 Task: Compose an email with the signature Lindsey Parker with the subject Request for feedback on a competitor analysis report and the message Please let me know if there are any updates on the project objectives. from softage.3@softage.net to softage.9@softage.net with an attached audio file Audio_reminder.mp3 Undo the message, redo the message and add the line (Thank you) Send the email. Finally, move the email from Sent Items to the label Safety manuals
Action: Mouse moved to (64, 134)
Screenshot: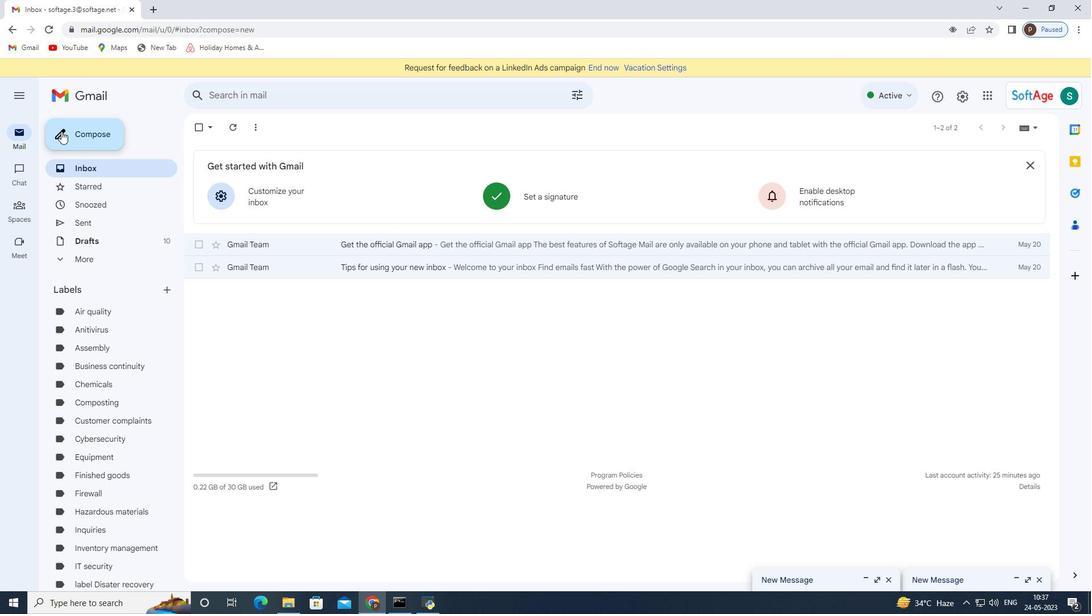 
Action: Mouse pressed left at (64, 134)
Screenshot: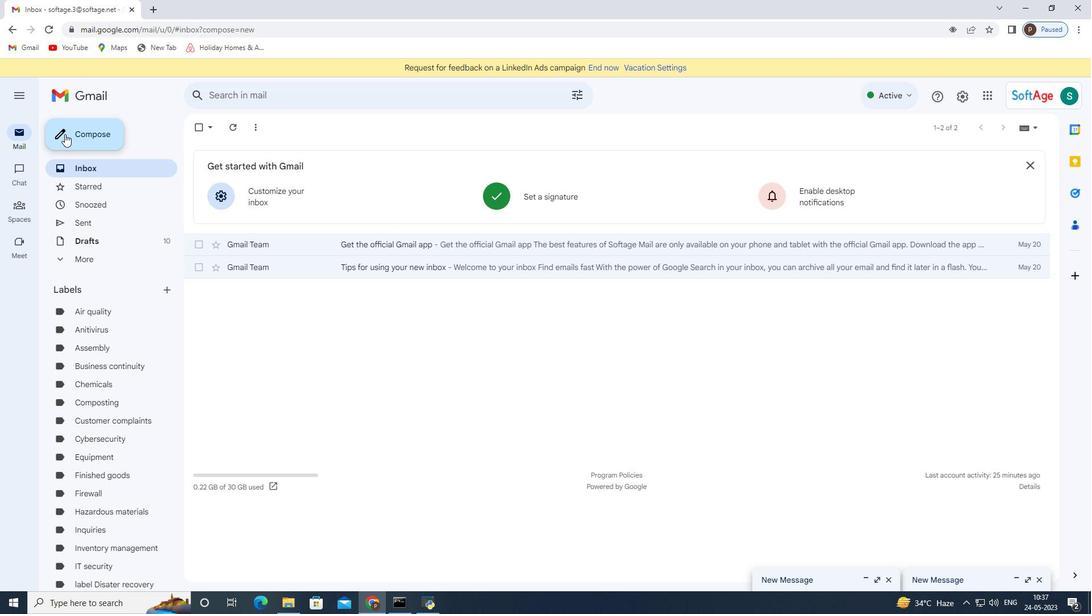 
Action: Mouse moved to (496, 278)
Screenshot: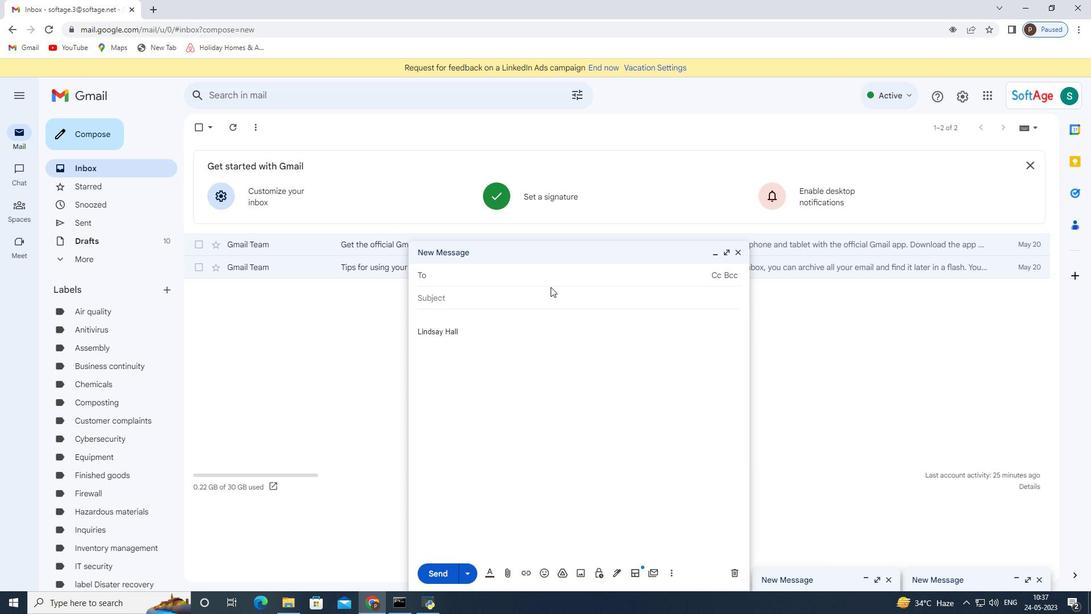 
Action: Mouse pressed left at (496, 278)
Screenshot: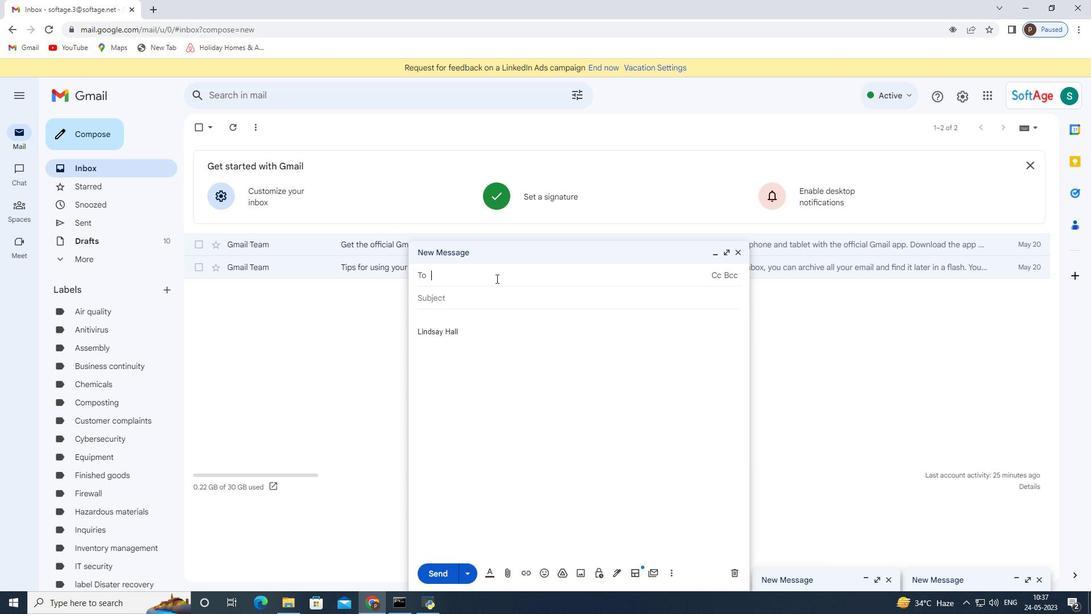 
Action: Key pressed <Key.shift>Lindsey<Key.space><Key.shift><Key.shift><Key.shift><Key.shift><Key.shift><Key.shift><Key.shift><Key.shift><Key.shift><Key.shift>P{<Key.backspace>arker
Screenshot: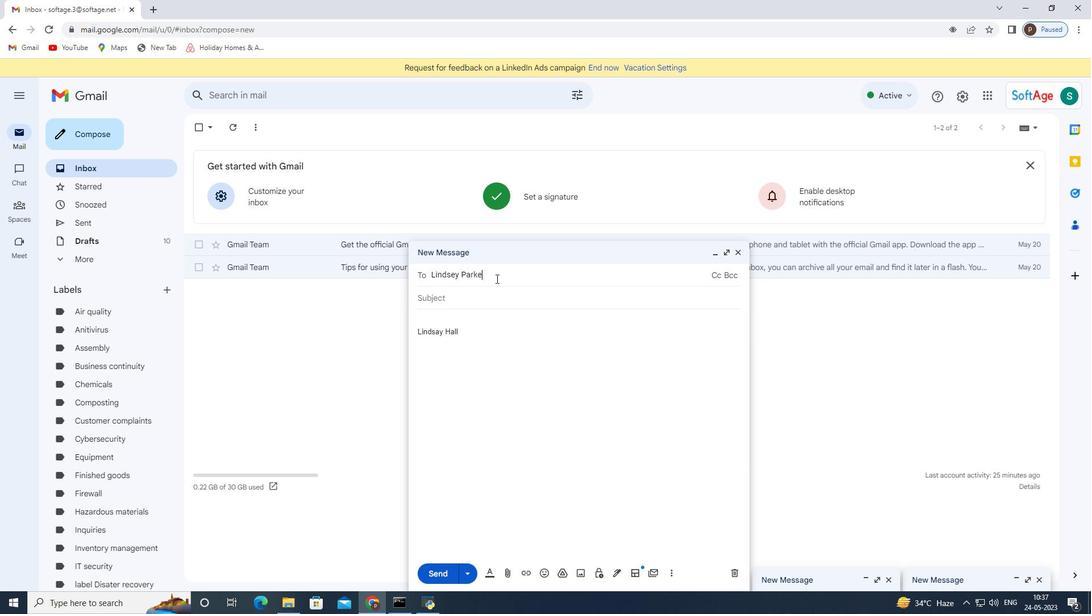 
Action: Mouse moved to (531, 412)
Screenshot: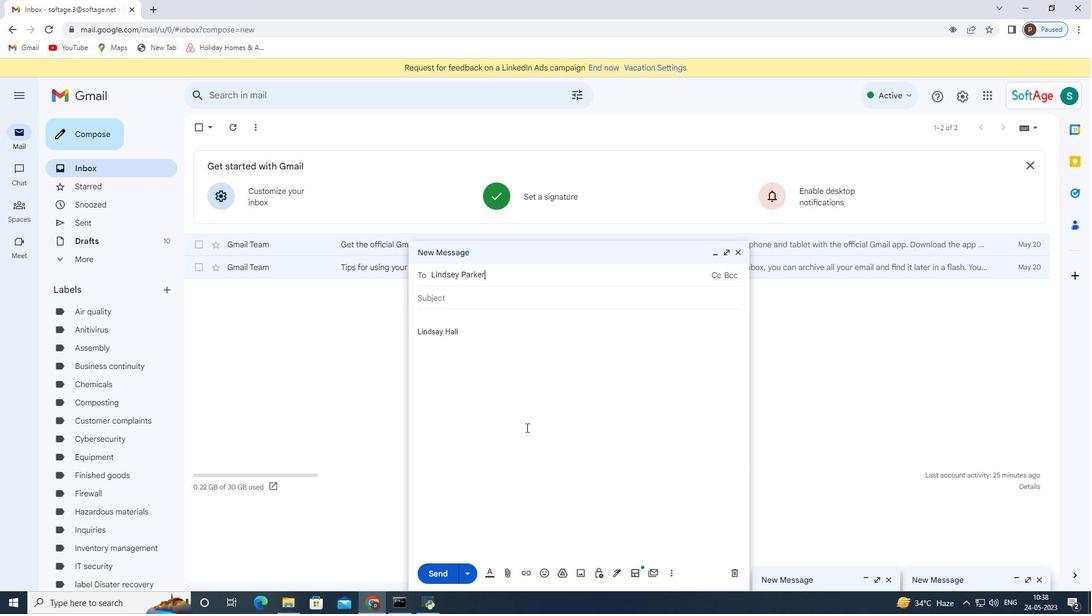
Action: Key pressed <Key.backspace><Key.backspace>
Screenshot: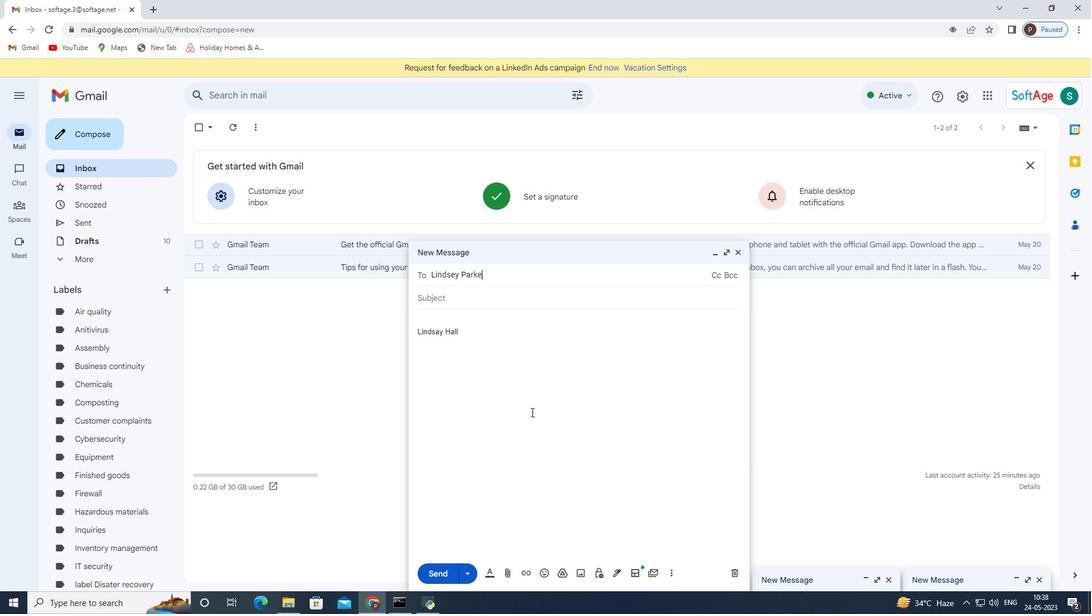 
Action: Mouse moved to (528, 412)
Screenshot: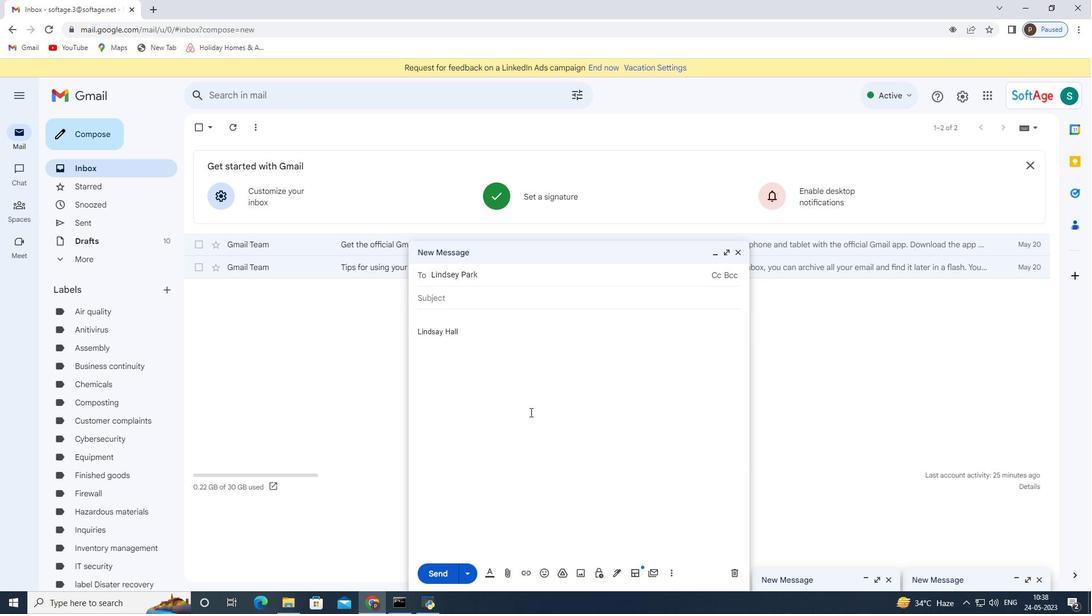 
Action: Key pressed <Key.backspace><Key.backspace><Key.backspace>
Screenshot: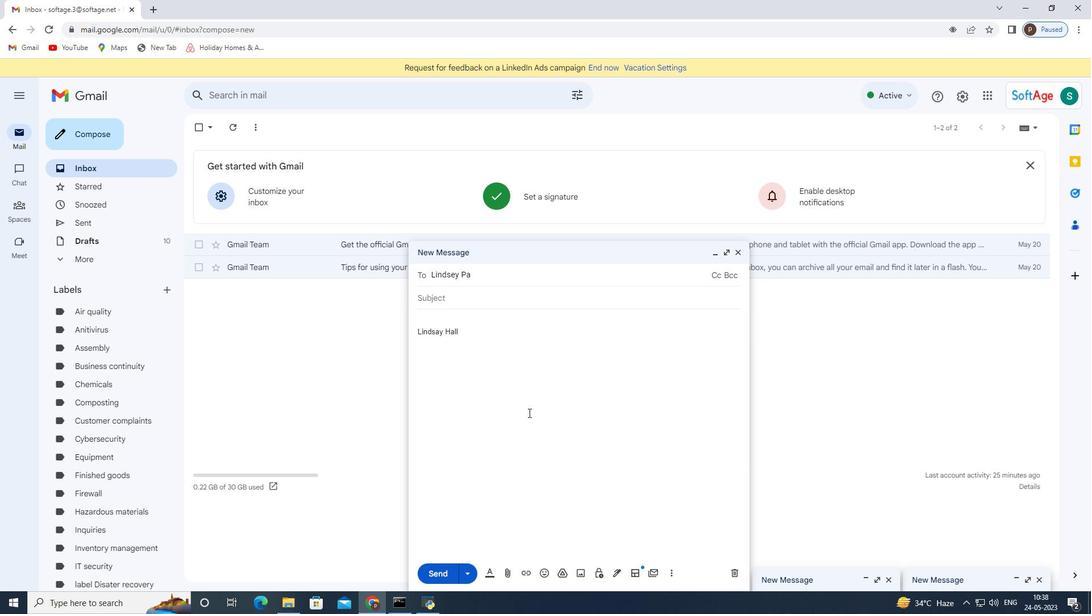 
Action: Mouse moved to (591, 379)
Screenshot: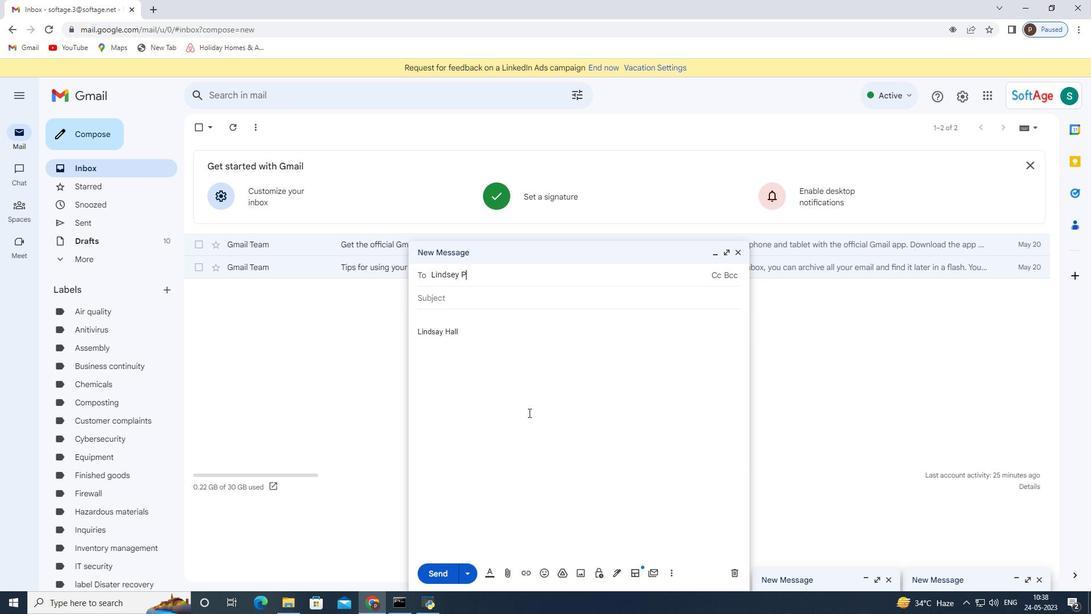 
Action: Key pressed <Key.backspace>
Screenshot: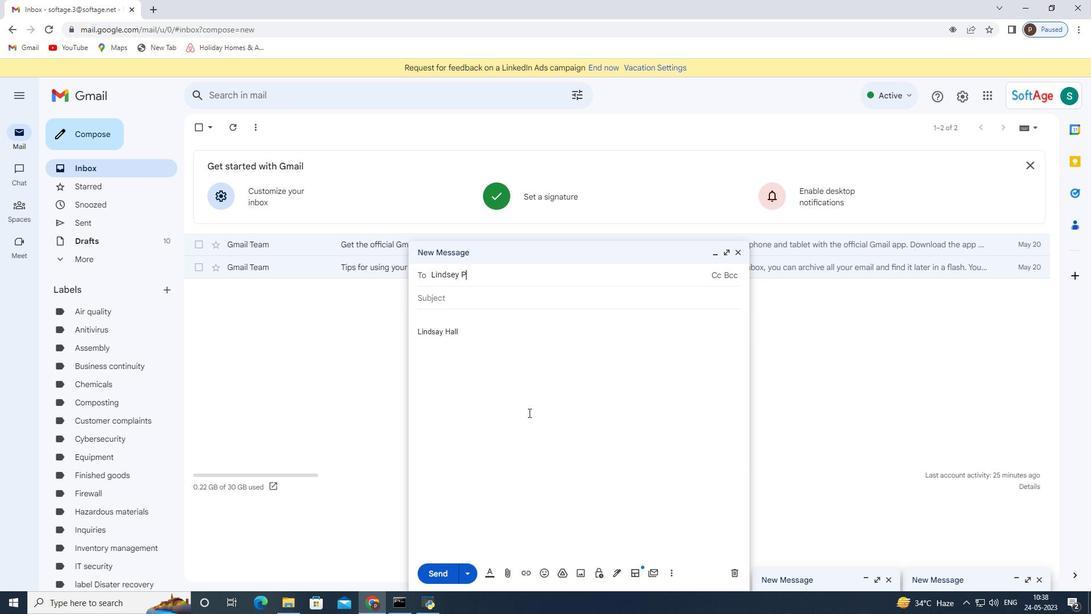 
Action: Mouse moved to (897, 317)
Screenshot: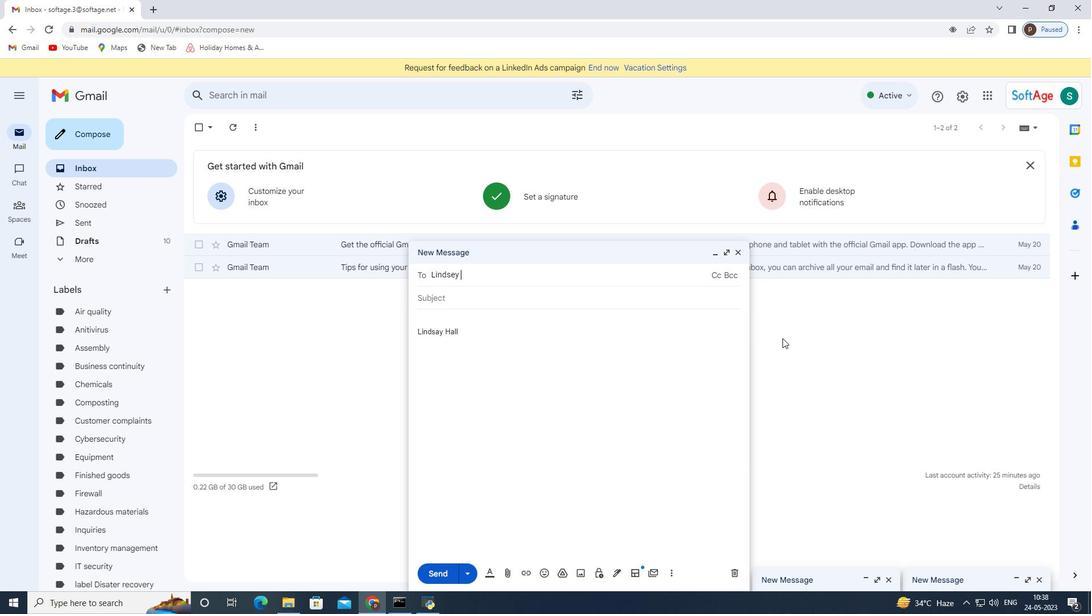 
Action: Key pressed <Key.backspace>
Screenshot: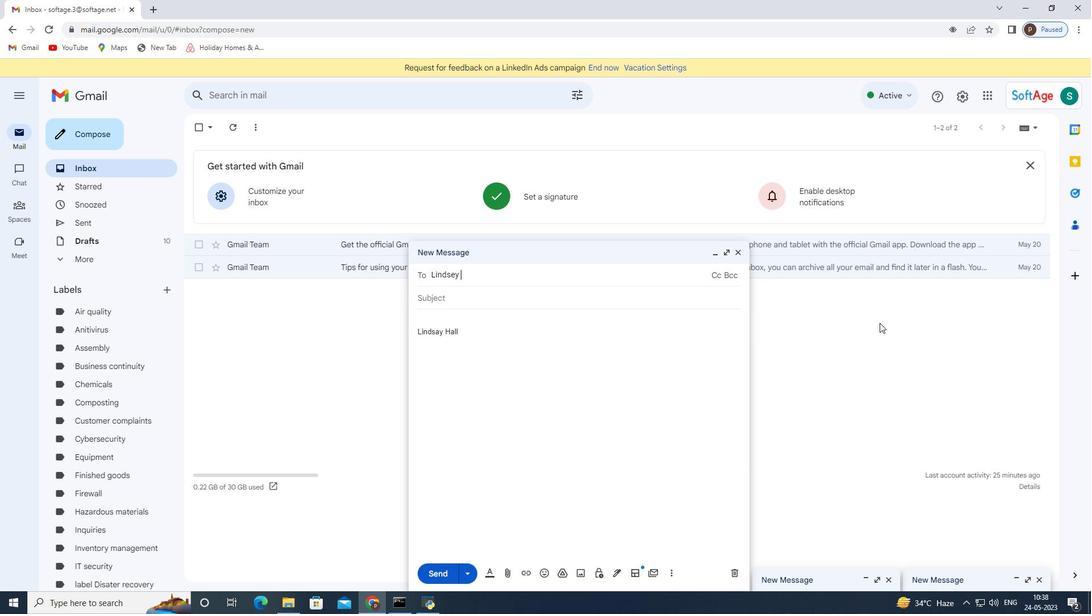 
Action: Mouse moved to (743, 285)
Screenshot: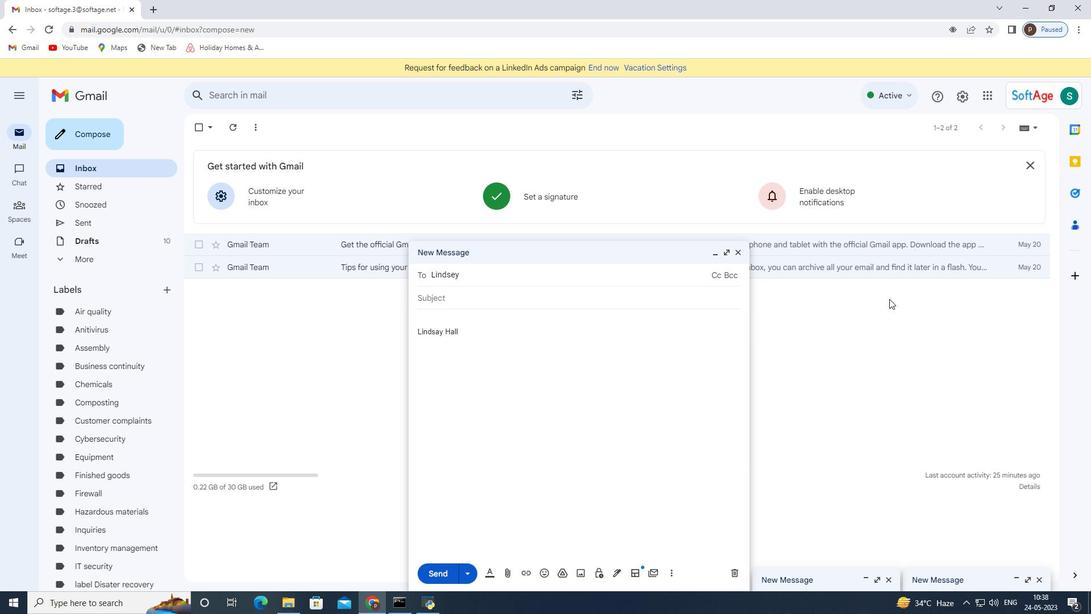 
Action: Key pressed <Key.backspace>
Screenshot: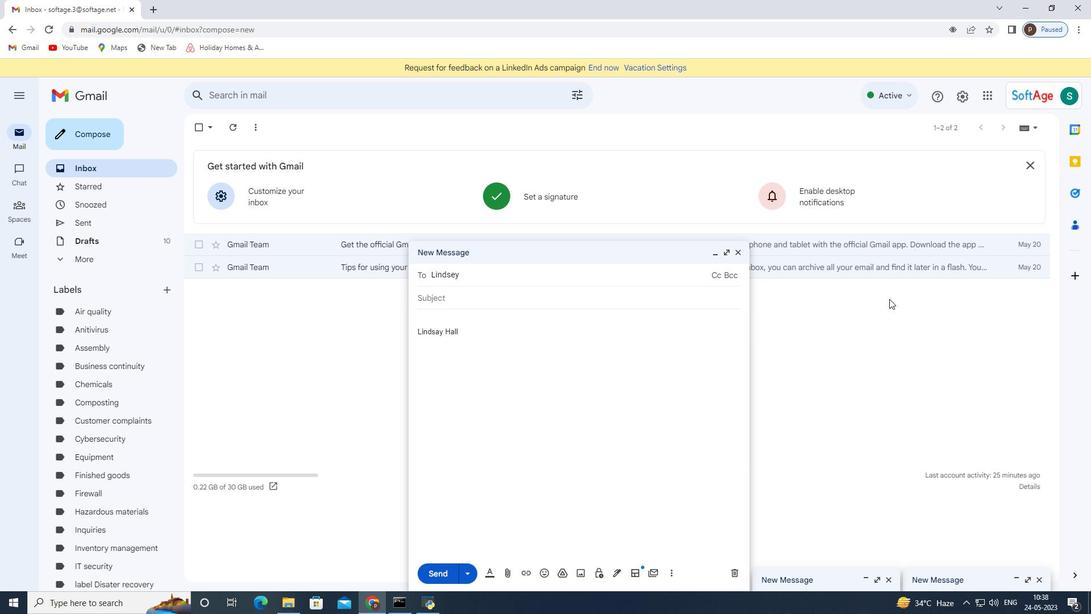 
Action: Mouse moved to (742, 280)
Screenshot: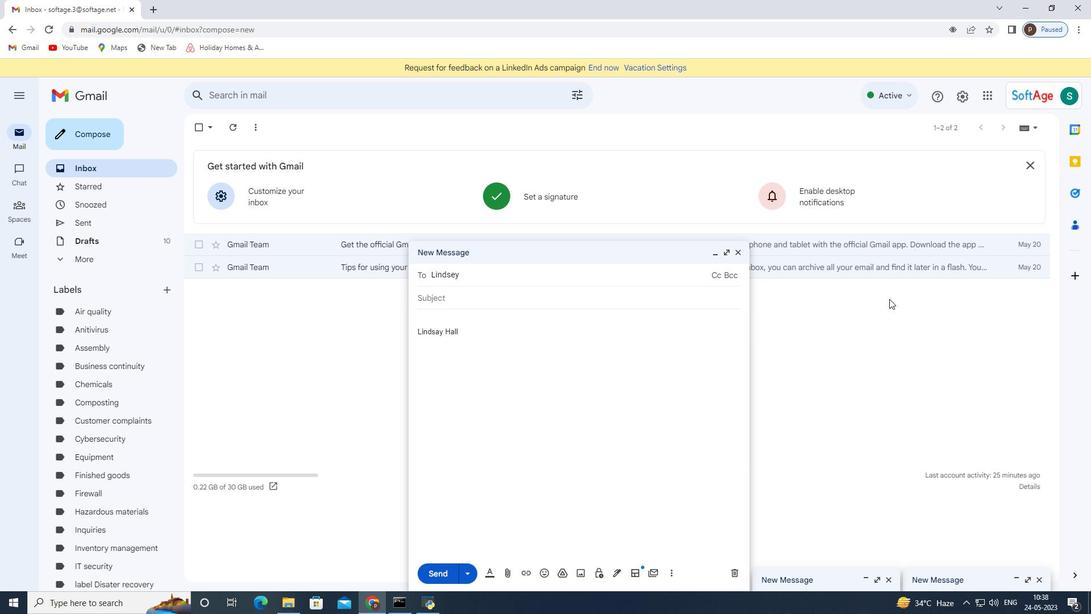 
Action: Key pressed <Key.backspace>
Screenshot: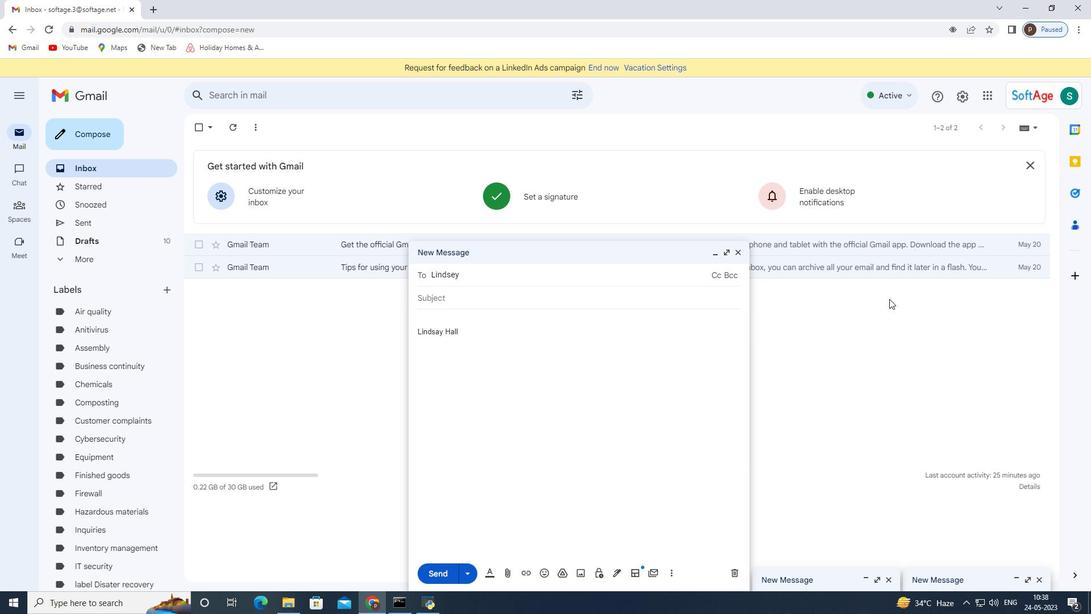 
Action: Mouse moved to (741, 275)
Screenshot: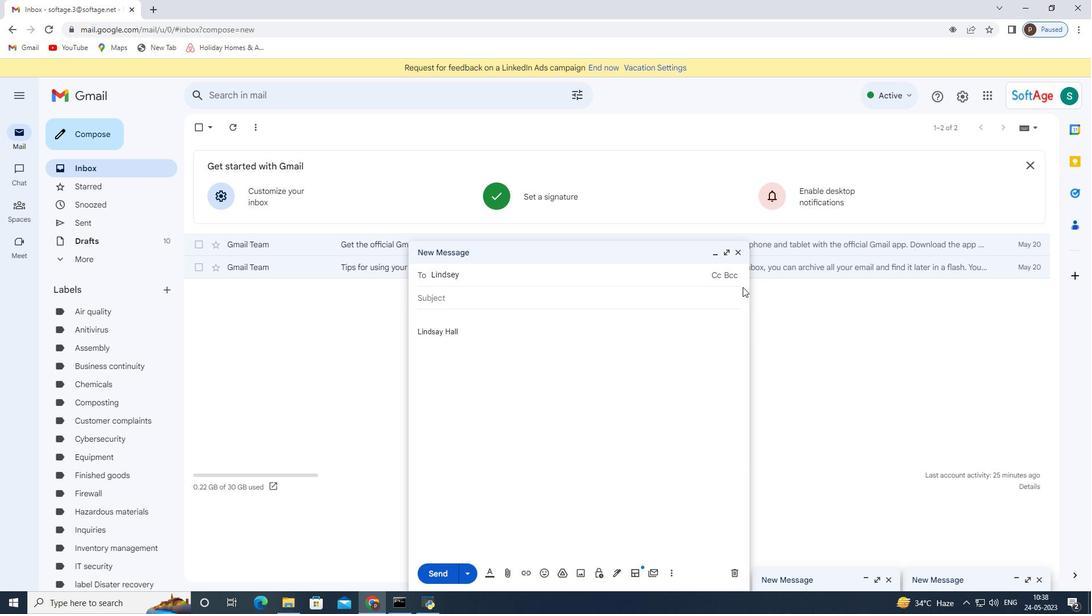 
Action: Key pressed <Key.backspace>
Screenshot: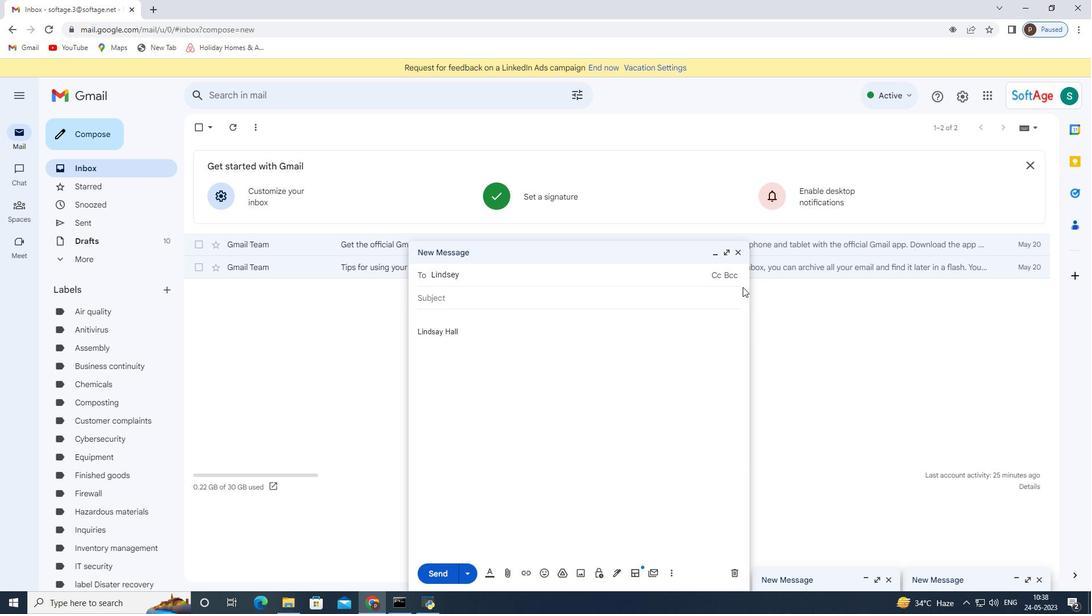 
Action: Mouse moved to (739, 271)
Screenshot: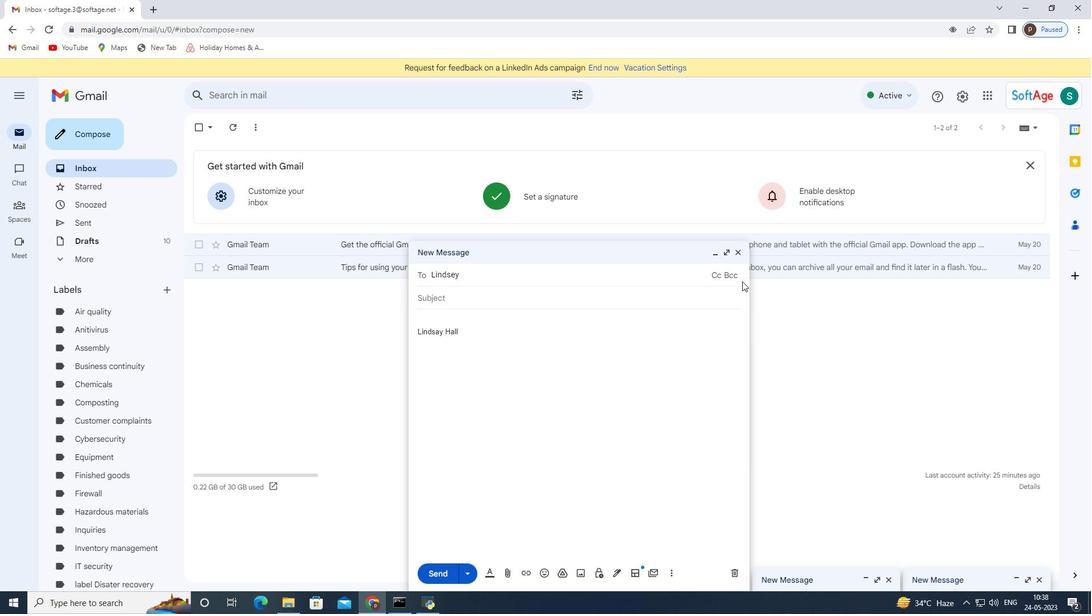 
Action: Key pressed <Key.backspace>
Screenshot: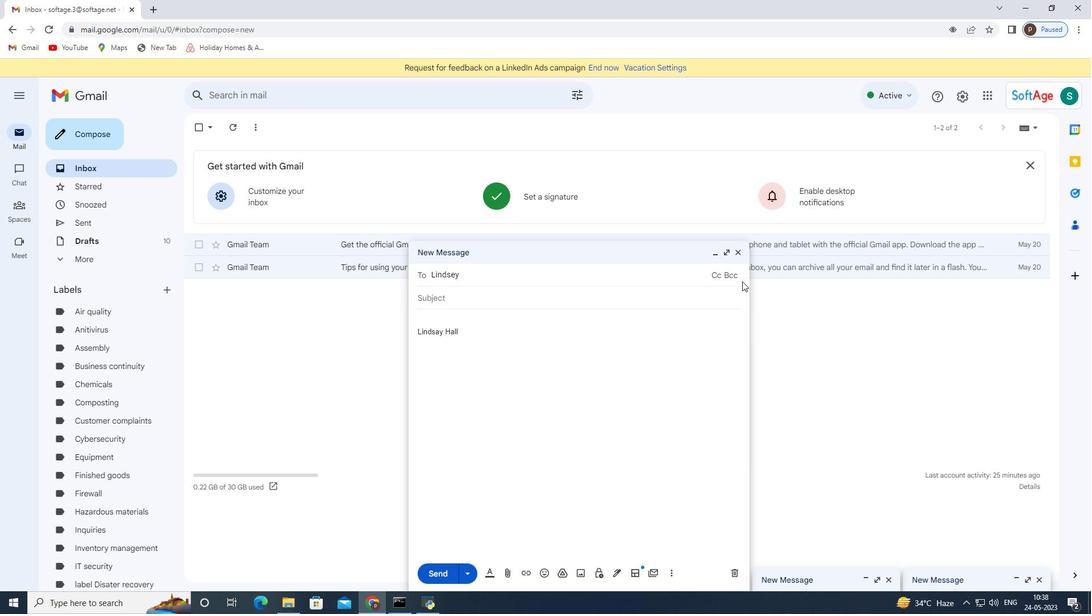 
Action: Mouse moved to (739, 270)
Screenshot: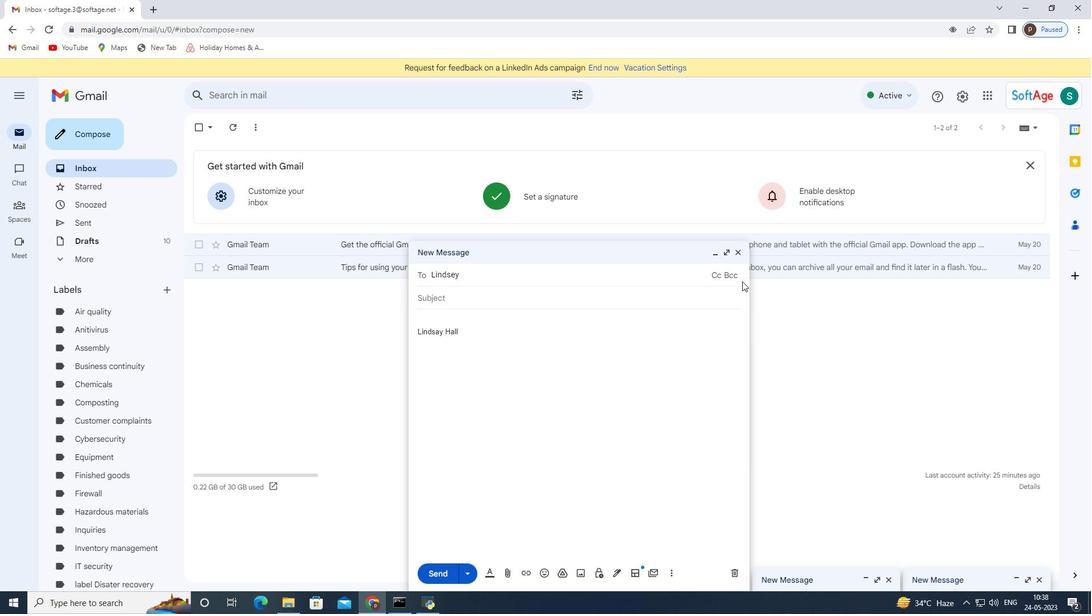 
Action: Key pressed <Key.backspace><Key.backspace><Key.backspace><Key.backspace><Key.backspace><Key.backspace><Key.backspace><Key.backspace><Key.backspace><Key.backspace><Key.backspace><Key.backspace><Key.backspace><Key.backspace>
Screenshot: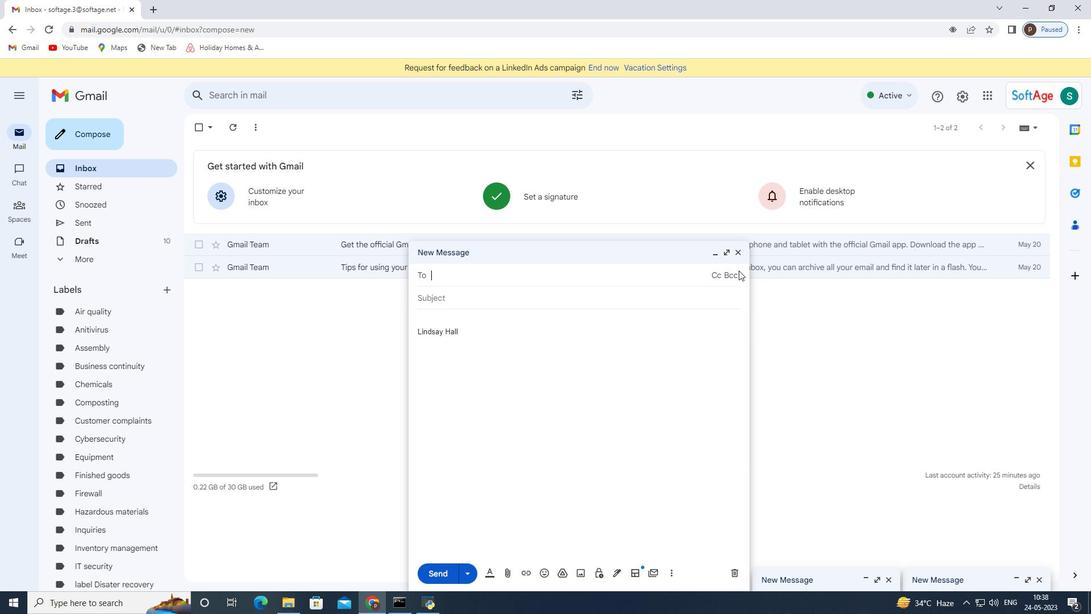 
Action: Mouse moved to (738, 270)
Screenshot: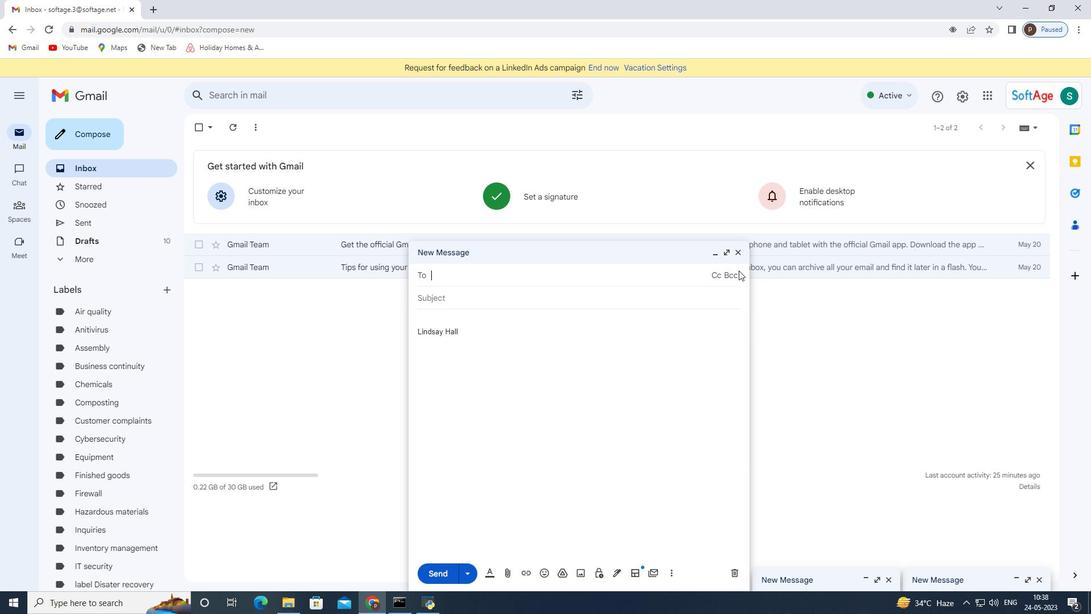
Action: Key pressed <Key.backspace><Key.backspace>
Screenshot: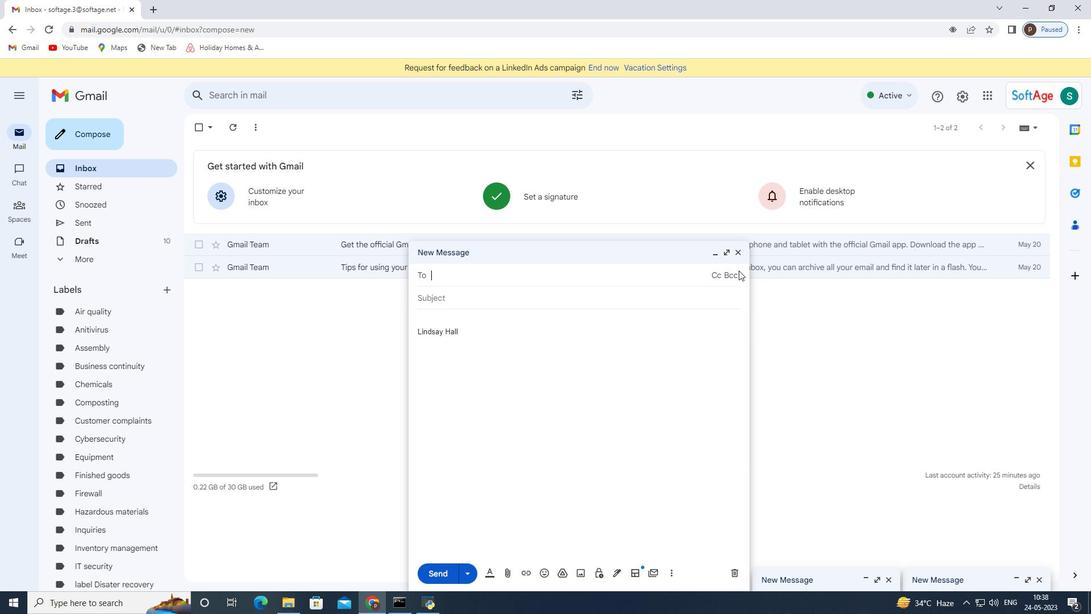 
Action: Mouse moved to (737, 270)
Screenshot: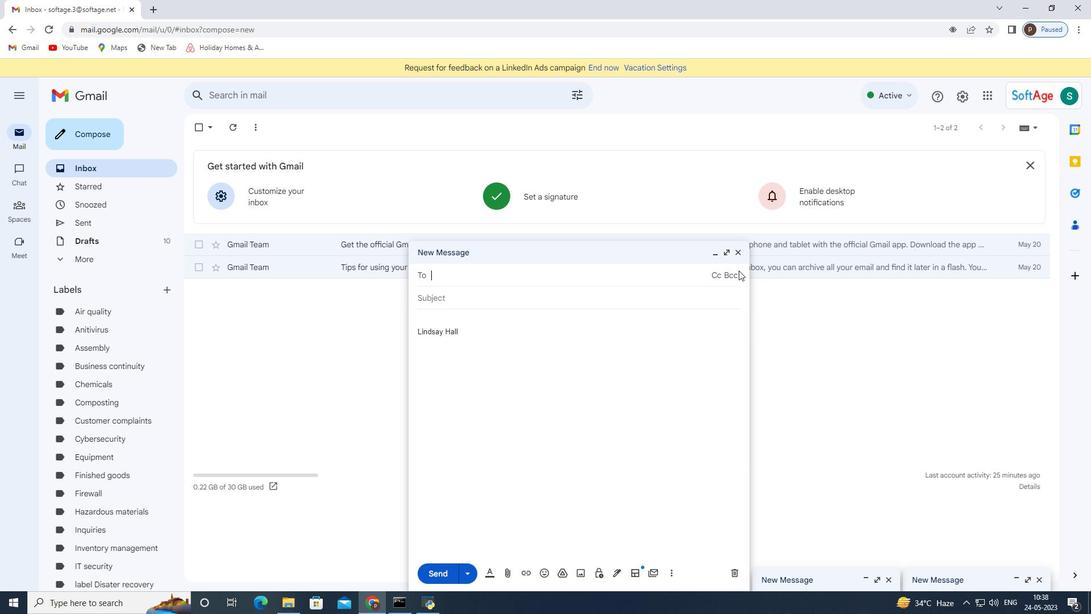 
Action: Key pressed <Key.backspace><Key.backspace>
Screenshot: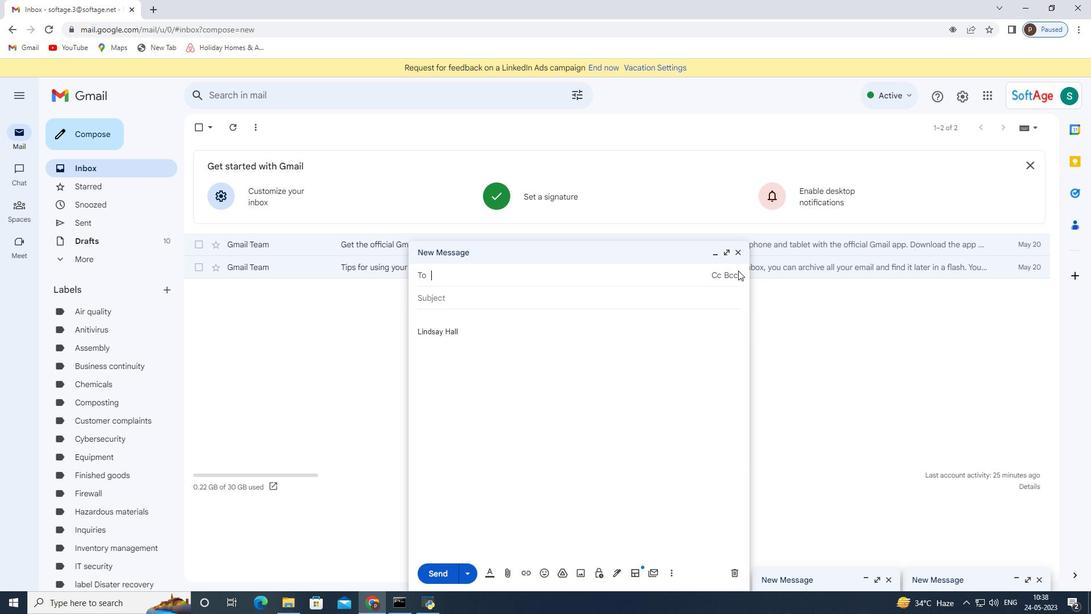 
Action: Mouse moved to (737, 271)
Screenshot: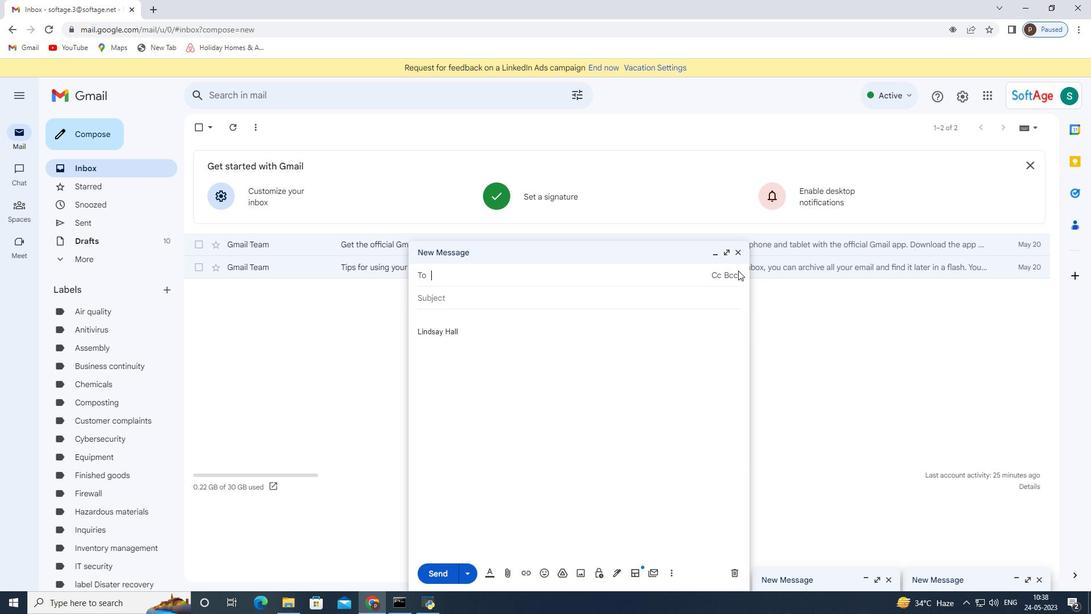 
Action: Key pressed <Key.backspace>
Screenshot: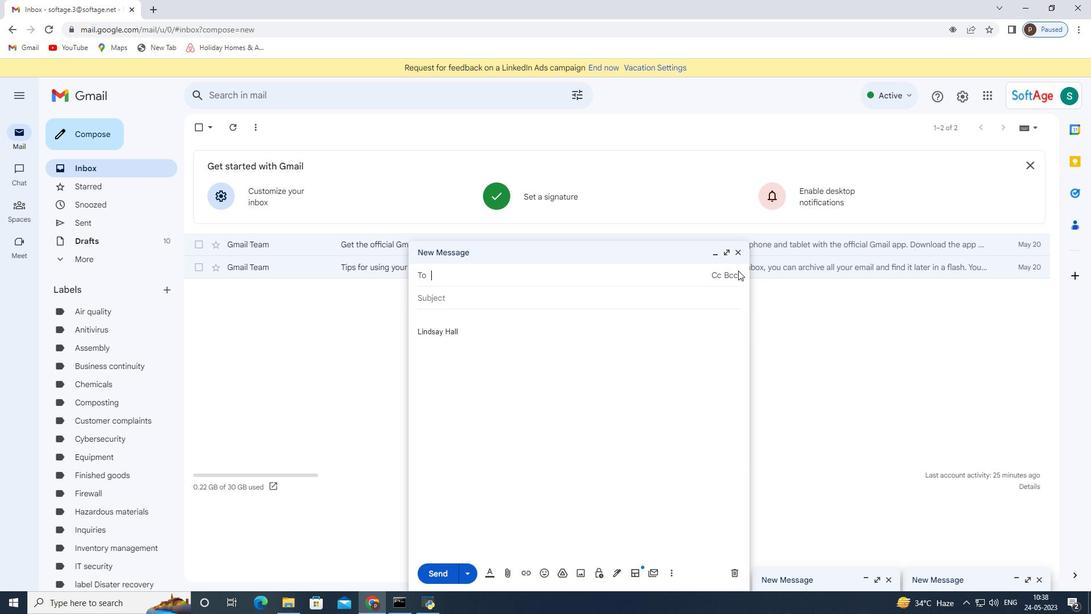 
Action: Mouse moved to (734, 280)
Screenshot: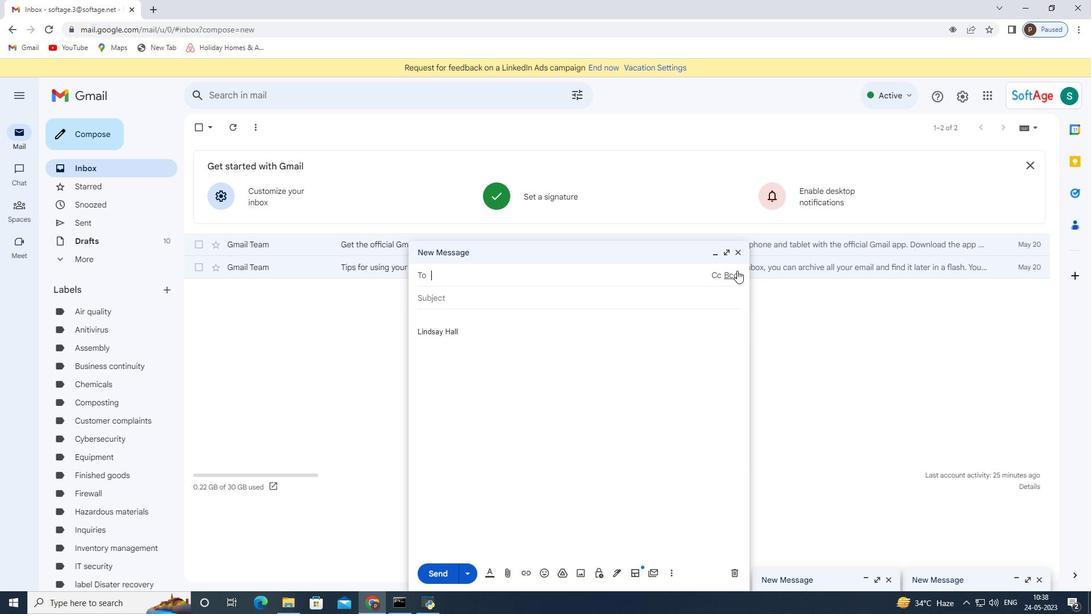 
Action: Key pressed <Key.backspace>
Screenshot: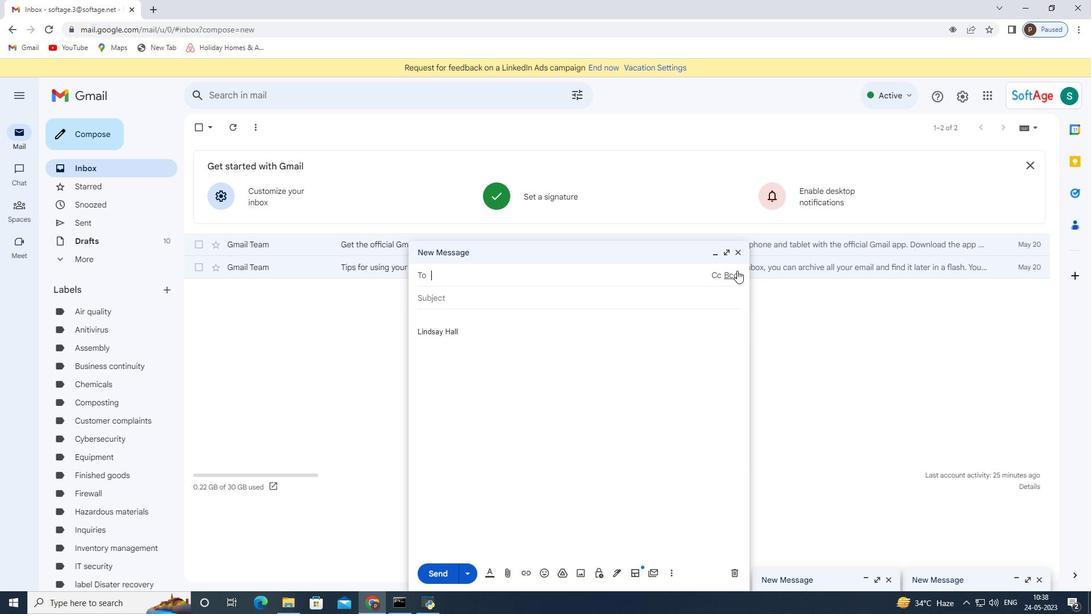 
Action: Mouse moved to (726, 302)
Screenshot: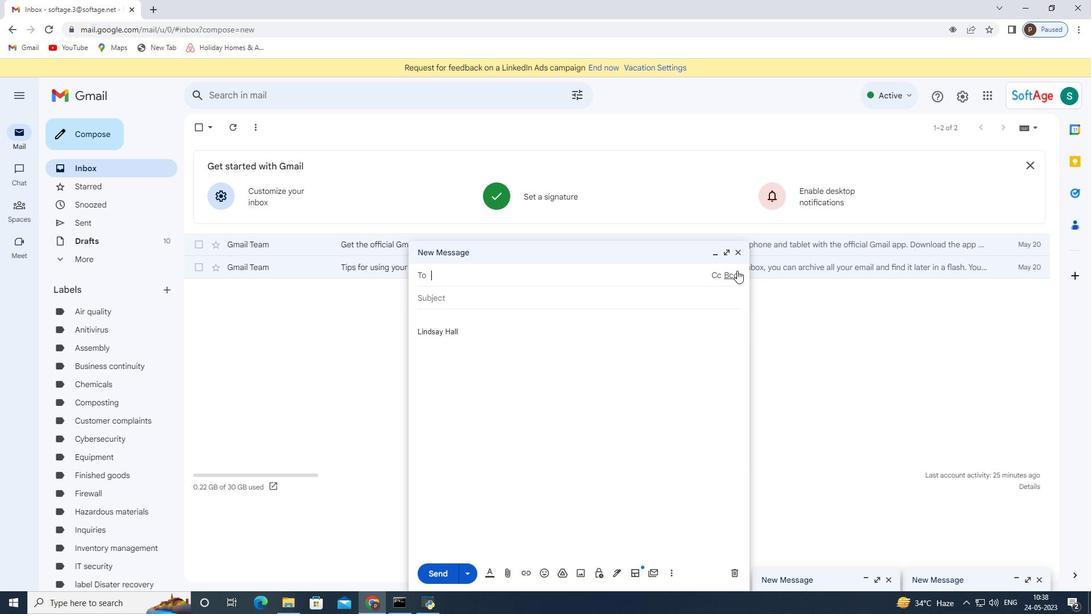 
Action: Key pressed <Key.backspace>
Screenshot: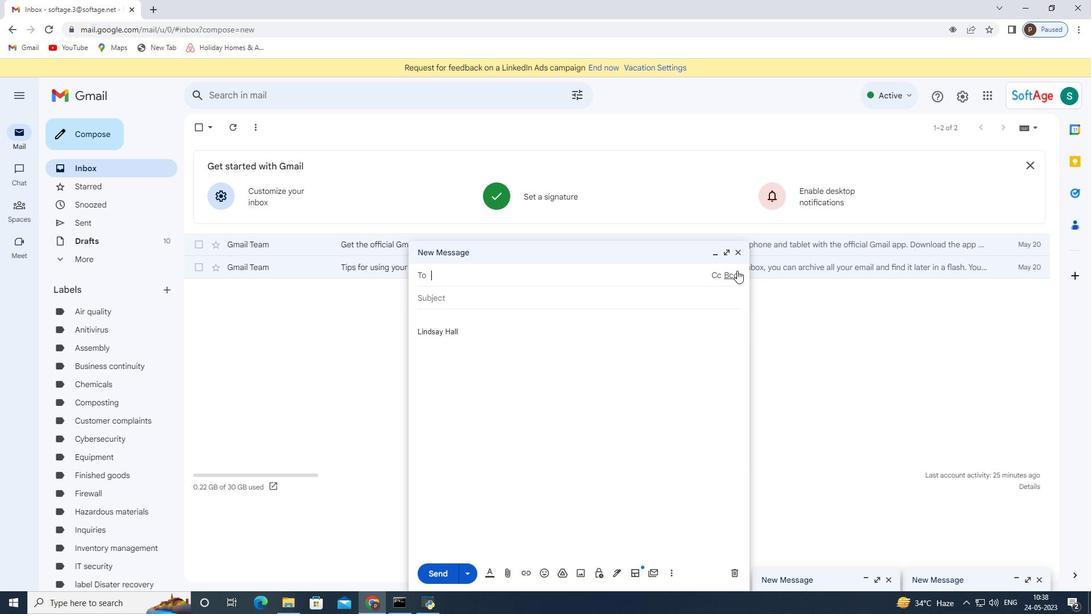 
Action: Mouse moved to (614, 573)
Screenshot: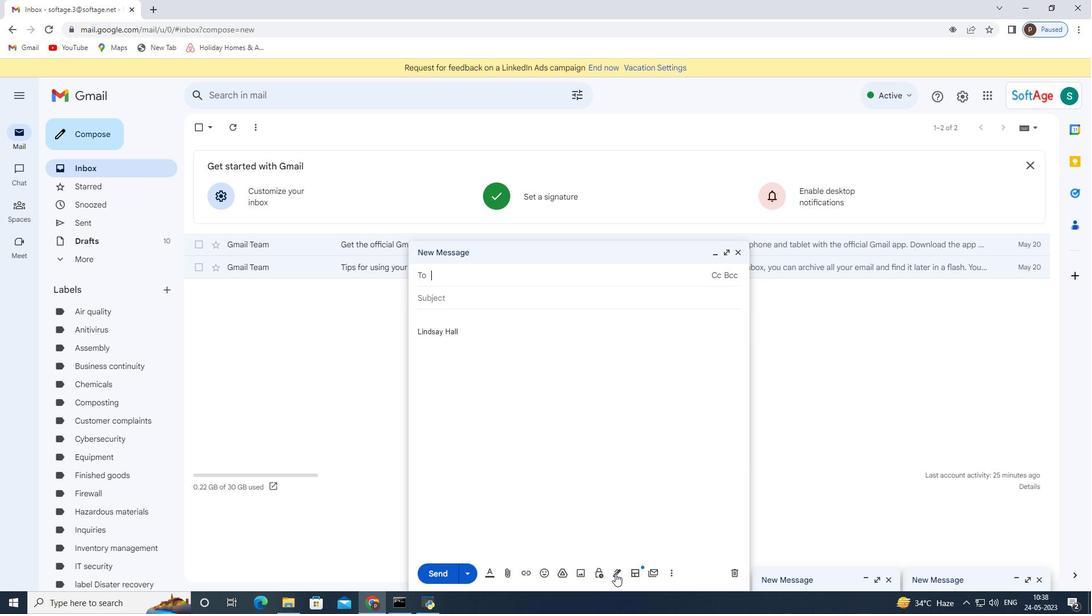 
Action: Mouse pressed left at (614, 573)
Screenshot: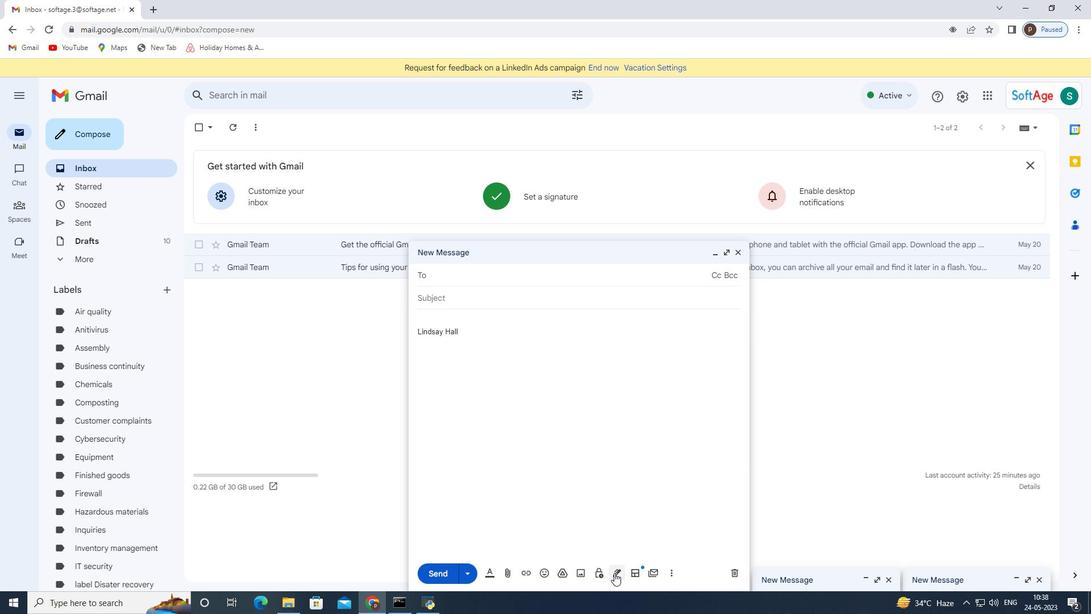 
Action: Mouse moved to (648, 511)
Screenshot: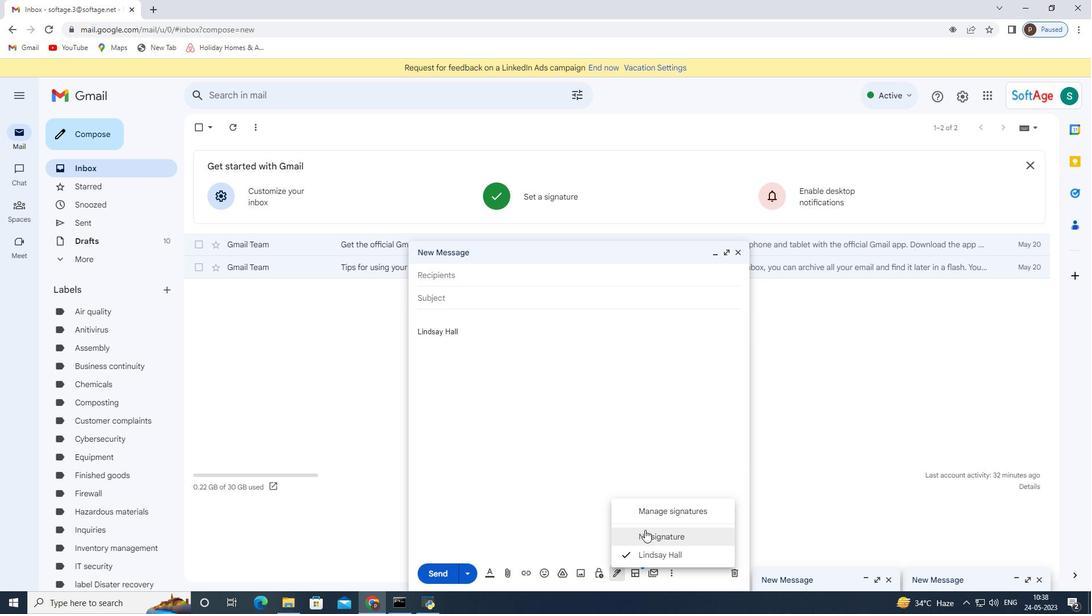 
Action: Mouse pressed left at (648, 511)
Screenshot: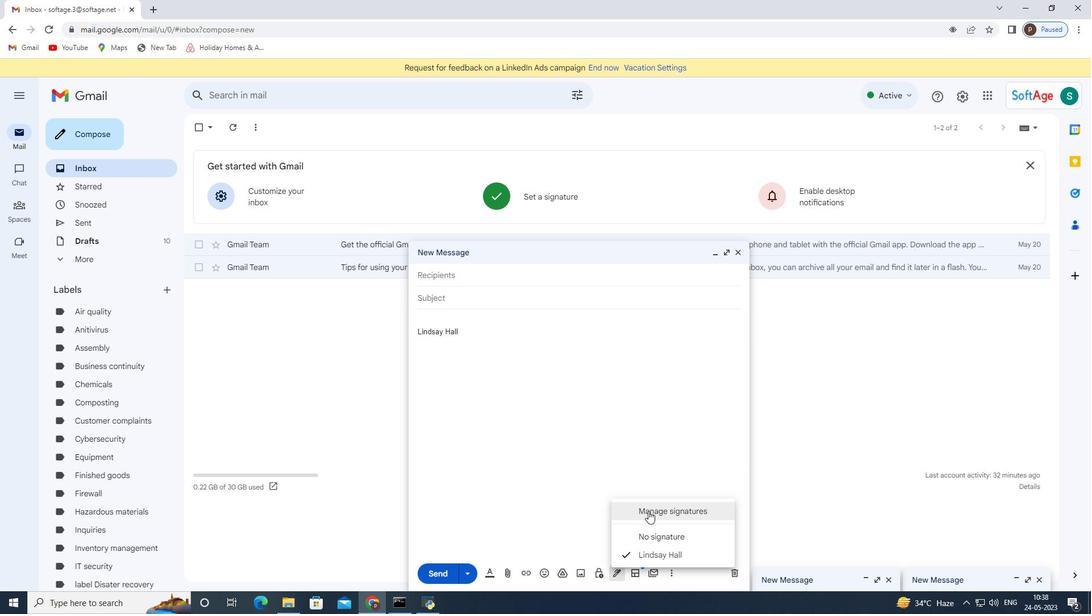 
Action: Mouse moved to (739, 248)
Screenshot: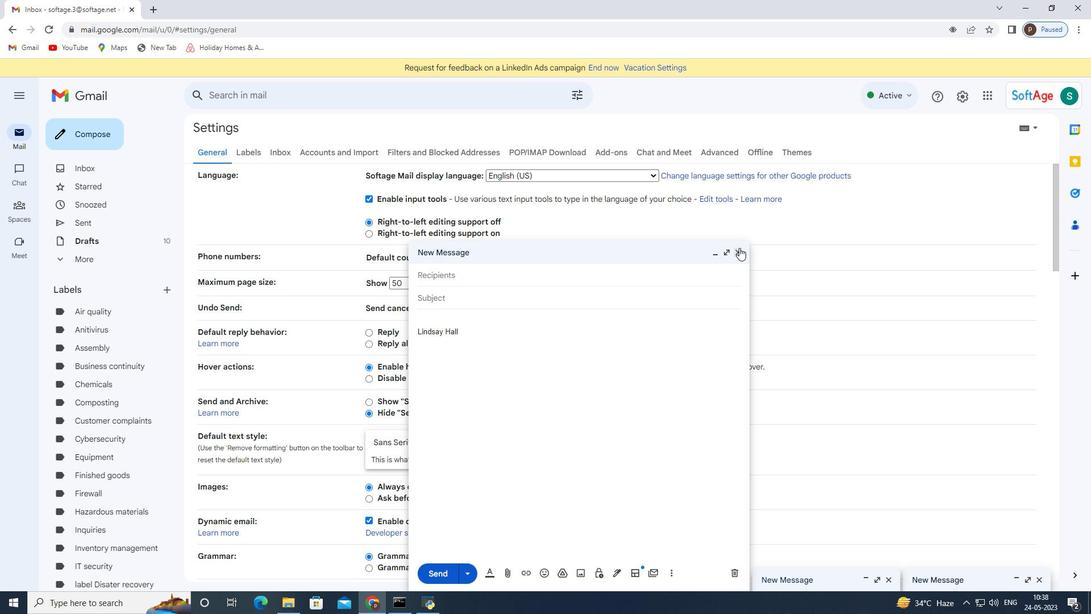 
Action: Mouse pressed left at (739, 248)
Screenshot: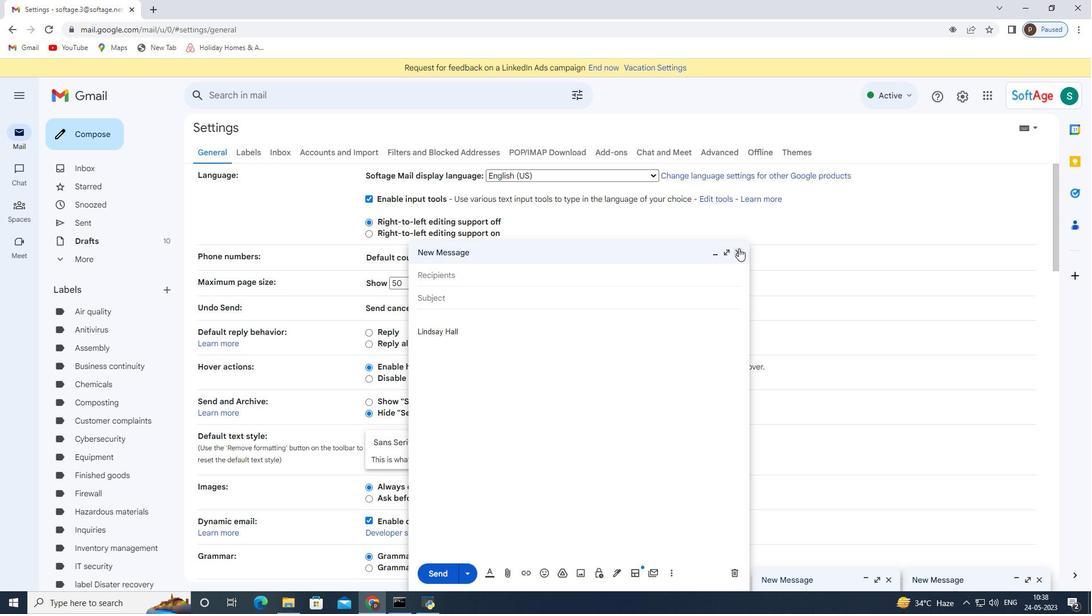 
Action: Mouse moved to (487, 417)
Screenshot: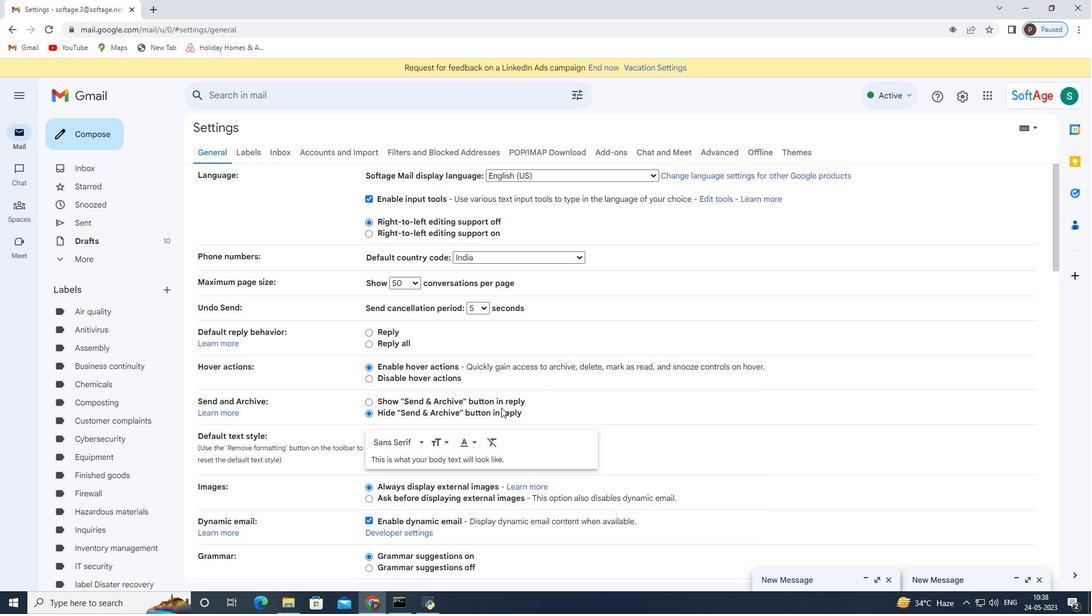 
Action: Mouse scrolled (487, 417) with delta (0, 0)
Screenshot: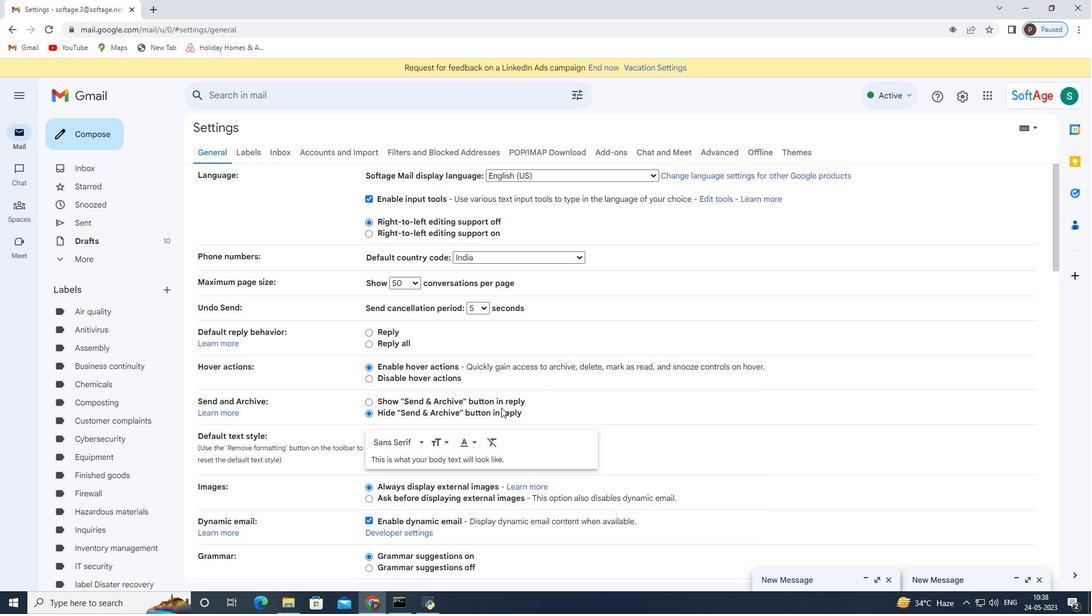 
Action: Mouse scrolled (487, 418) with delta (0, 0)
Screenshot: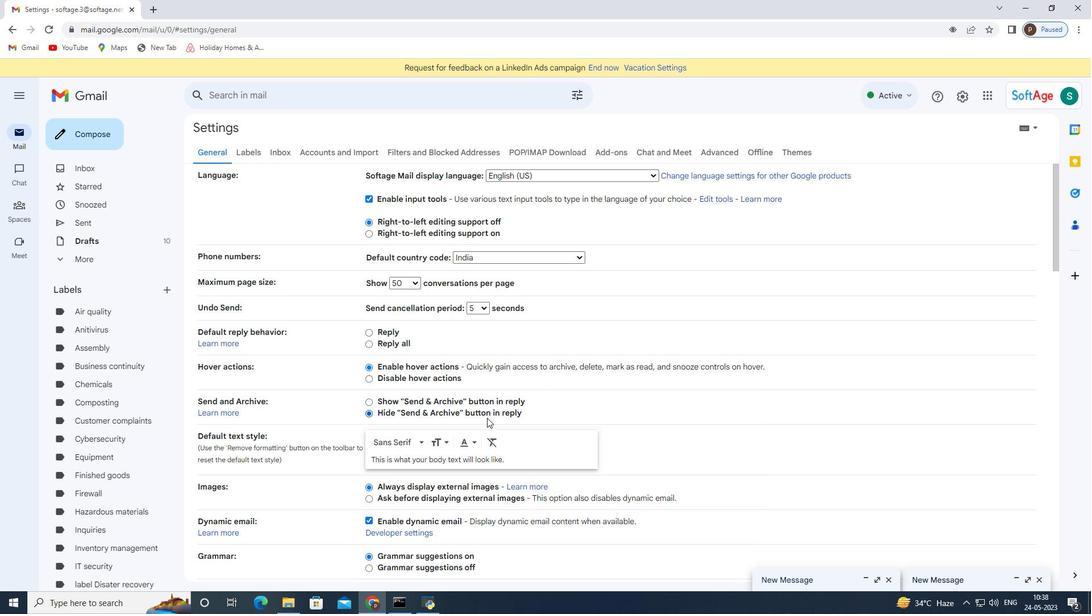 
Action: Mouse scrolled (487, 417) with delta (0, 0)
Screenshot: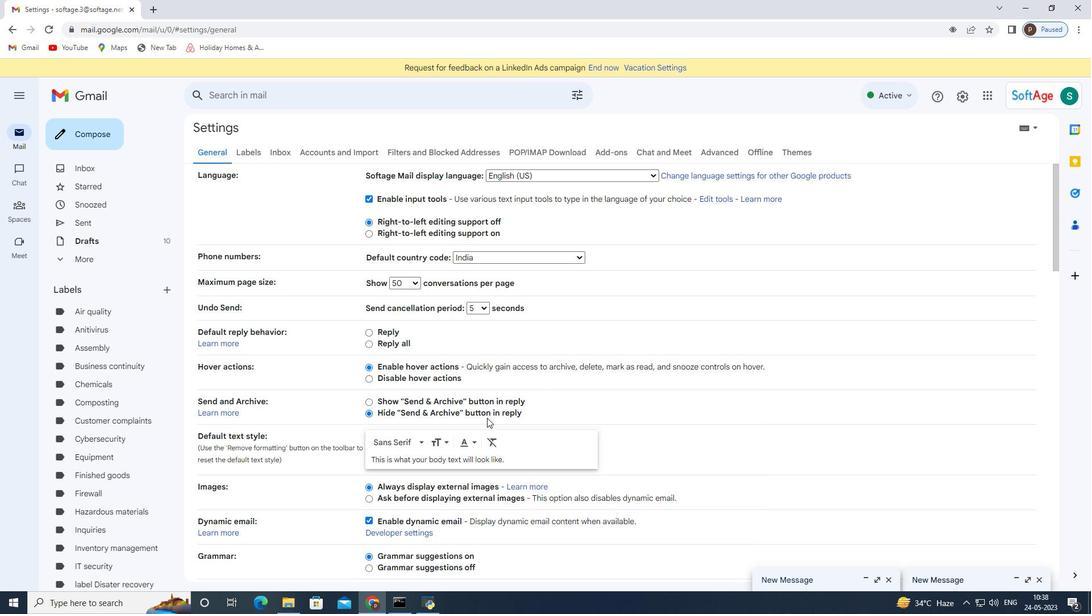 
Action: Mouse scrolled (487, 417) with delta (0, 0)
Screenshot: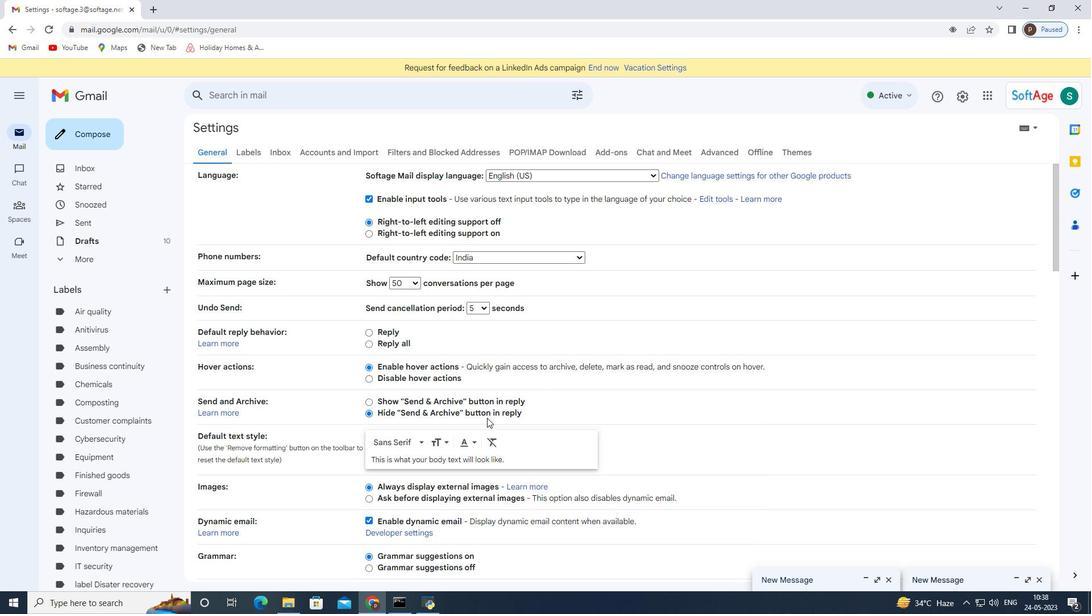 
Action: Mouse scrolled (487, 417) with delta (0, 0)
Screenshot: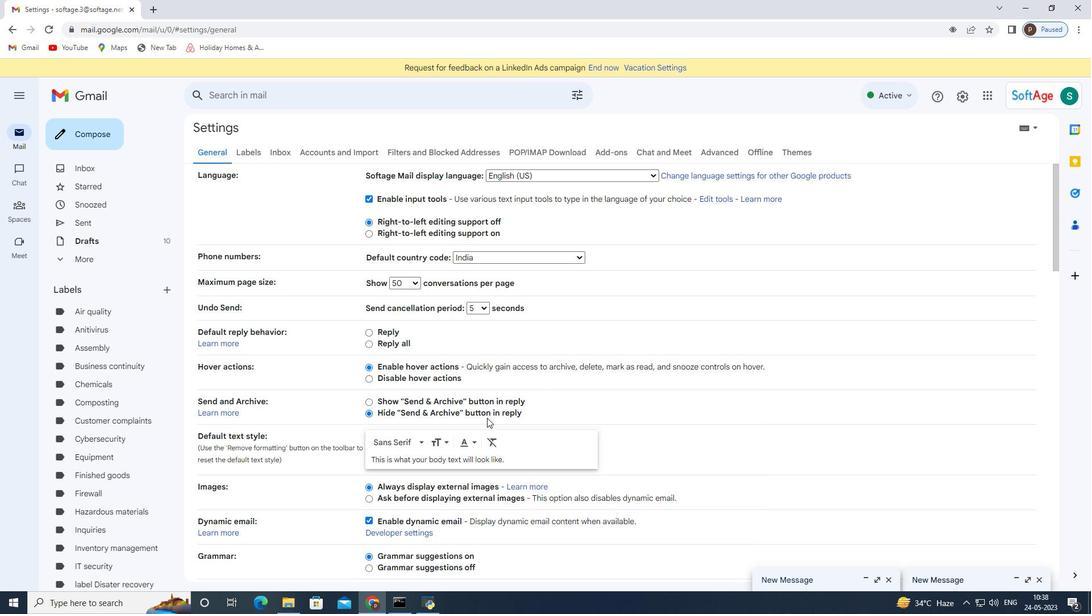 
Action: Mouse scrolled (487, 417) with delta (0, 0)
Screenshot: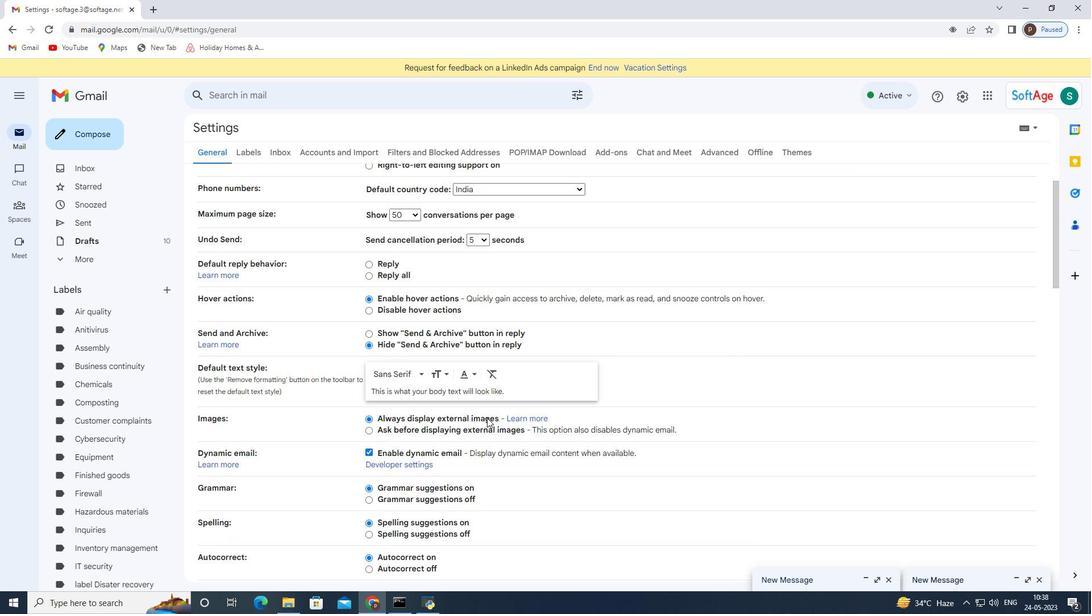 
Action: Mouse scrolled (487, 417) with delta (0, 0)
Screenshot: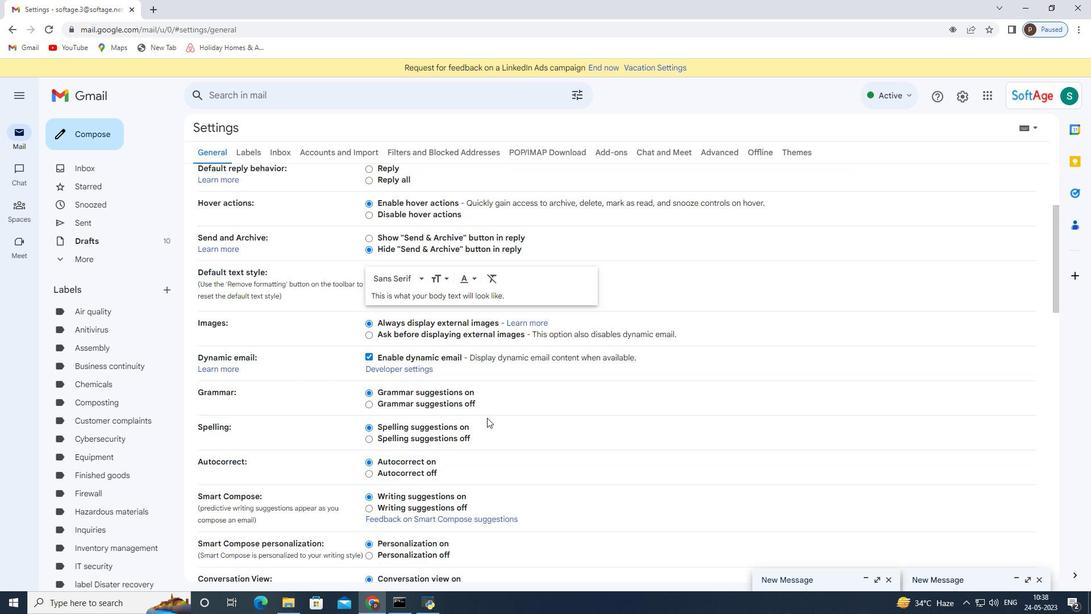 
Action: Mouse scrolled (487, 417) with delta (0, 0)
Screenshot: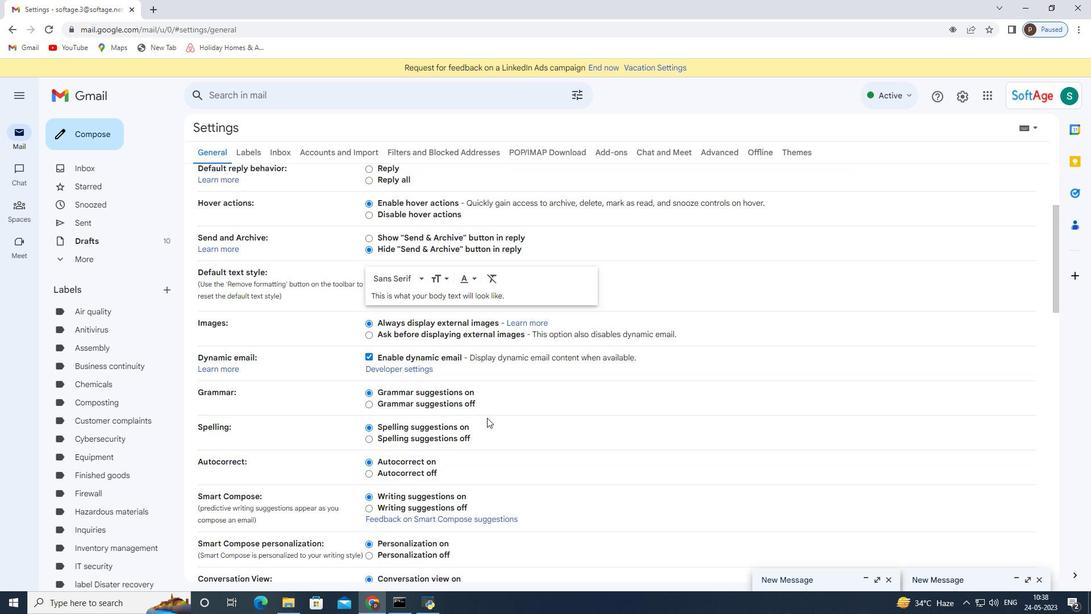 
Action: Mouse scrolled (487, 417) with delta (0, 0)
Screenshot: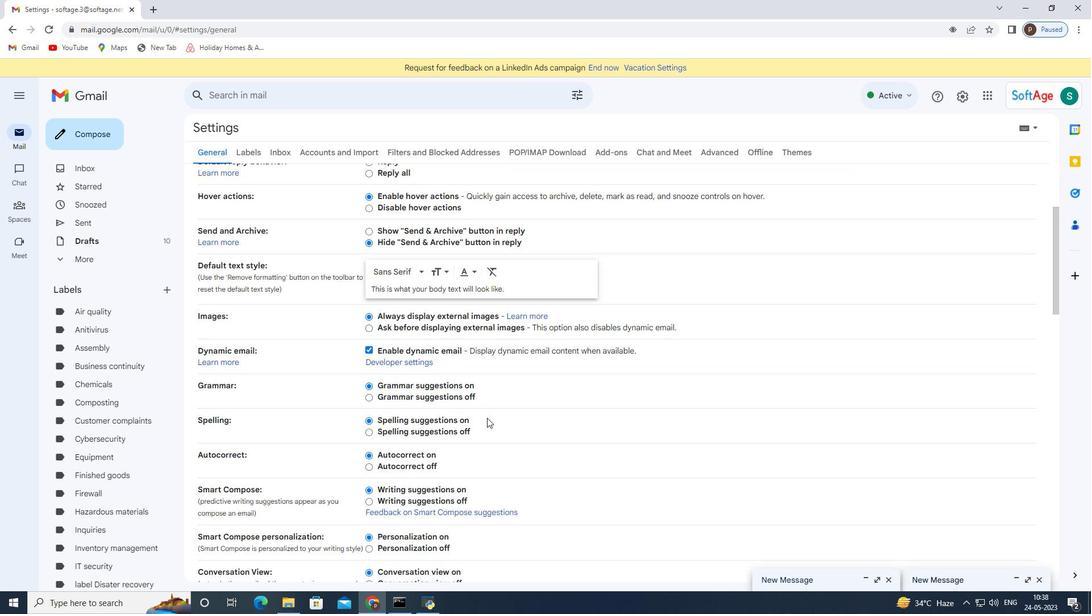 
Action: Mouse scrolled (487, 417) with delta (0, 0)
Screenshot: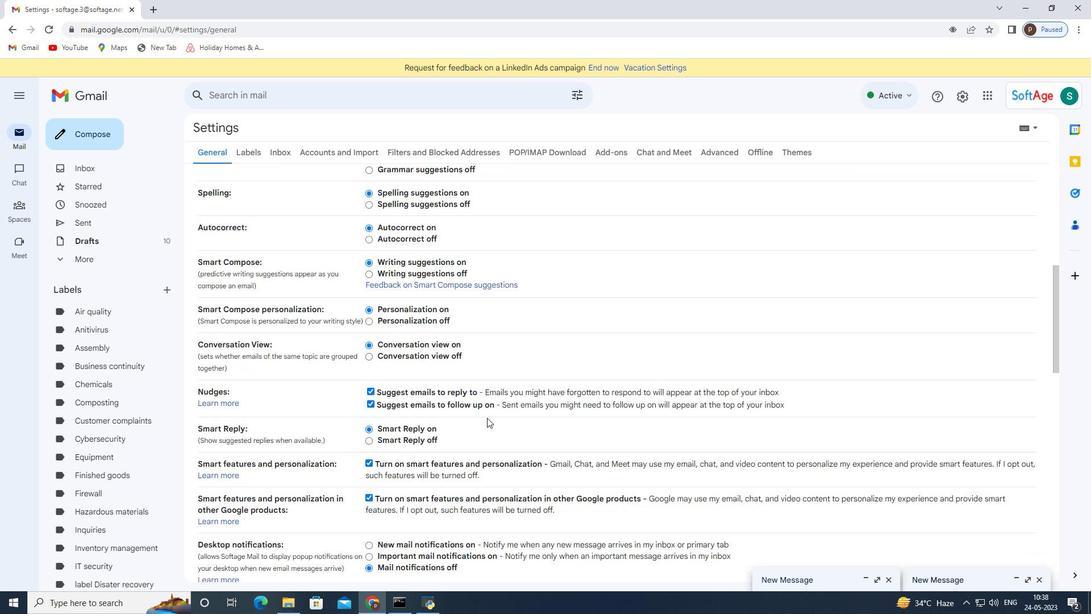 
Action: Mouse scrolled (487, 417) with delta (0, 0)
Screenshot: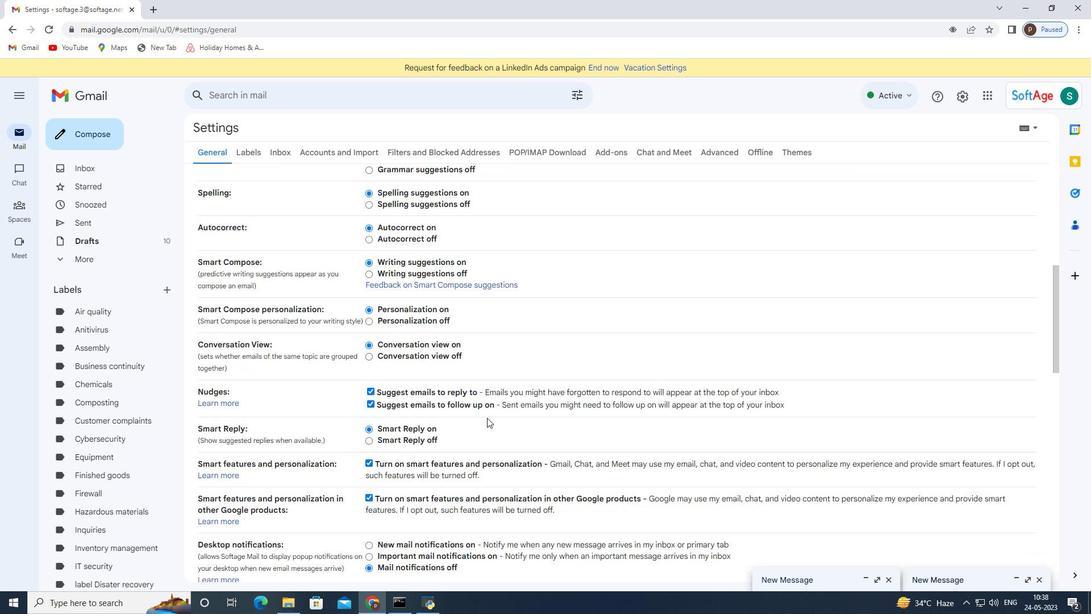 
Action: Mouse scrolled (487, 418) with delta (0, 0)
Screenshot: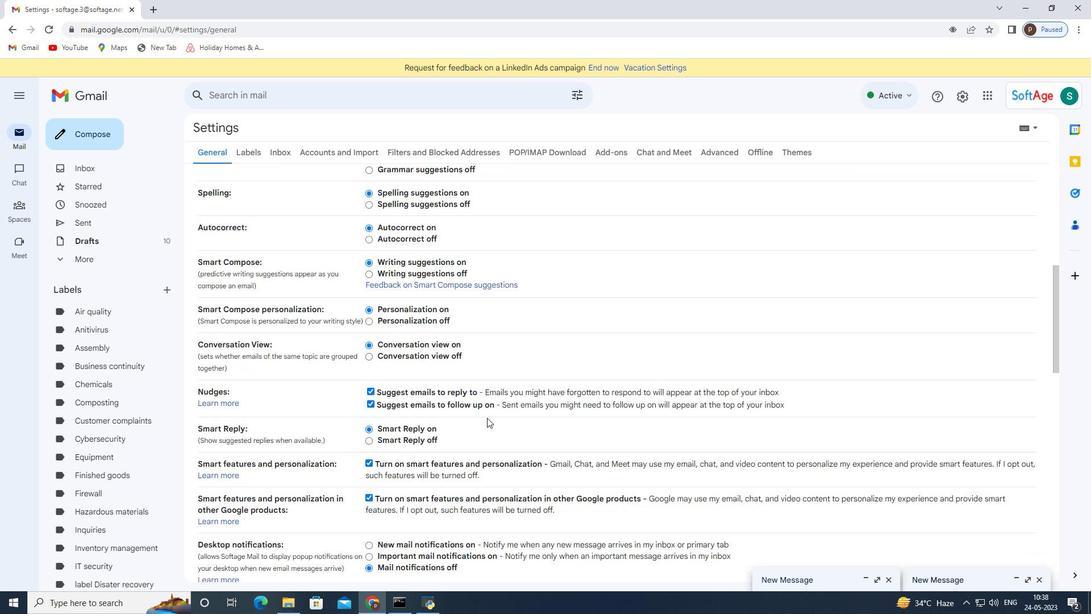 
Action: Mouse scrolled (487, 417) with delta (0, 0)
Screenshot: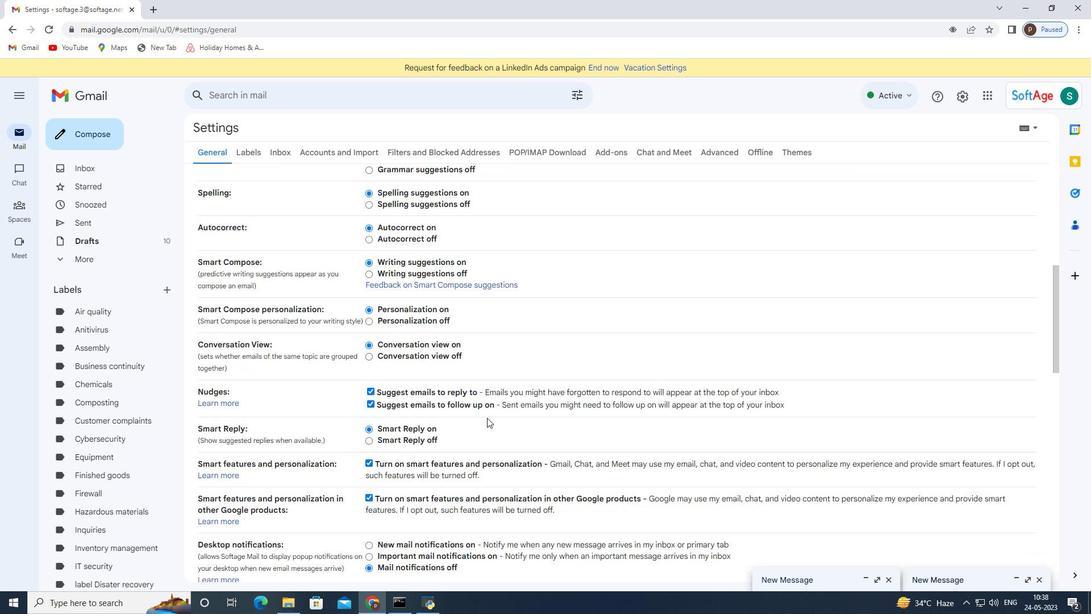 
Action: Mouse scrolled (487, 417) with delta (0, 0)
Screenshot: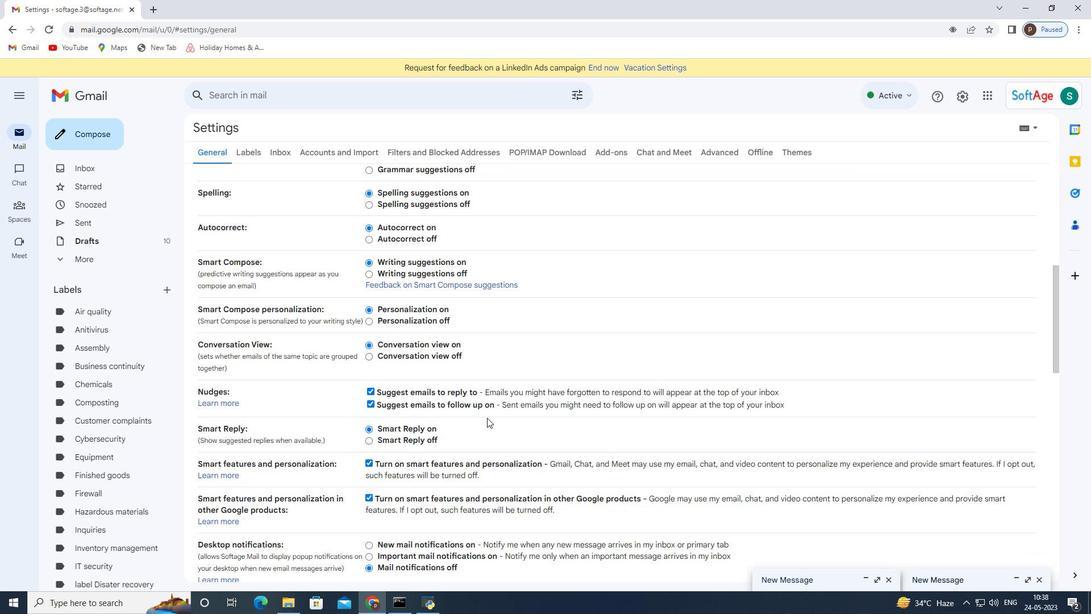 
Action: Mouse moved to (487, 417)
Screenshot: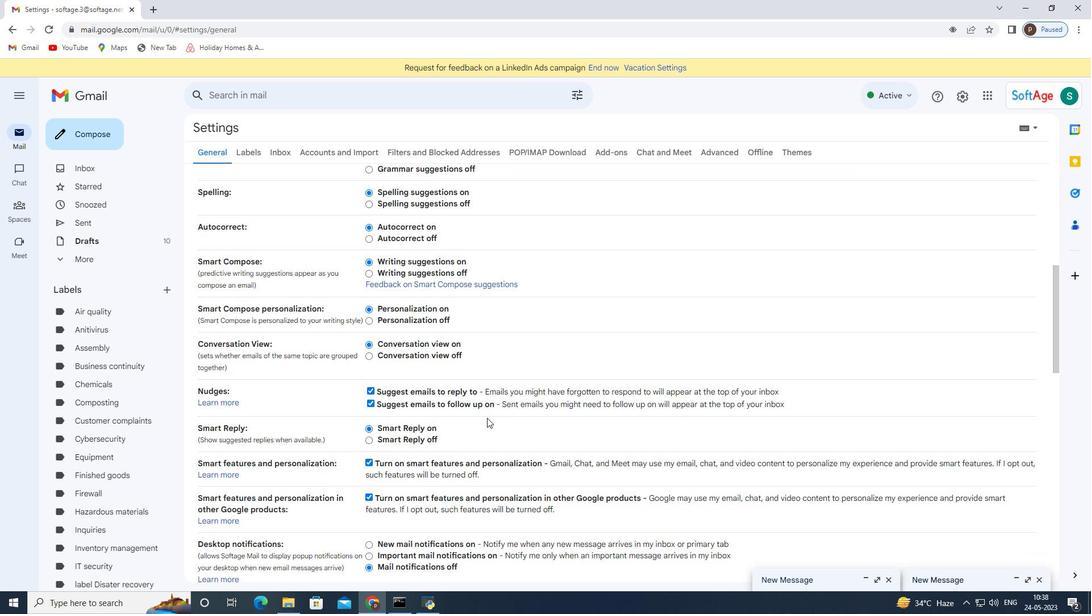 
Action: Mouse scrolled (487, 417) with delta (0, 0)
Screenshot: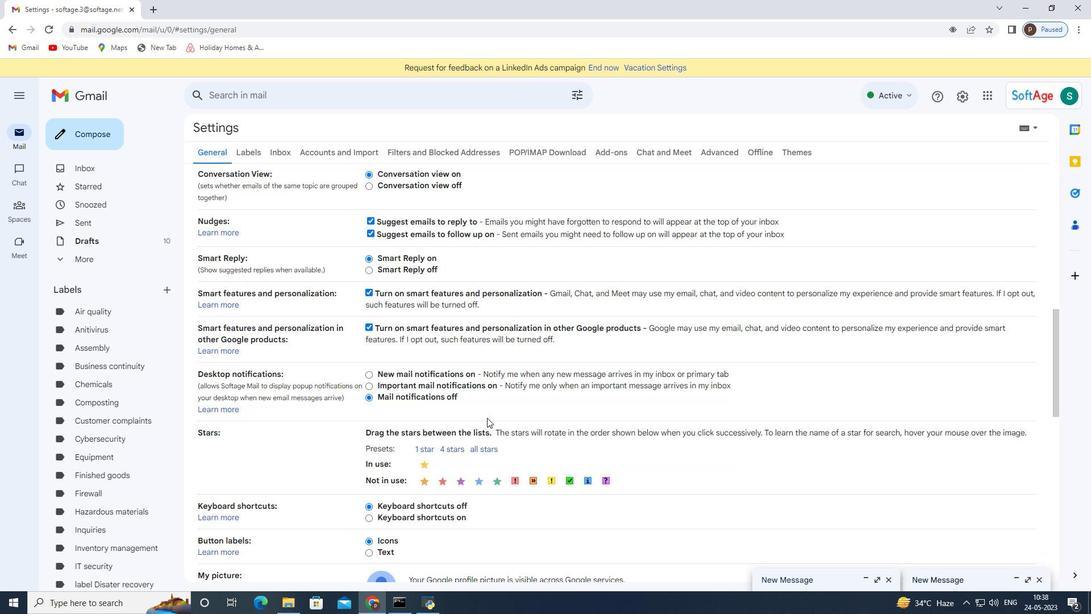 
Action: Mouse scrolled (487, 417) with delta (0, 0)
Screenshot: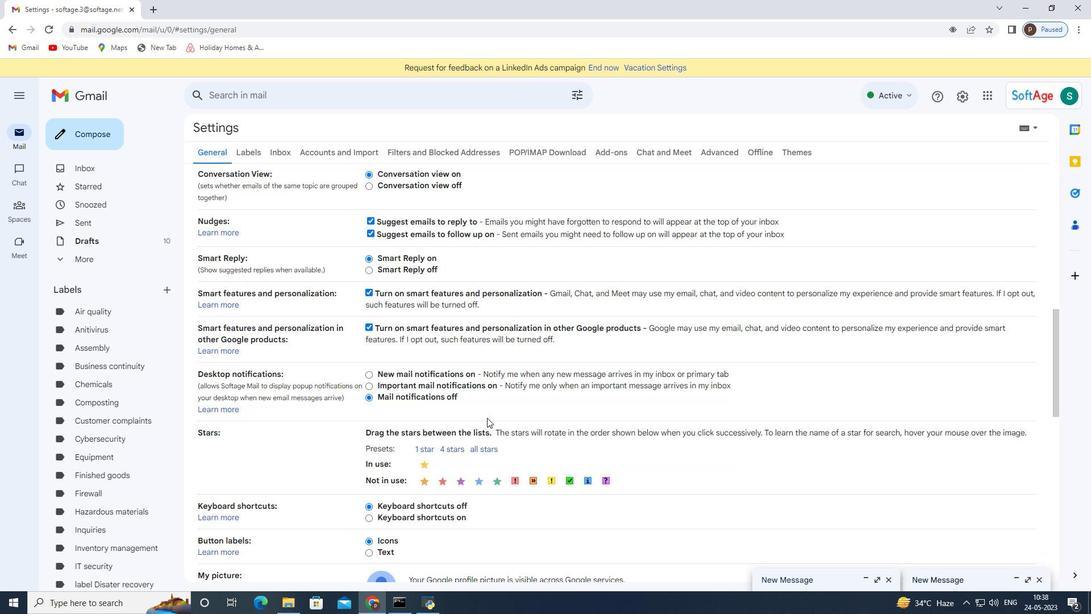
Action: Mouse scrolled (487, 417) with delta (0, 0)
Screenshot: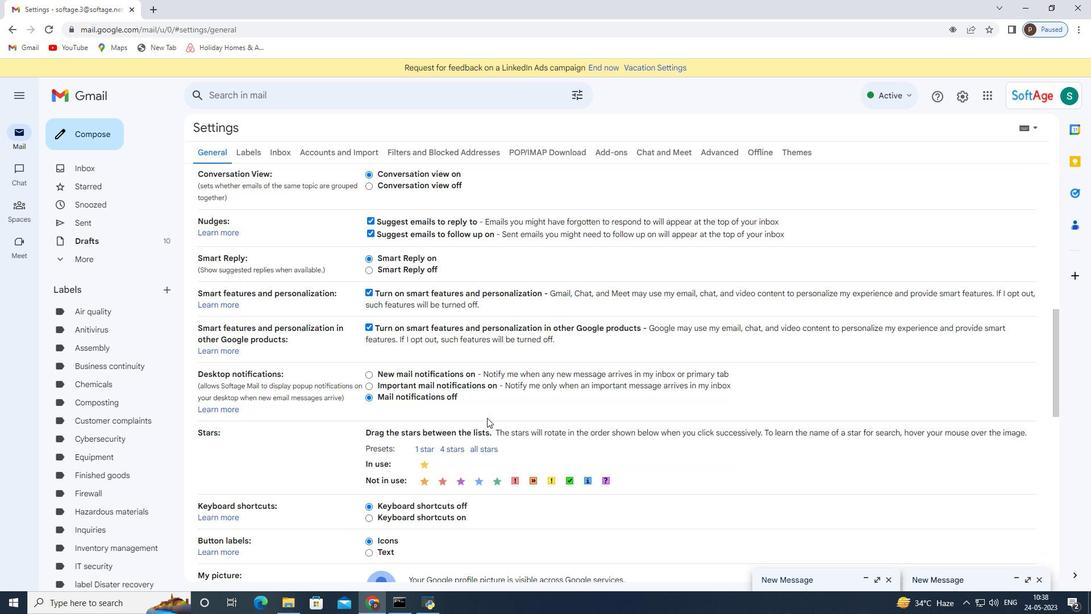 
Action: Mouse scrolled (487, 417) with delta (0, 0)
Screenshot: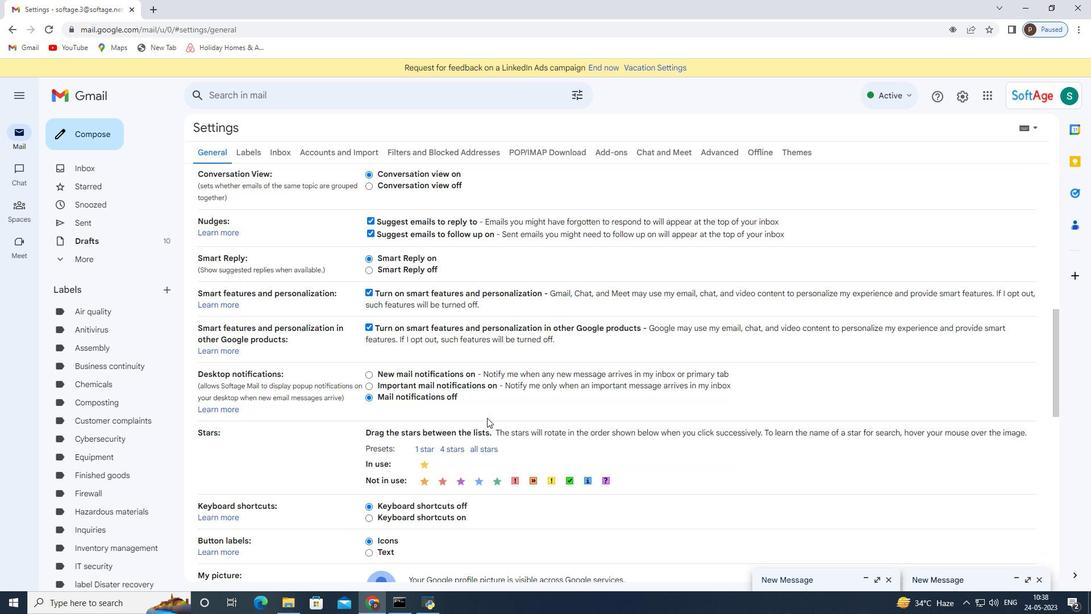 
Action: Mouse scrolled (487, 417) with delta (0, 0)
Screenshot: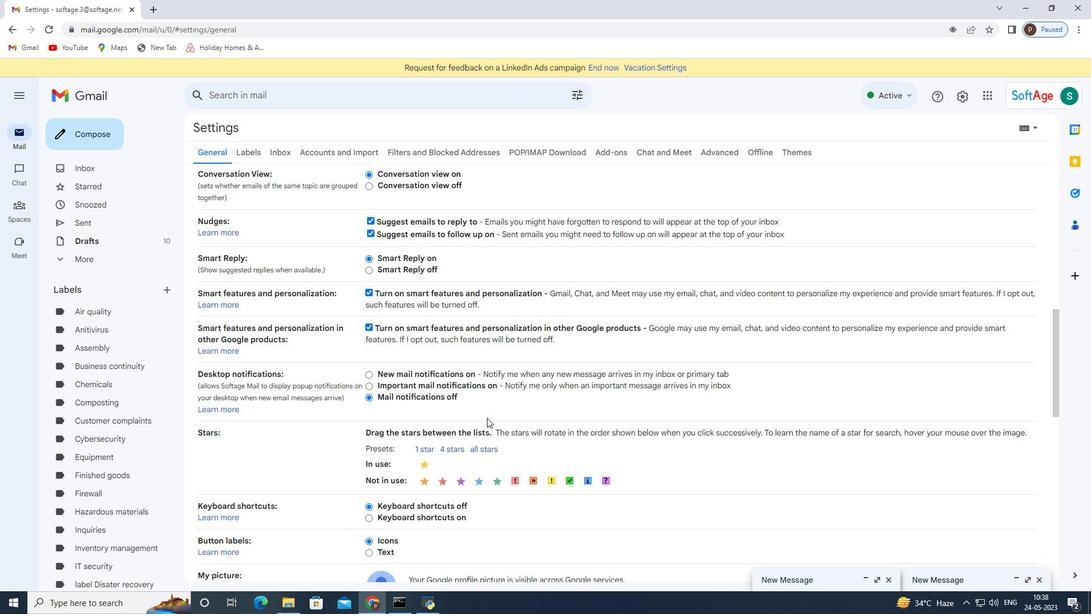 
Action: Mouse scrolled (487, 417) with delta (0, 0)
Screenshot: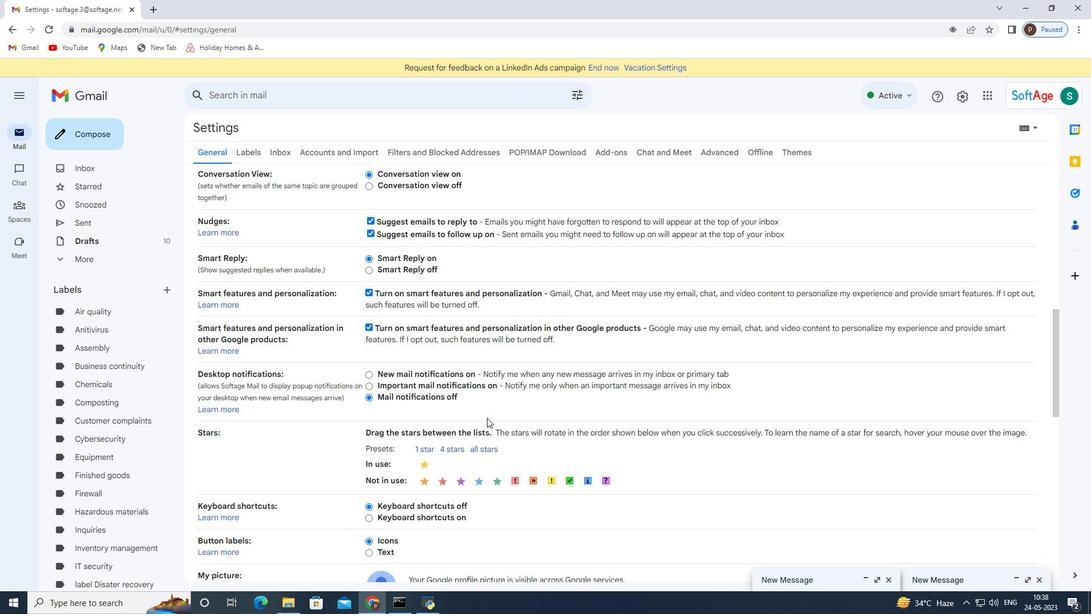 
Action: Mouse moved to (495, 318)
Screenshot: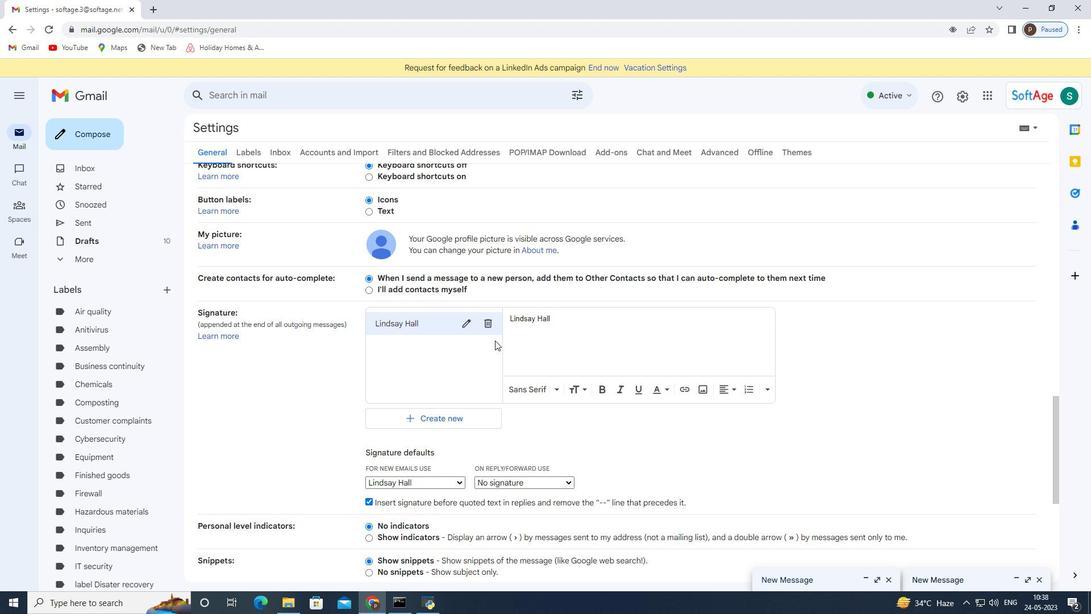 
Action: Mouse pressed left at (495, 318)
Screenshot: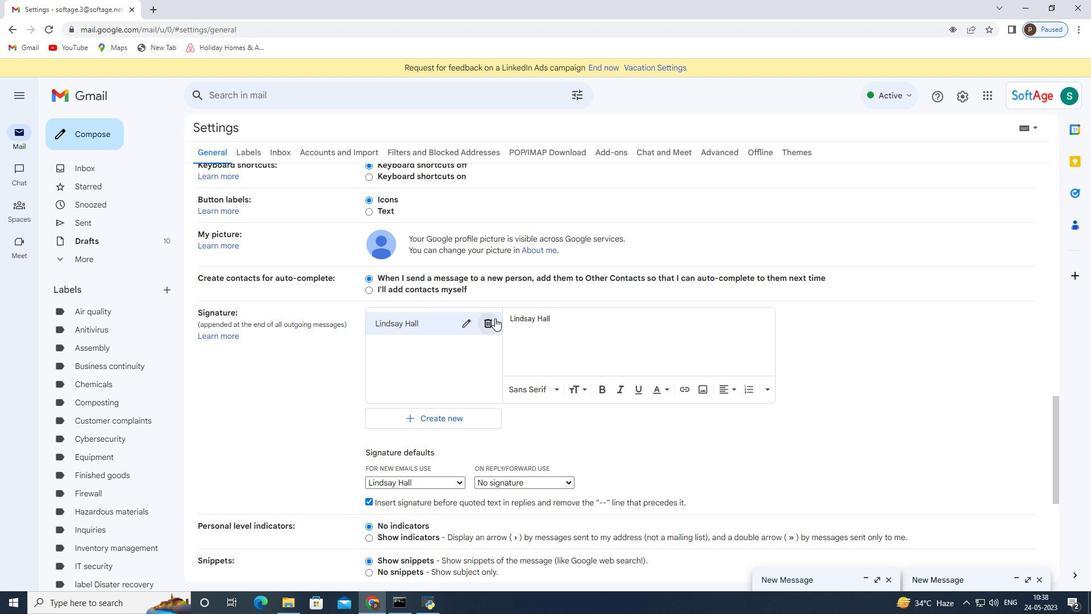 
Action: Mouse moved to (645, 346)
Screenshot: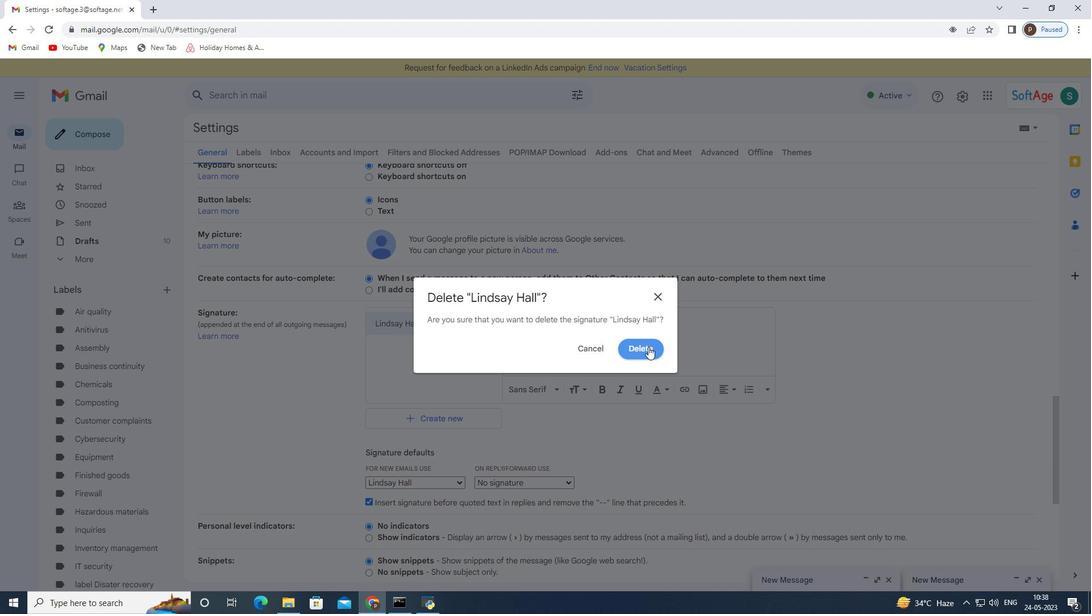 
Action: Mouse pressed left at (645, 346)
Screenshot: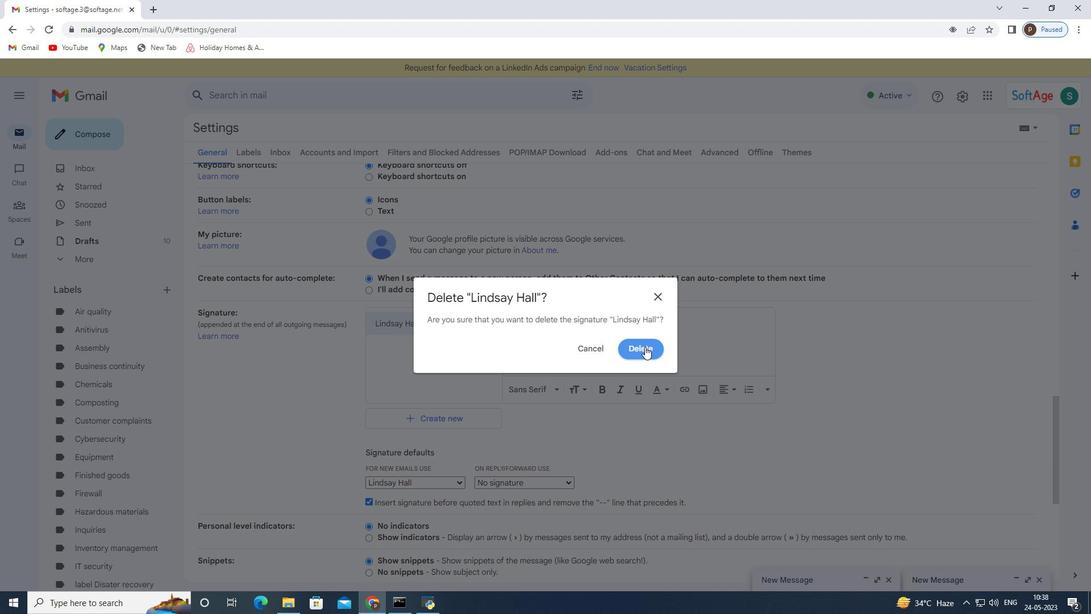 
Action: Mouse moved to (420, 334)
Screenshot: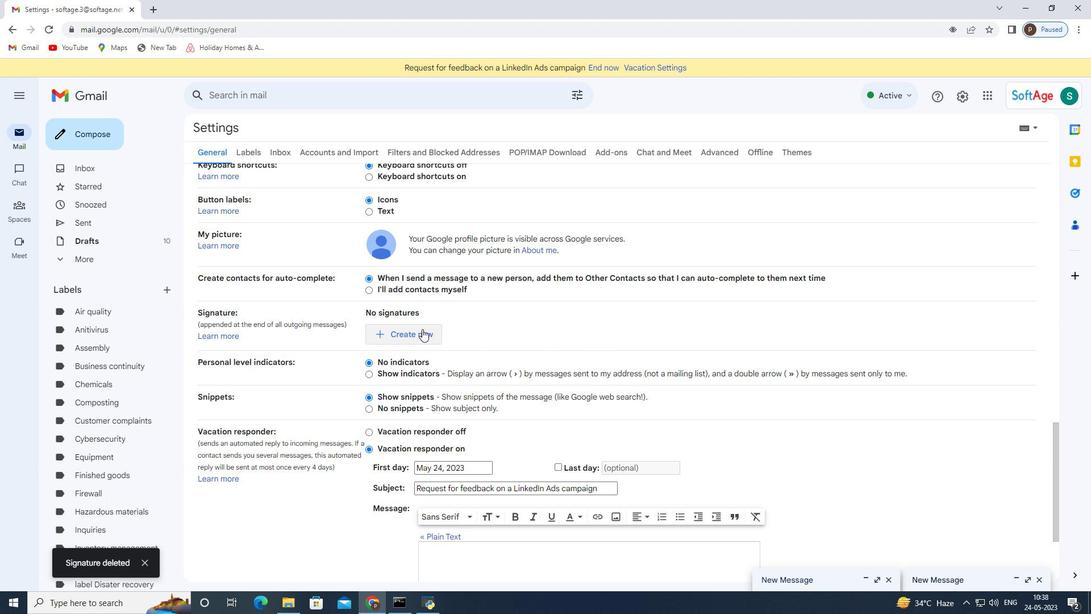 
Action: Mouse pressed left at (420, 334)
Screenshot: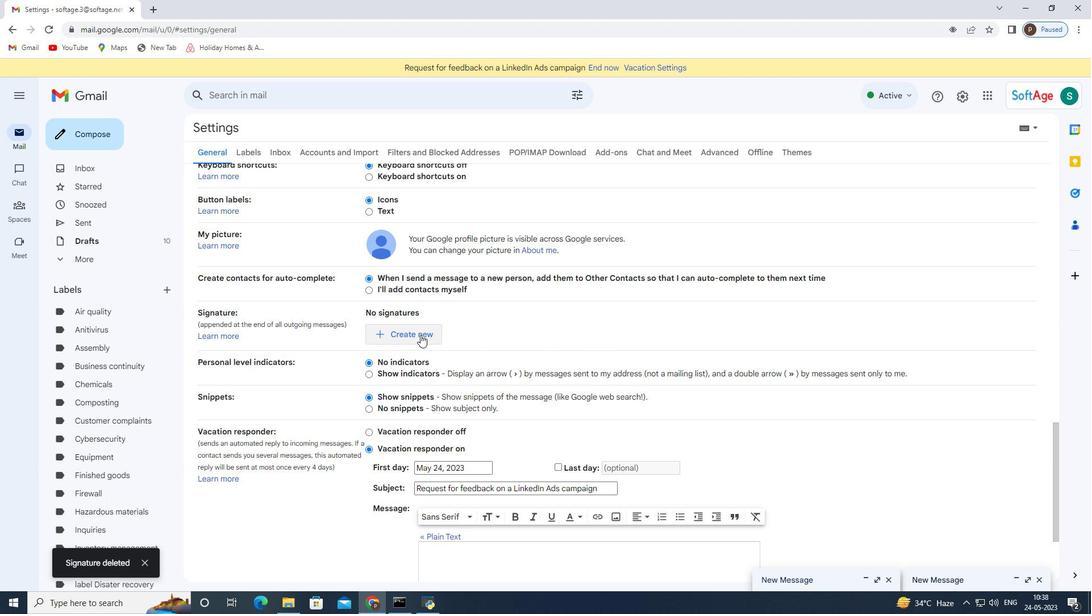 
Action: Mouse moved to (452, 315)
Screenshot: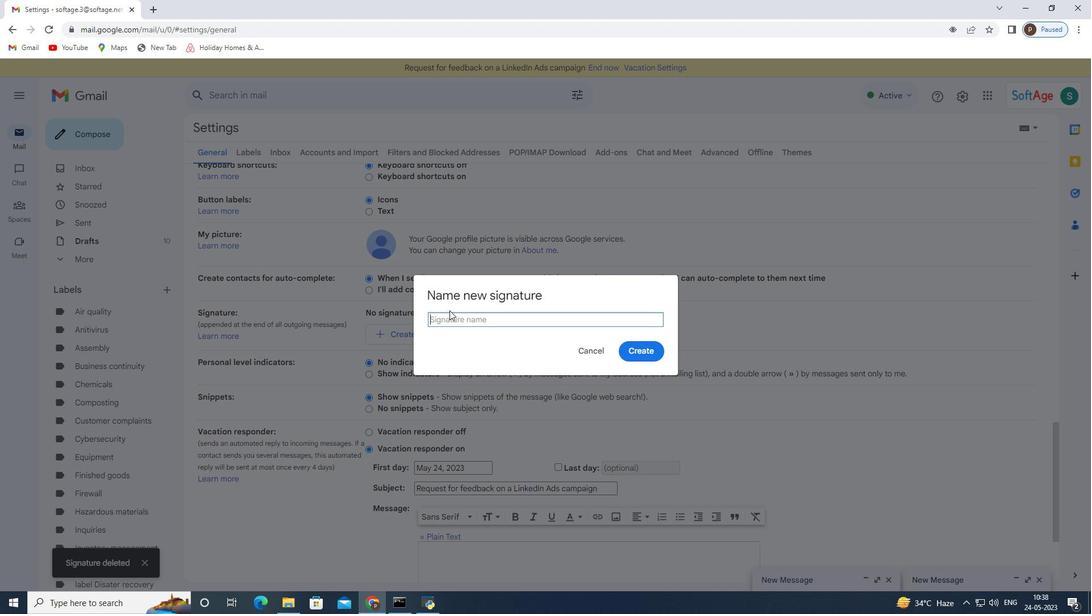 
Action: Mouse pressed left at (452, 315)
Screenshot: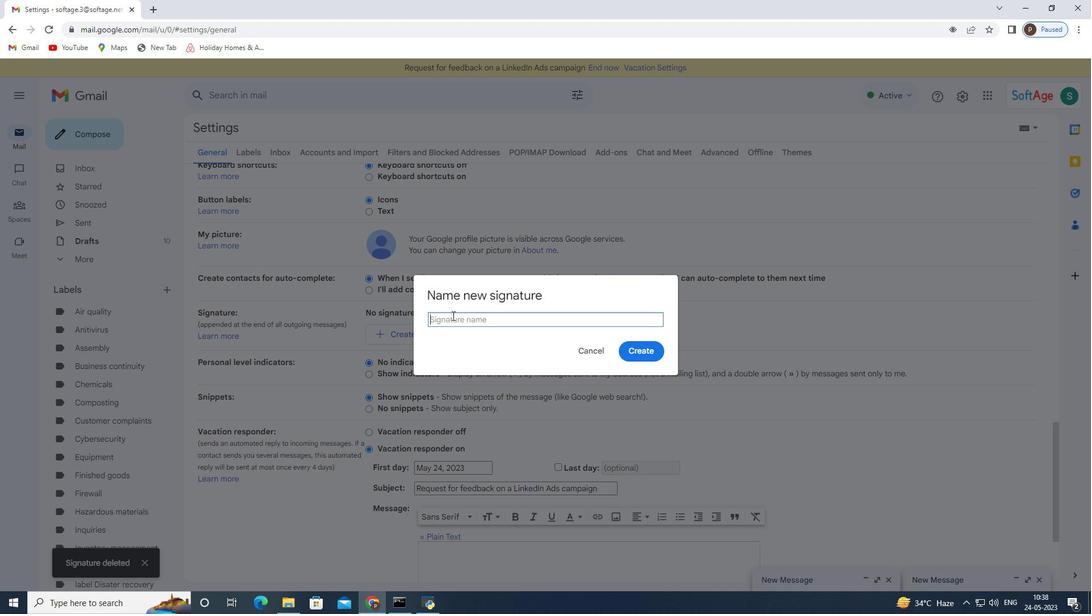 
Action: Key pressed <Key.shift>Lindsey<Key.space><Key.backspace><Key.space><Key.shift><Key.shift><Key.shift><Key.shift>Parker
Screenshot: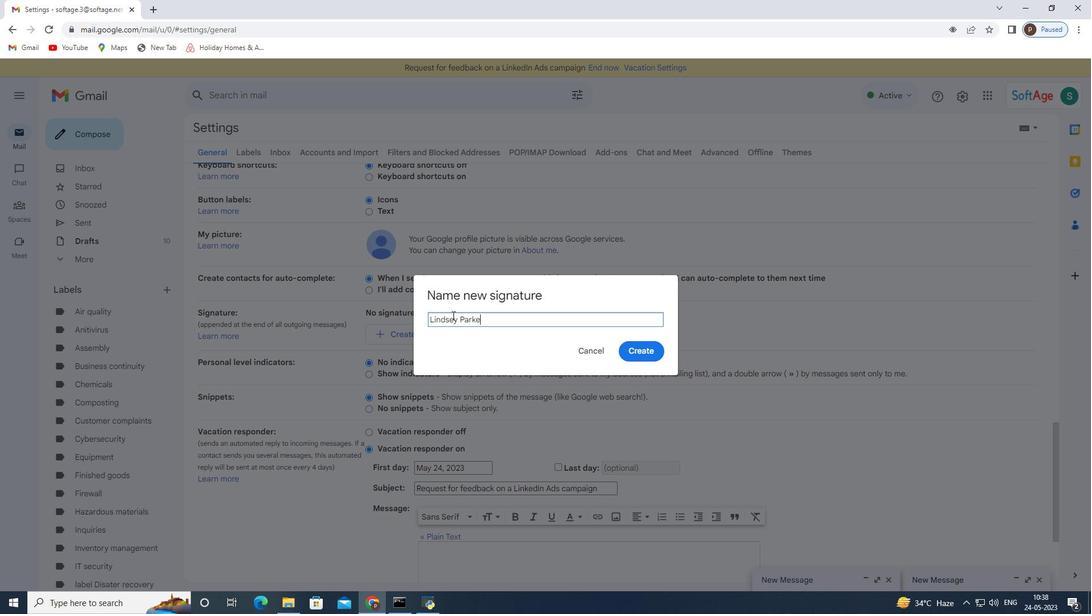 
Action: Mouse moved to (645, 359)
Screenshot: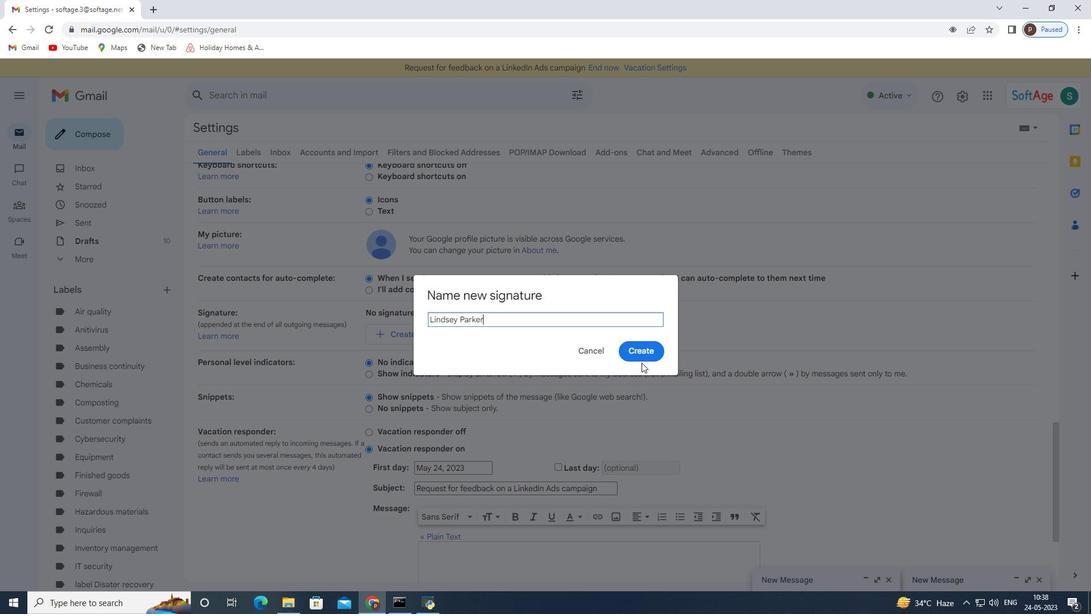 
Action: Mouse pressed left at (645, 359)
Screenshot: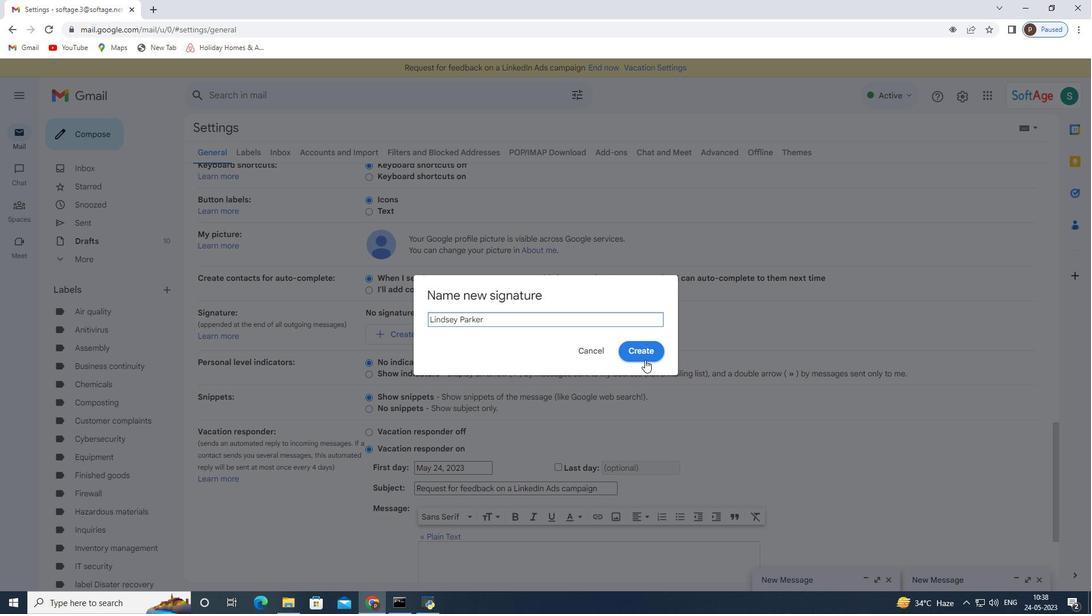 
Action: Mouse moved to (526, 311)
Screenshot: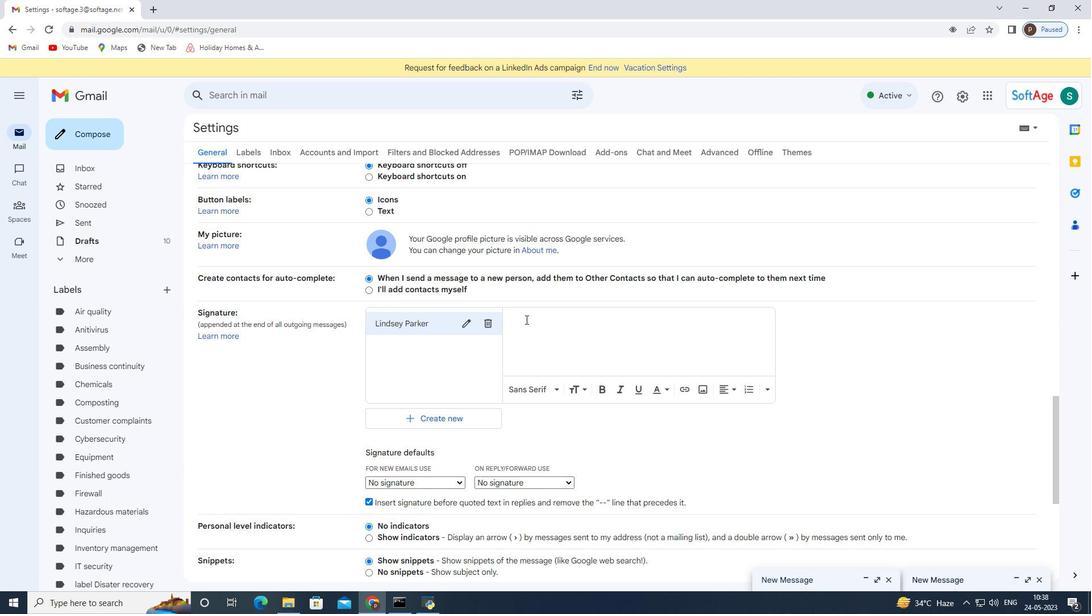
Action: Mouse pressed left at (526, 311)
Screenshot: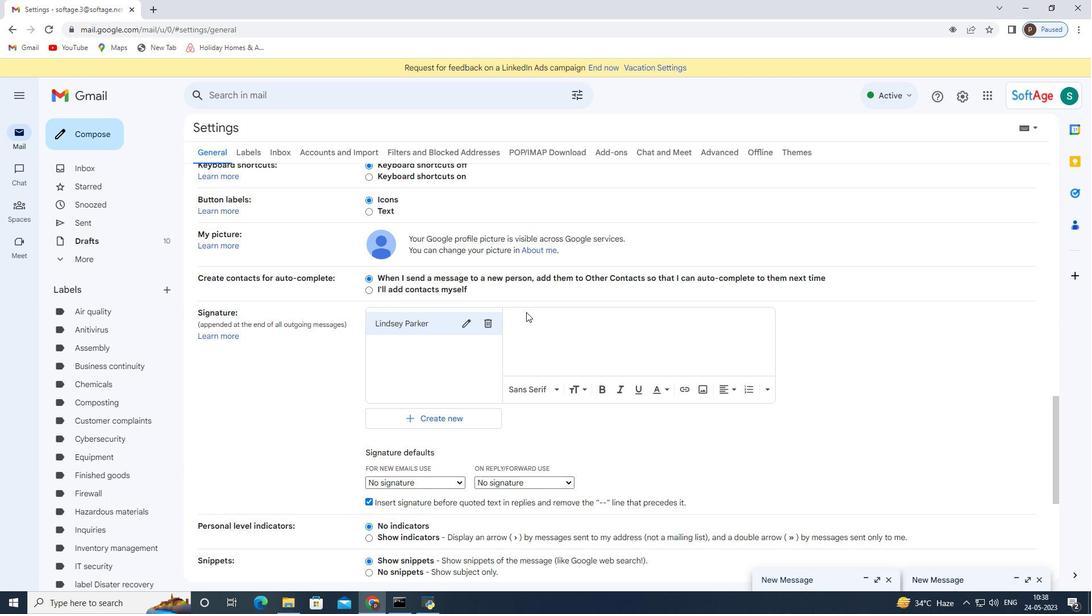 
Action: Mouse moved to (520, 322)
Screenshot: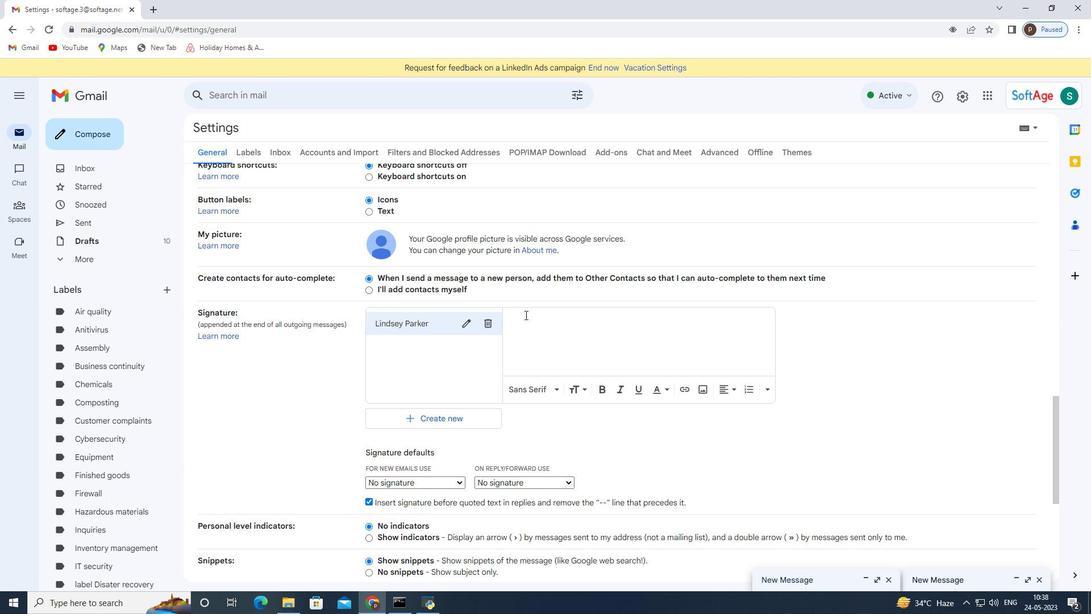 
Action: Mouse pressed left at (520, 322)
Screenshot: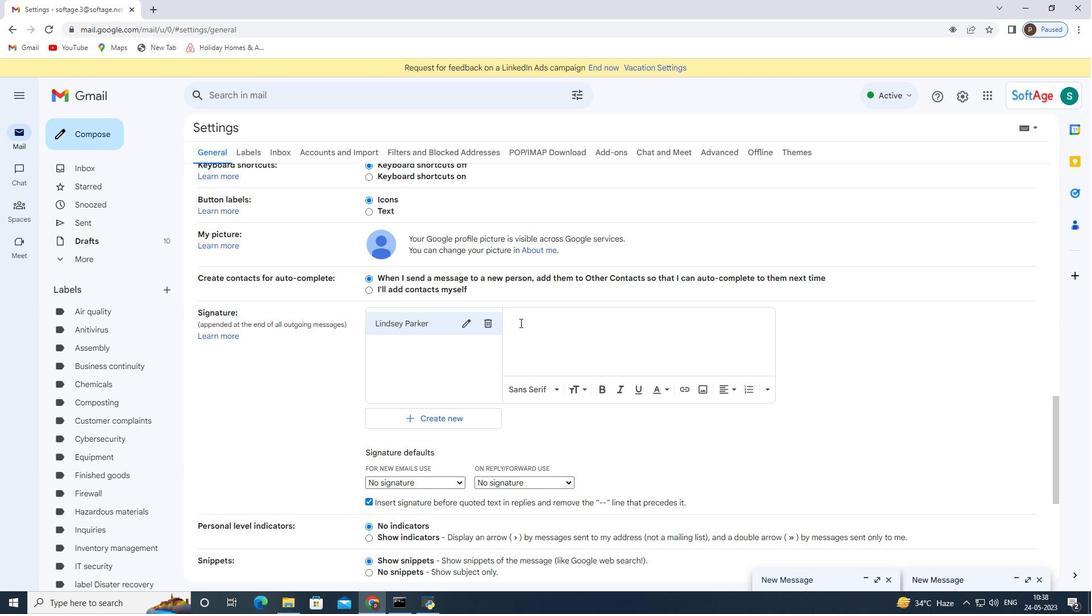 
Action: Key pressed <Key.shift><Key.shift><Key.shift><Key.shift><Key.shift><Key.shift><Key.shift><Key.shift><Key.shift><Key.shift><Key.shift><Key.shift><Key.shift><Key.shift><Key.shift><Key.shift><Key.shift><Key.shift><Key.shift><Key.shift><Key.shift><Key.shift><Key.shift><Key.shift><Key.shift><Key.shift><Key.shift><Key.shift><Key.shift><Key.shift><Key.shift><Key.shift><Key.shift><Key.shift><Key.shift><Key.shift><Key.shift><Key.shift><Key.shift><Key.shift><Key.shift><Key.shift><Key.shift><Key.shift><Key.shift><Key.shift>Lindsey<Key.space><Key.shift>Parker
Screenshot: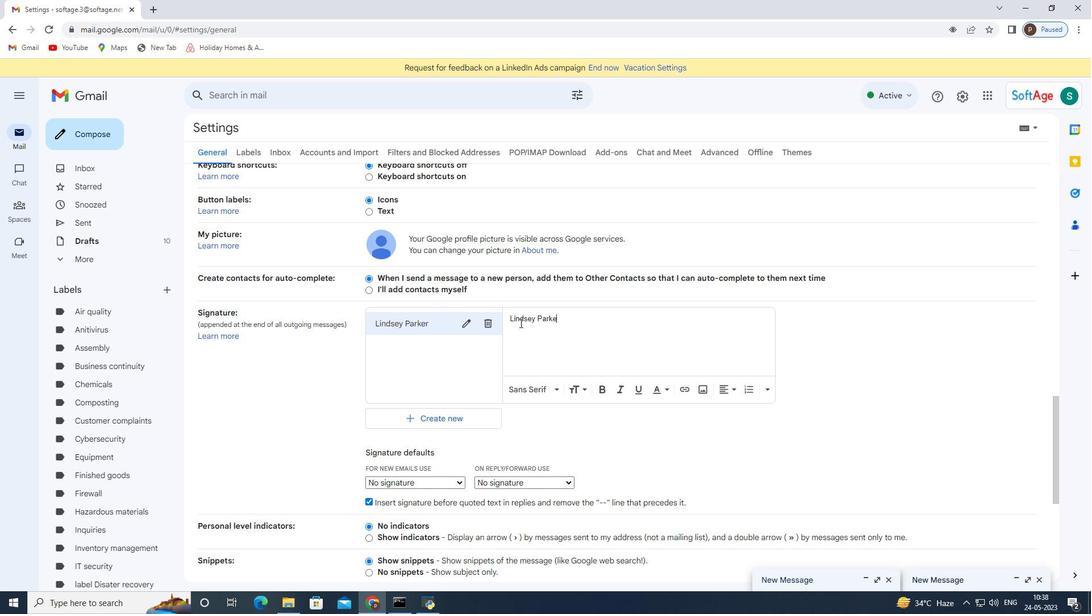 
Action: Mouse moved to (519, 323)
Screenshot: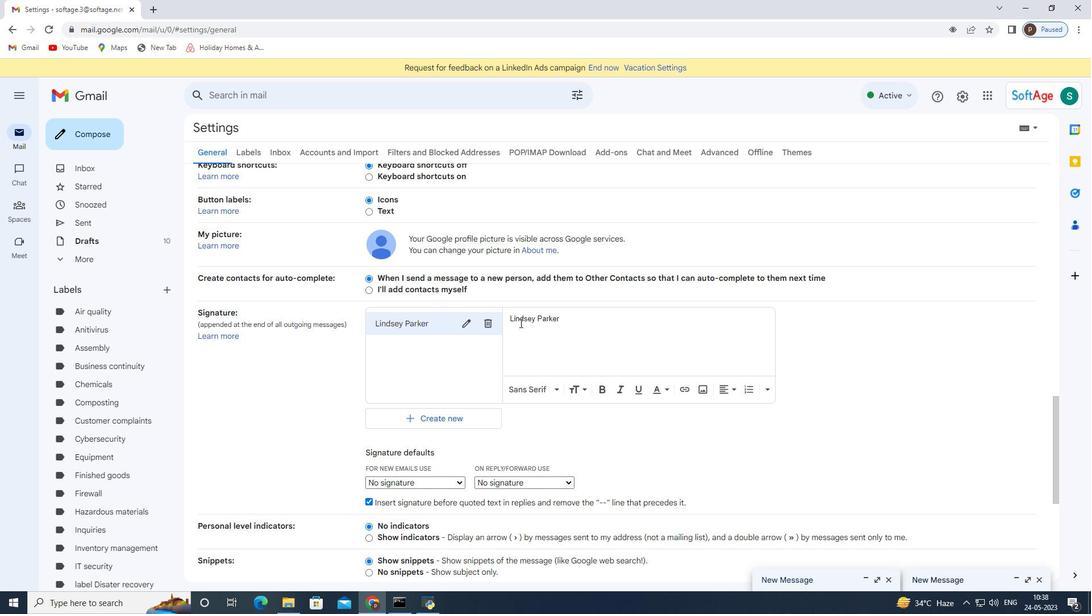 
Action: Mouse scrolled (519, 322) with delta (0, 0)
Screenshot: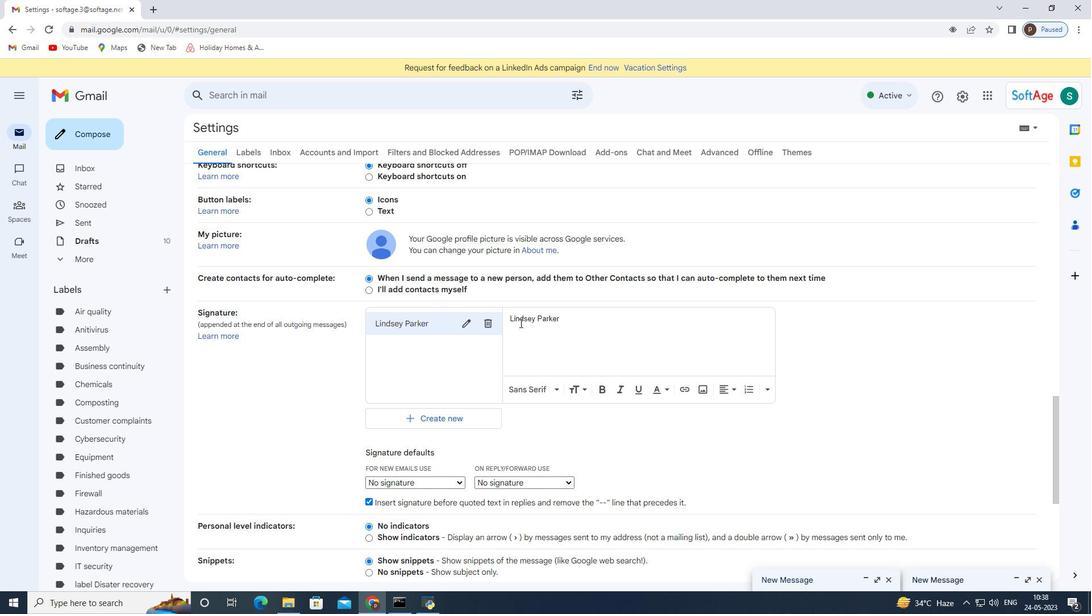 
Action: Mouse scrolled (519, 322) with delta (0, 0)
Screenshot: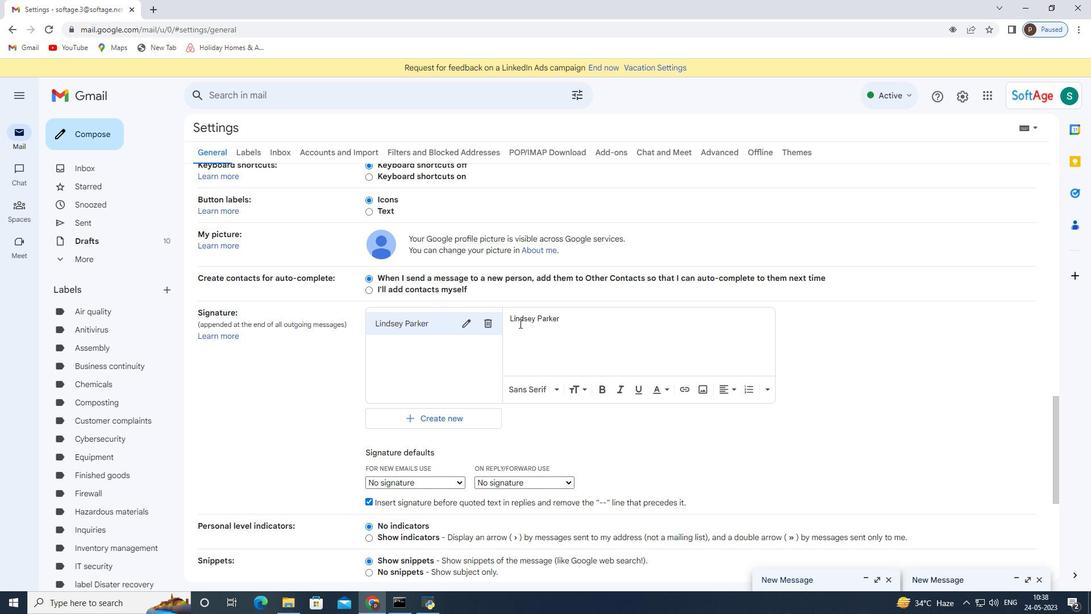 
Action: Mouse moved to (398, 370)
Screenshot: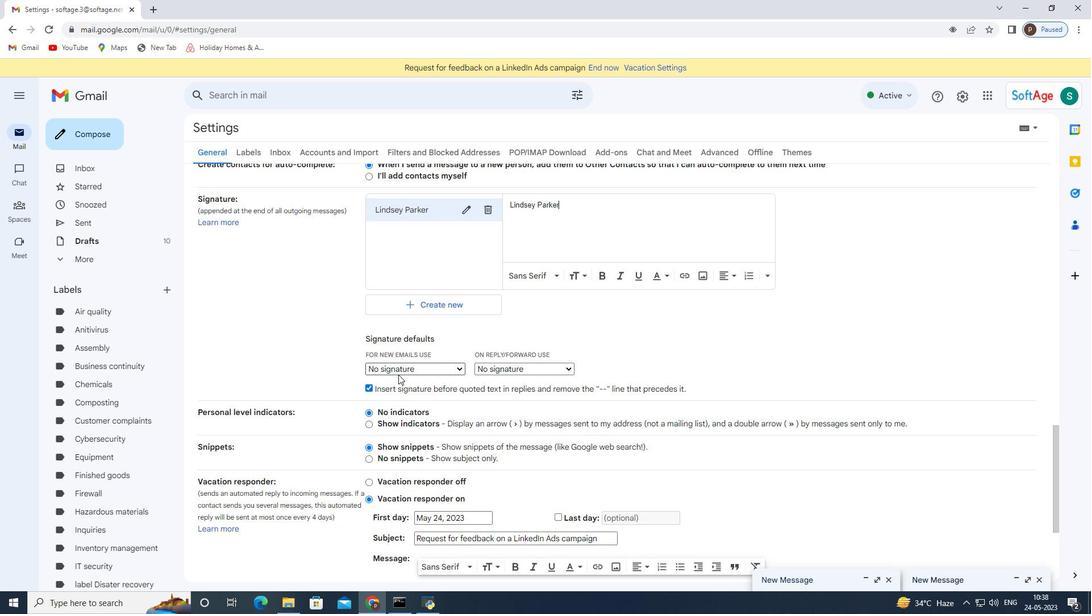 
Action: Mouse pressed left at (398, 370)
Screenshot: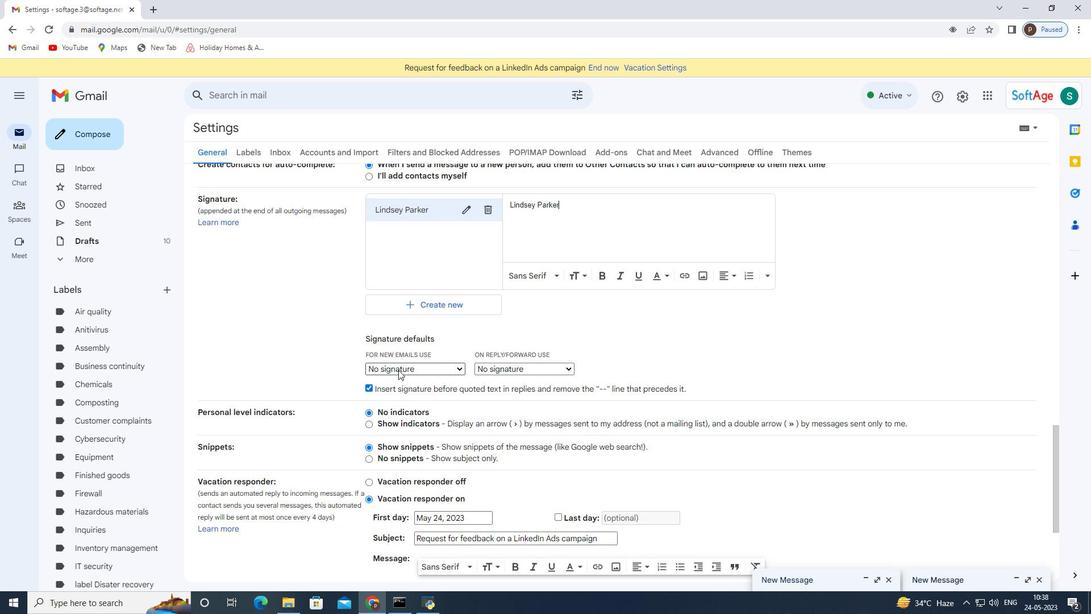 
Action: Mouse moved to (400, 394)
Screenshot: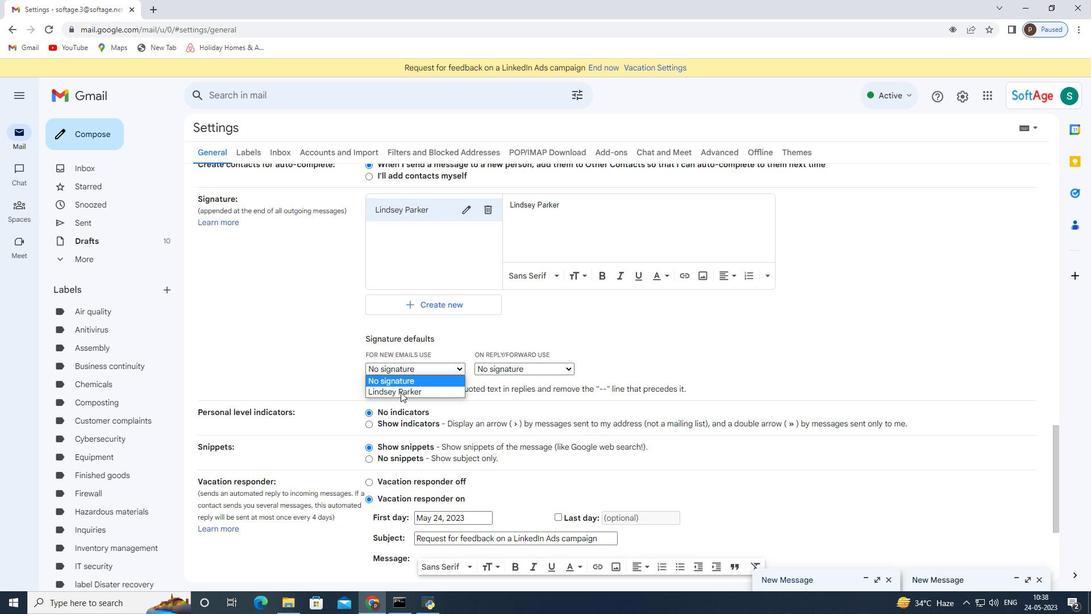 
Action: Mouse pressed left at (400, 394)
Screenshot: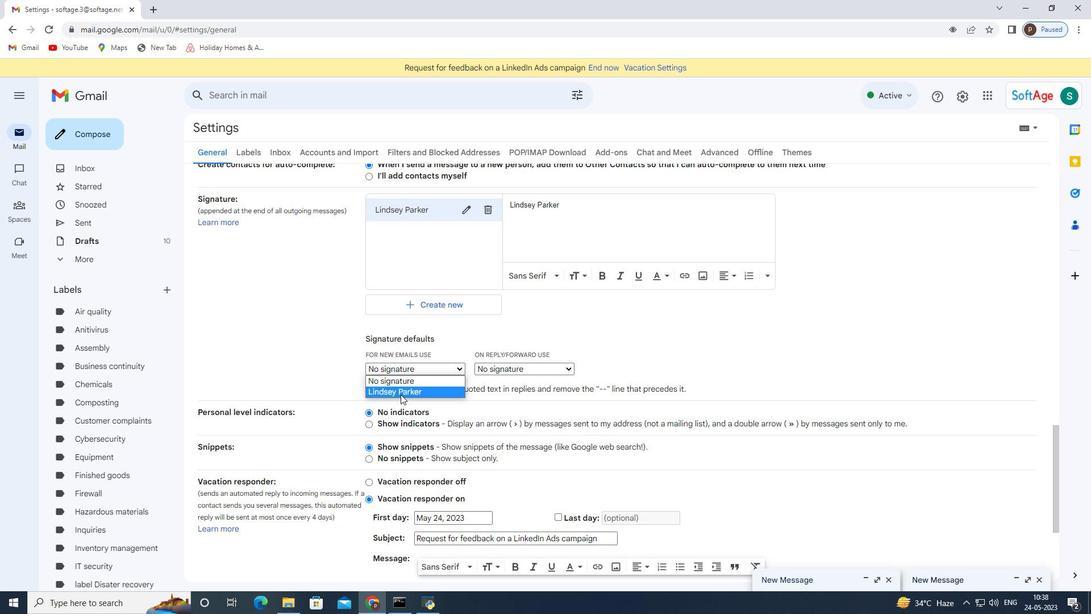 
Action: Mouse scrolled (400, 394) with delta (0, 0)
Screenshot: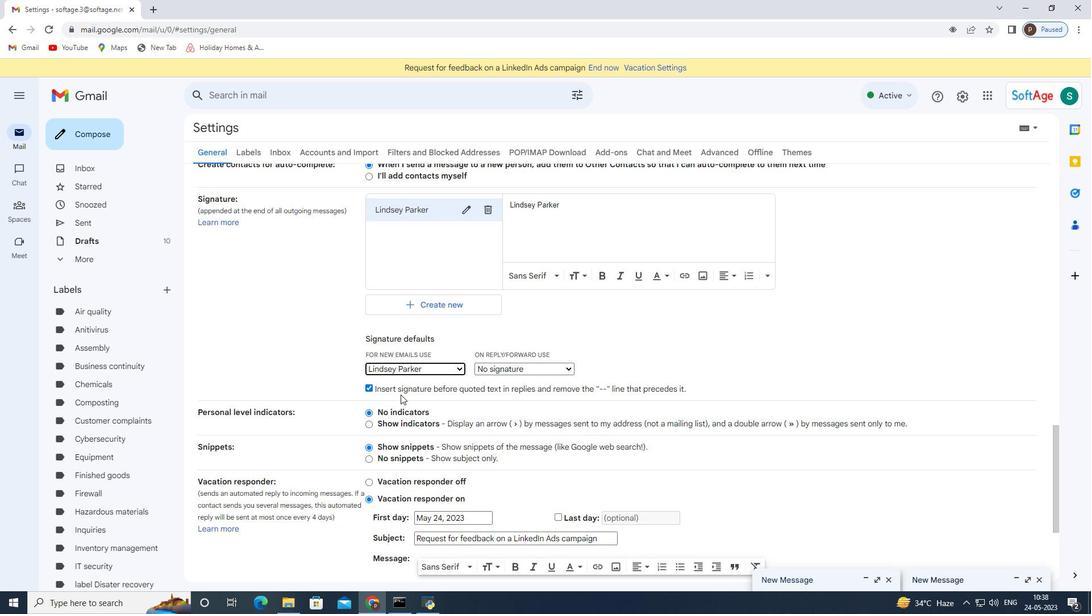 
Action: Mouse scrolled (400, 394) with delta (0, 0)
Screenshot: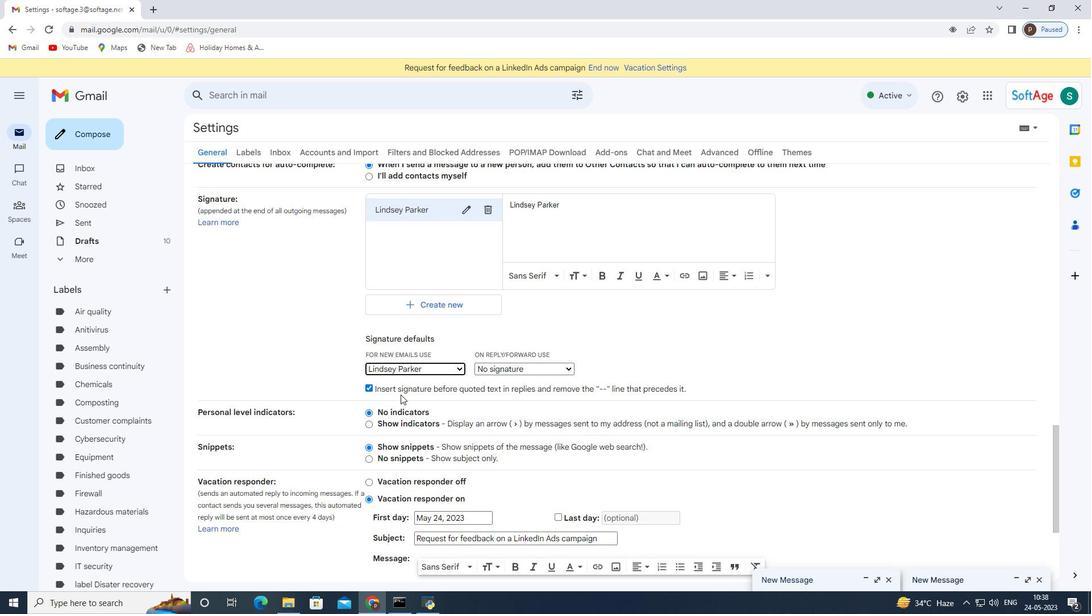 
Action: Mouse scrolled (400, 394) with delta (0, 0)
Screenshot: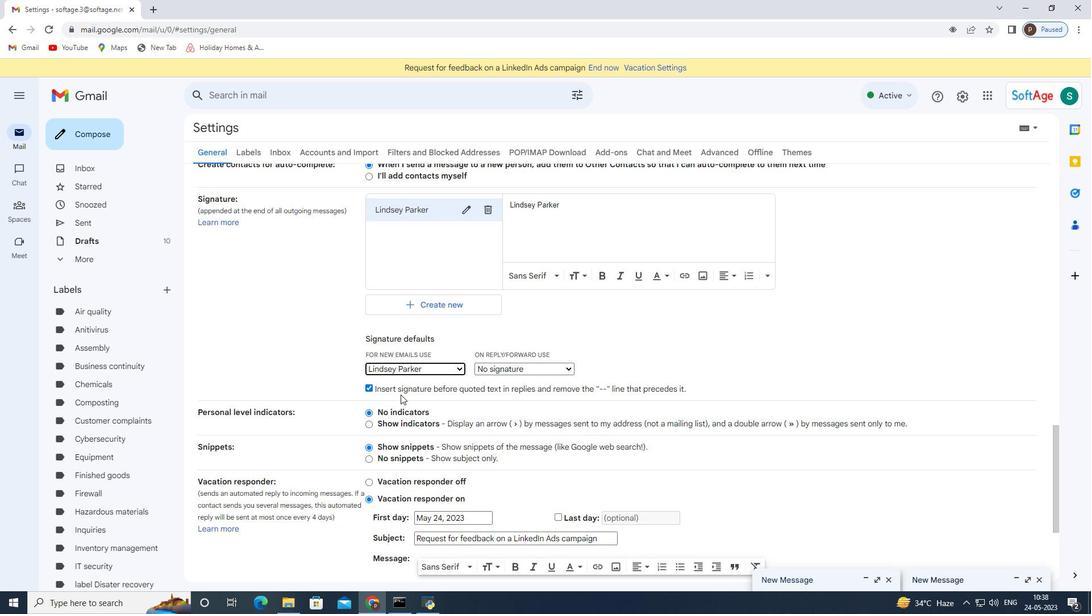 
Action: Mouse scrolled (400, 394) with delta (0, 0)
Screenshot: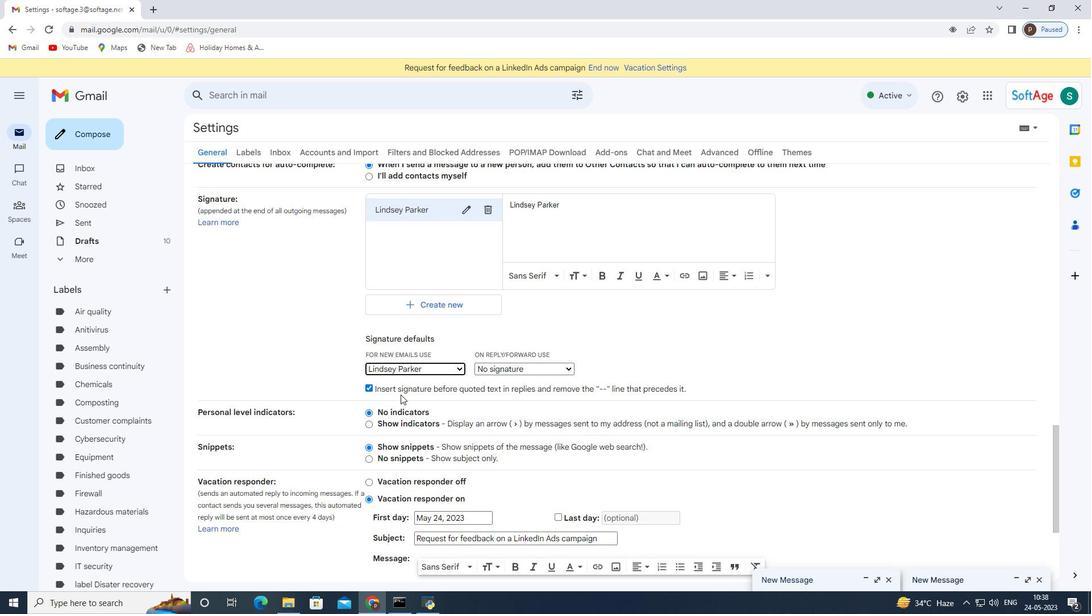 
Action: Mouse scrolled (400, 394) with delta (0, 0)
Screenshot: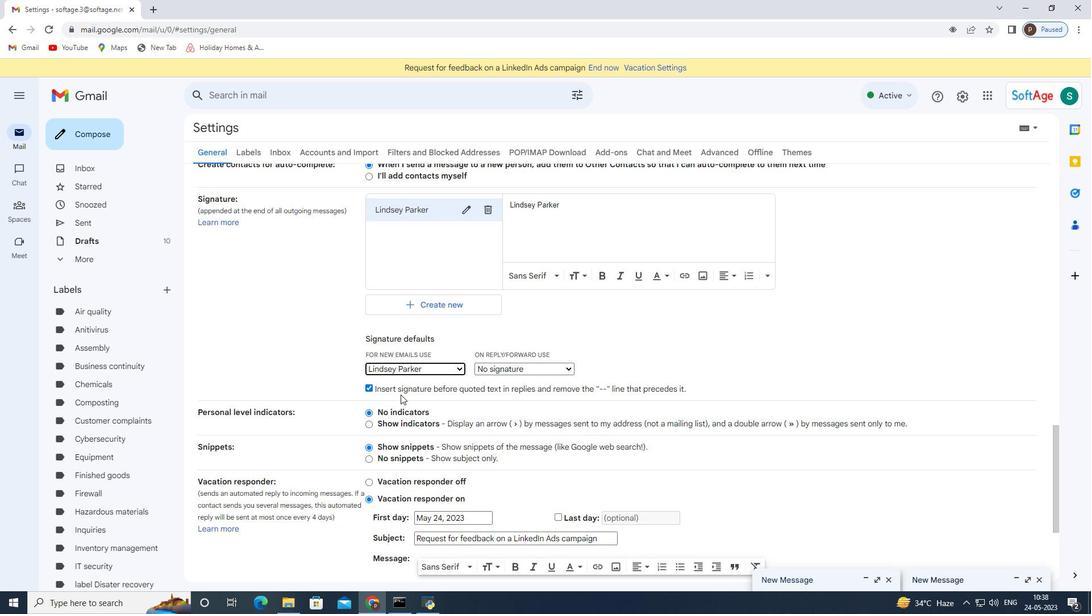 
Action: Mouse scrolled (400, 394) with delta (0, 0)
Screenshot: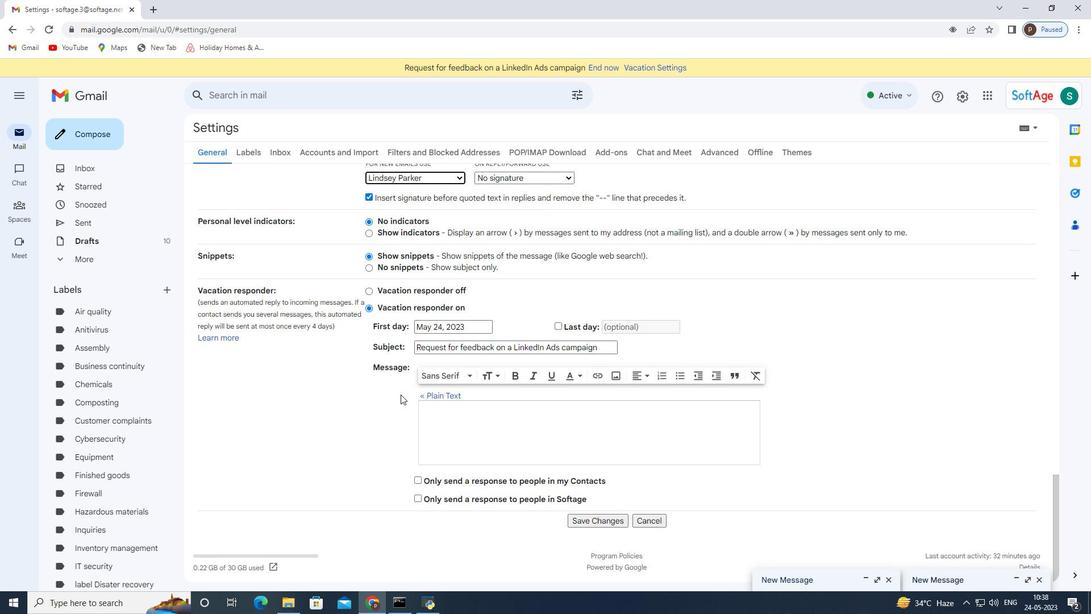 
Action: Mouse moved to (400, 394)
Screenshot: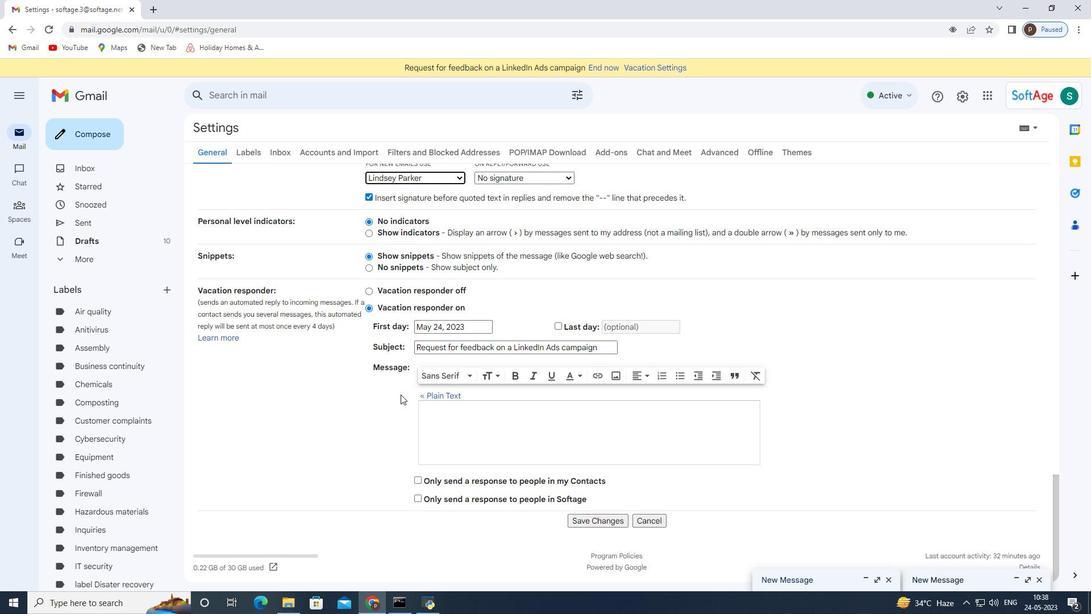 
Action: Mouse scrolled (400, 394) with delta (0, 0)
Screenshot: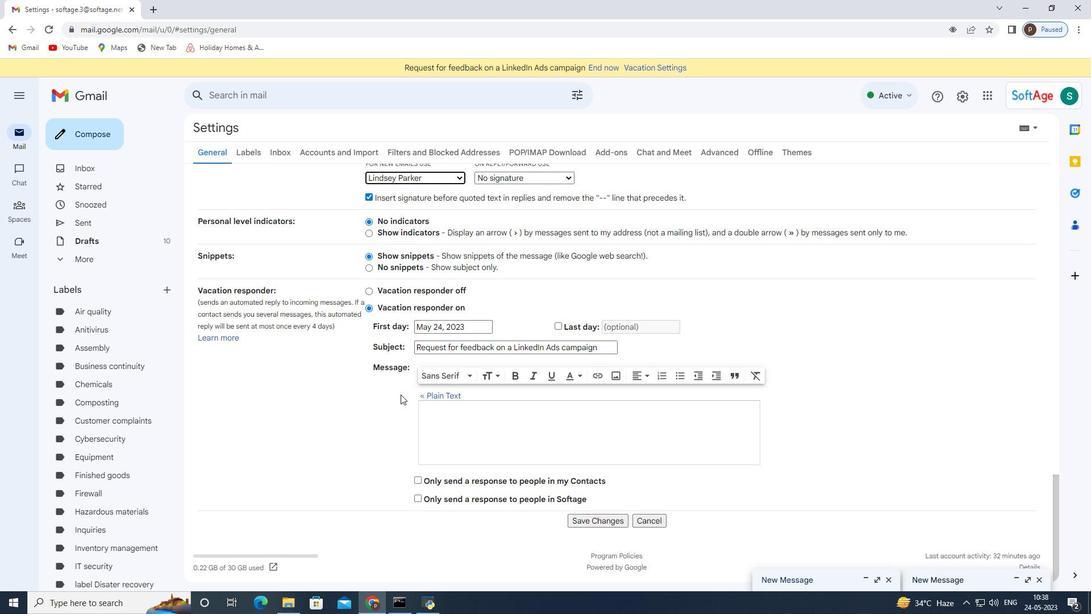 
Action: Mouse moved to (594, 522)
Screenshot: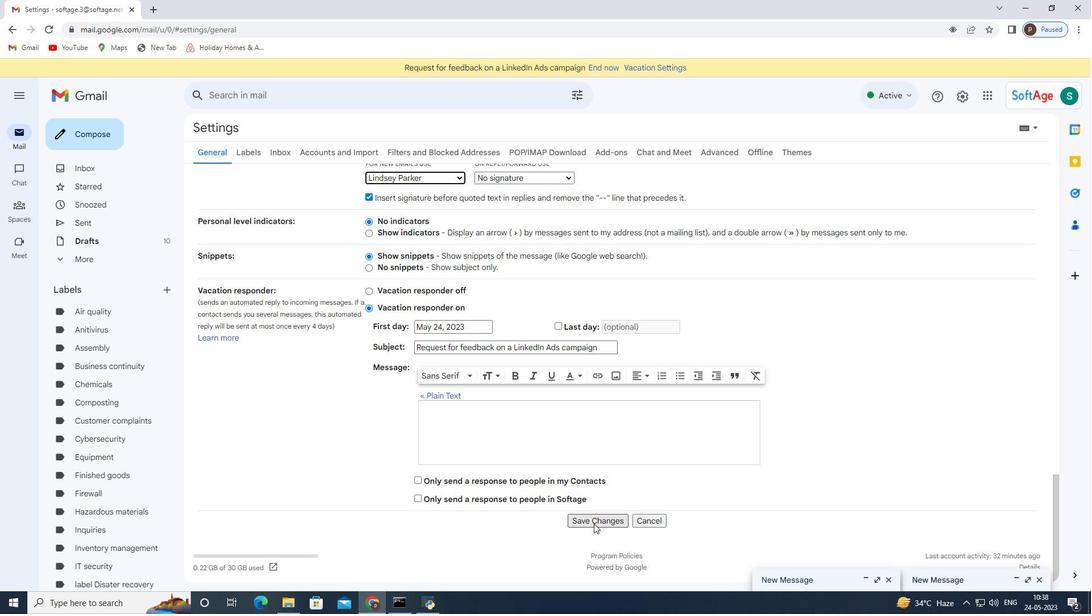
Action: Mouse pressed left at (594, 522)
Screenshot: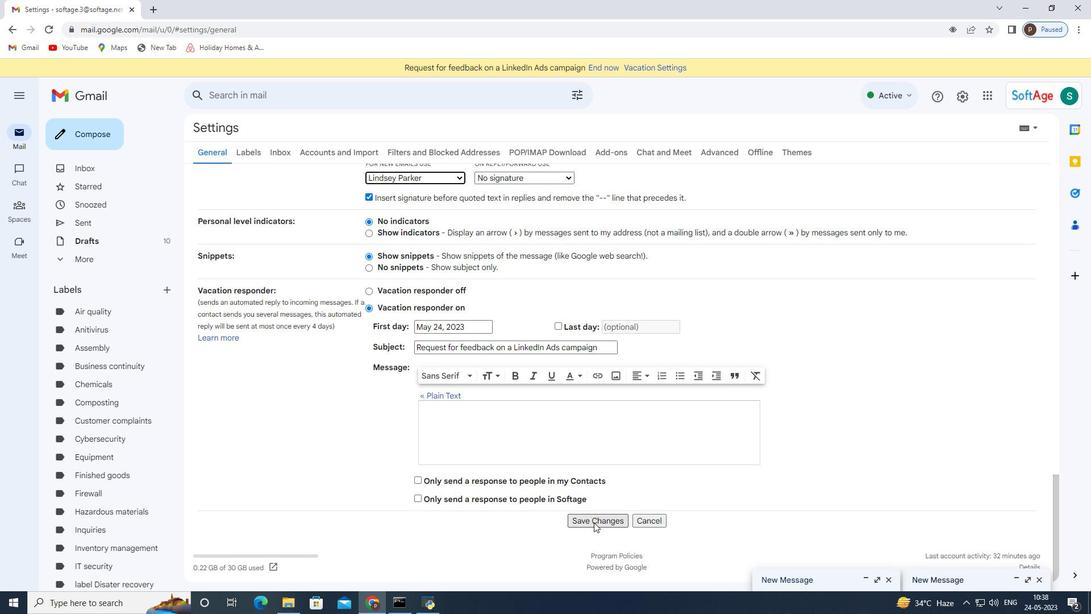 
Action: Mouse moved to (107, 138)
Screenshot: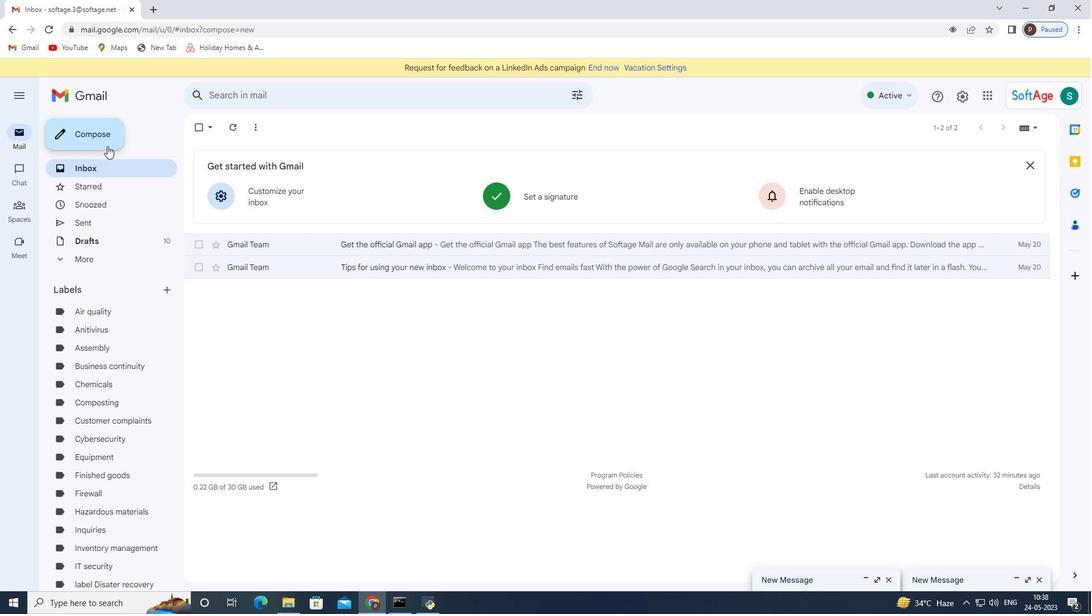 
Action: Mouse pressed left at (107, 138)
Screenshot: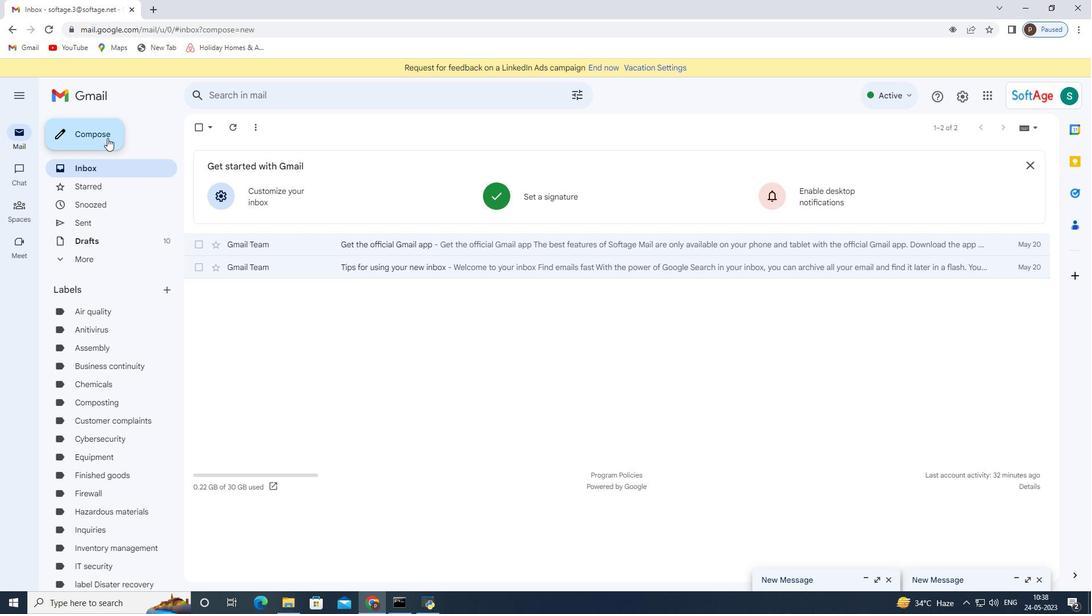 
Action: Mouse moved to (435, 303)
Screenshot: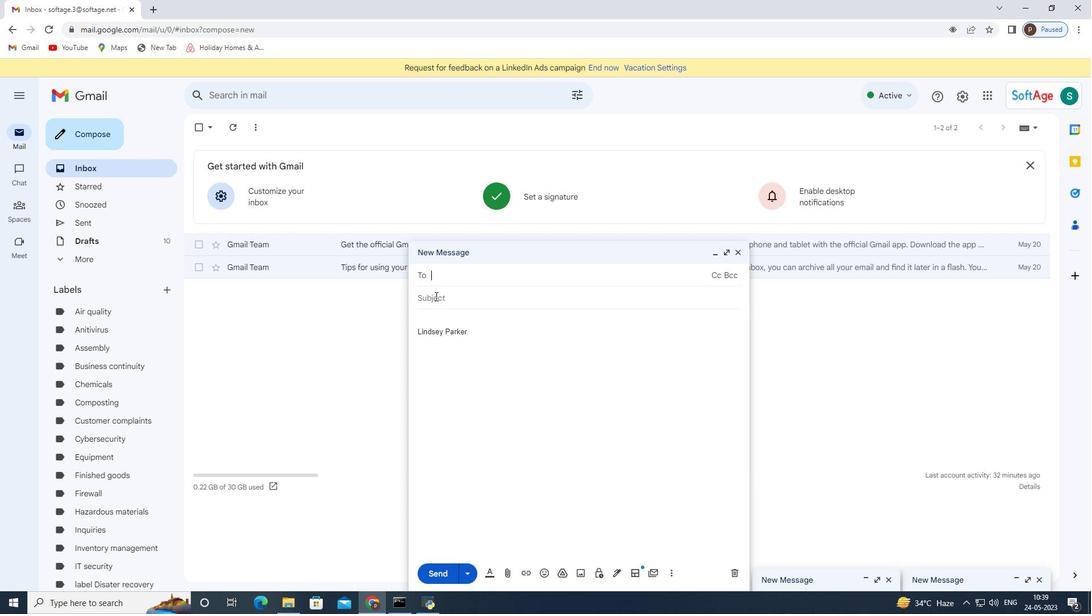 
Action: Mouse pressed left at (435, 303)
Screenshot: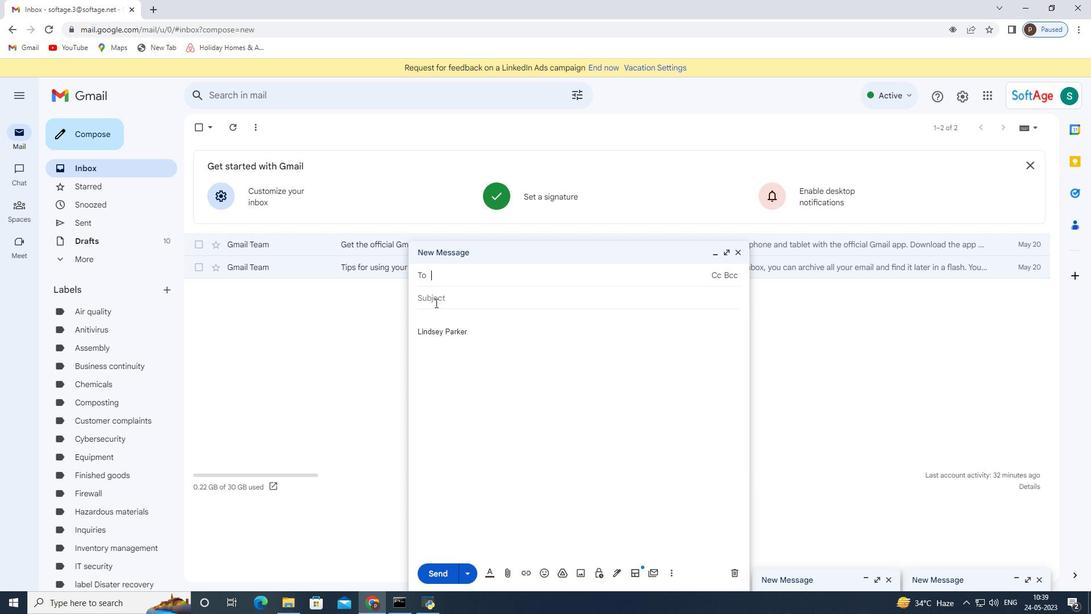 
Action: Key pressed <Key.shift>Request<Key.space>for<Key.space>feedback<Key.space>on<Key.space>a<Key.space>competitor<Key.space>analysis<Key.space>report
Screenshot: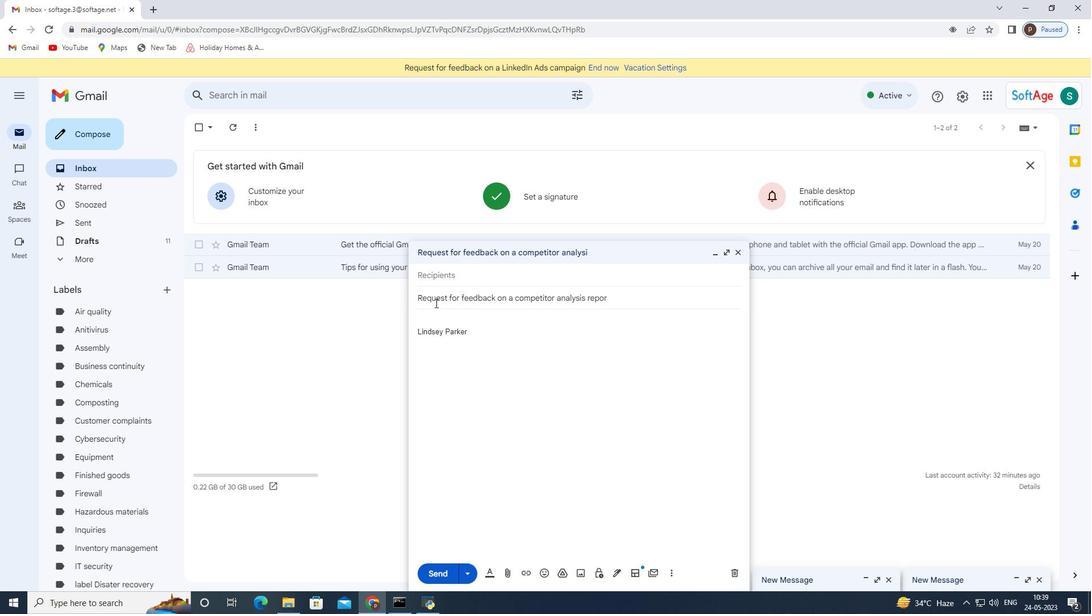 
Action: Mouse moved to (382, 371)
Screenshot: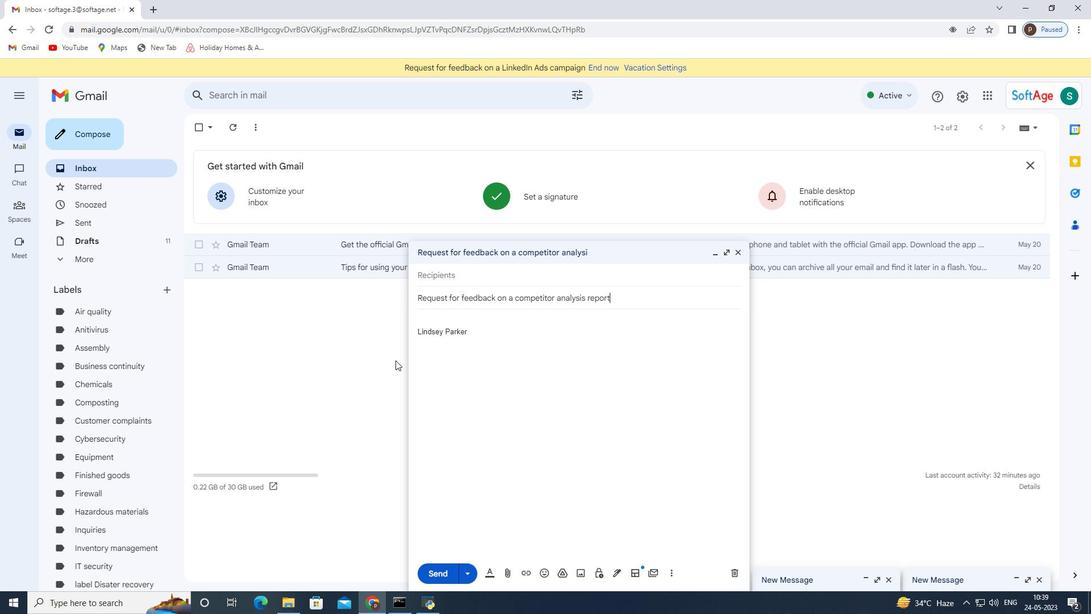 
Action: Key pressed <Key.tab><Key.shift>Please<Key.space>let<Key.space>me<Key.space>know<Key.space>if<Key.space>there<Key.space>are<Key.space>any<Key.space>updates<Key.space>on<Key.space>the<Key.space>project<Key.space>objectives.
Screenshot: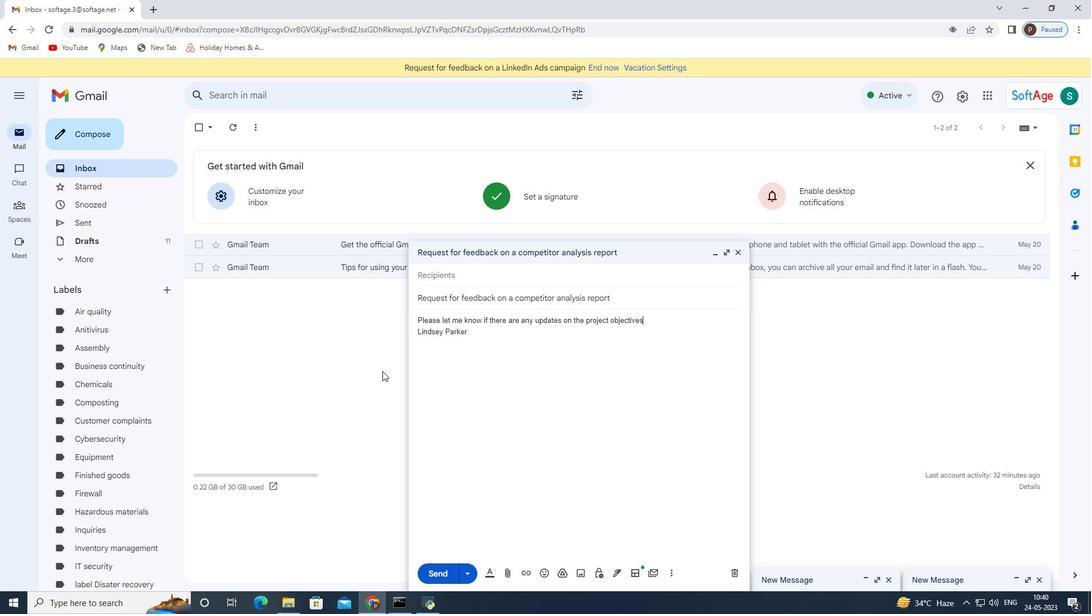 
Action: Mouse moved to (1069, 98)
Screenshot: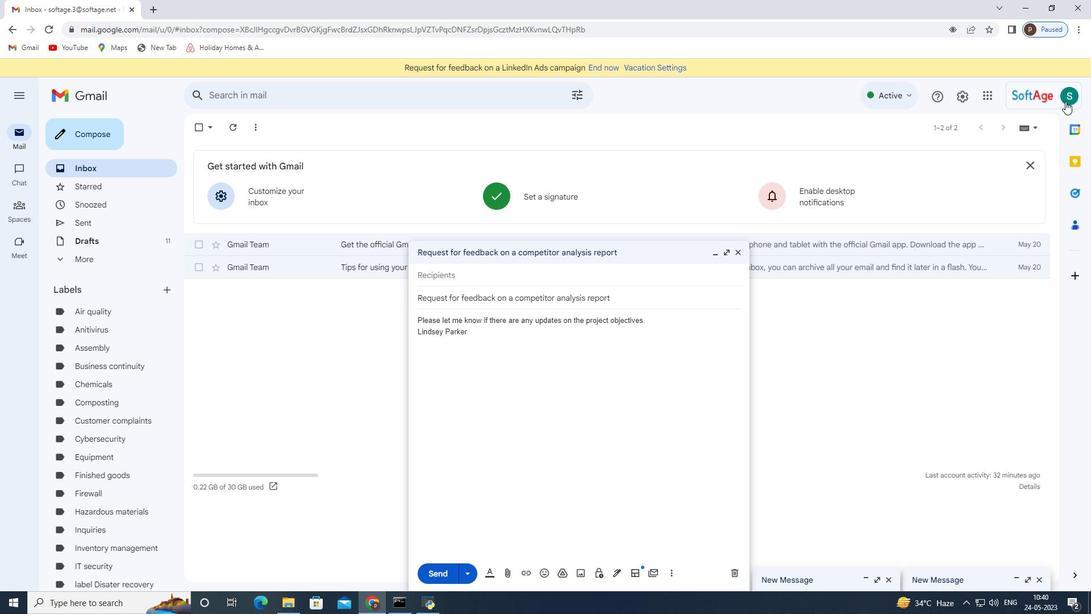 
Action: Mouse pressed left at (1069, 98)
Screenshot: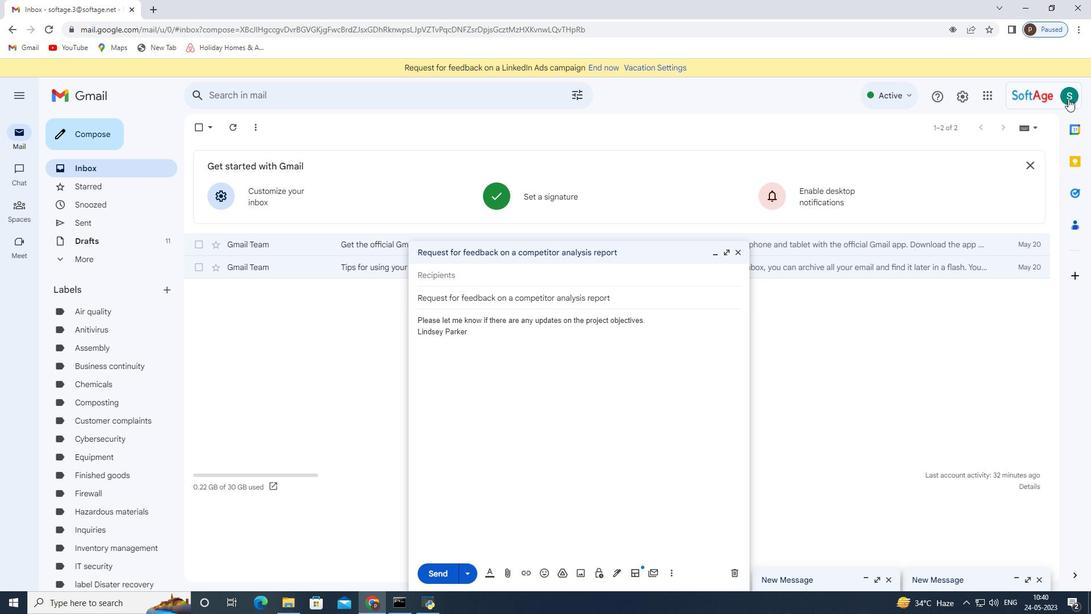 
Action: Mouse pressed left at (1069, 98)
Screenshot: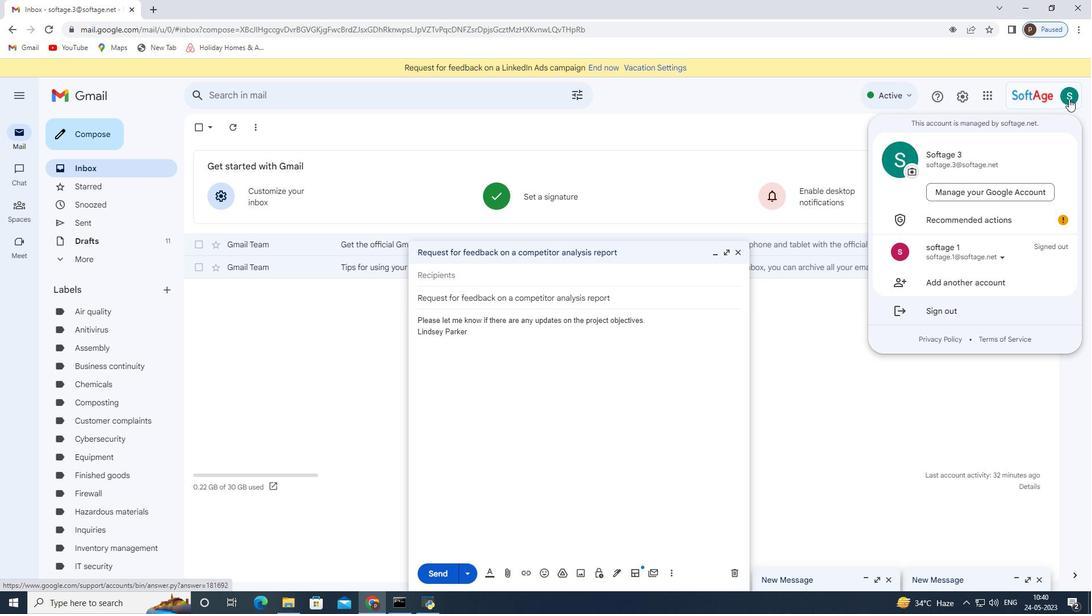 
Action: Mouse moved to (463, 278)
Screenshot: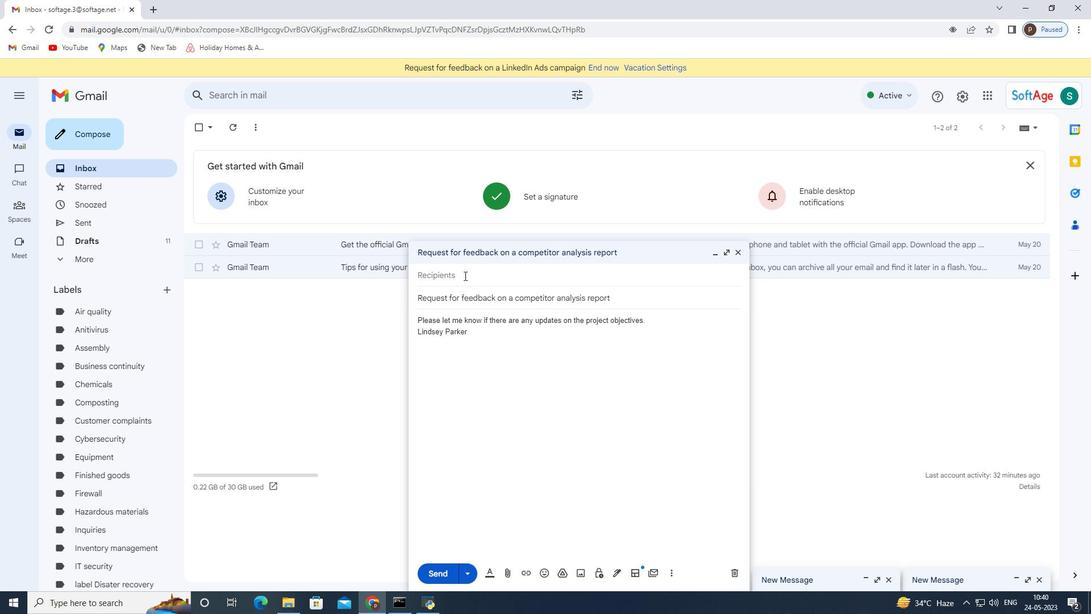 
Action: Mouse pressed left at (463, 278)
Screenshot: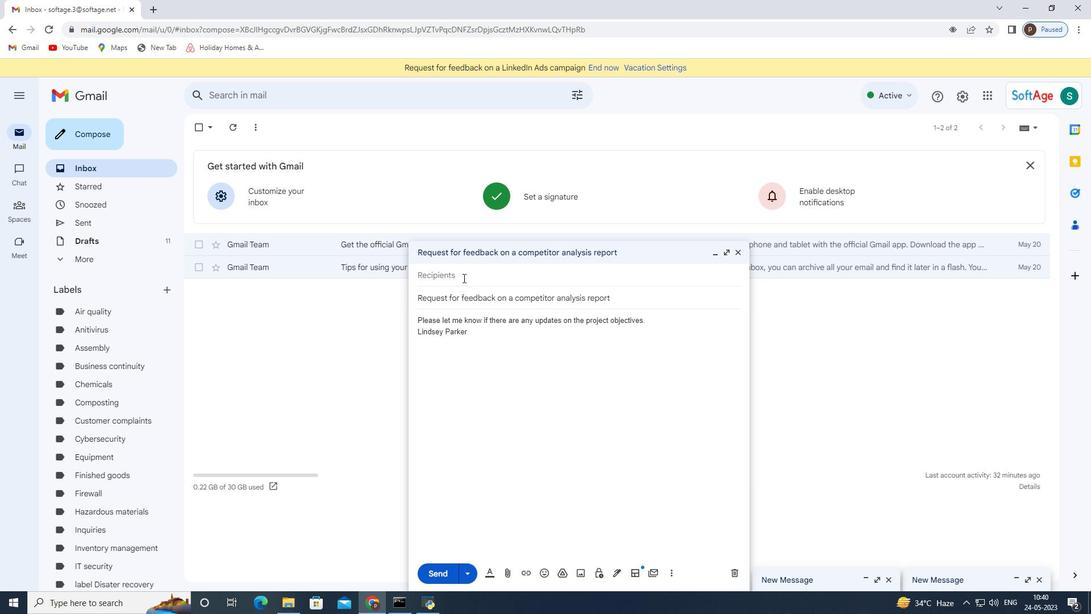 
Action: Key pressed softage.9<Key.shift>@softage,<Key.backspace>.net
Screenshot: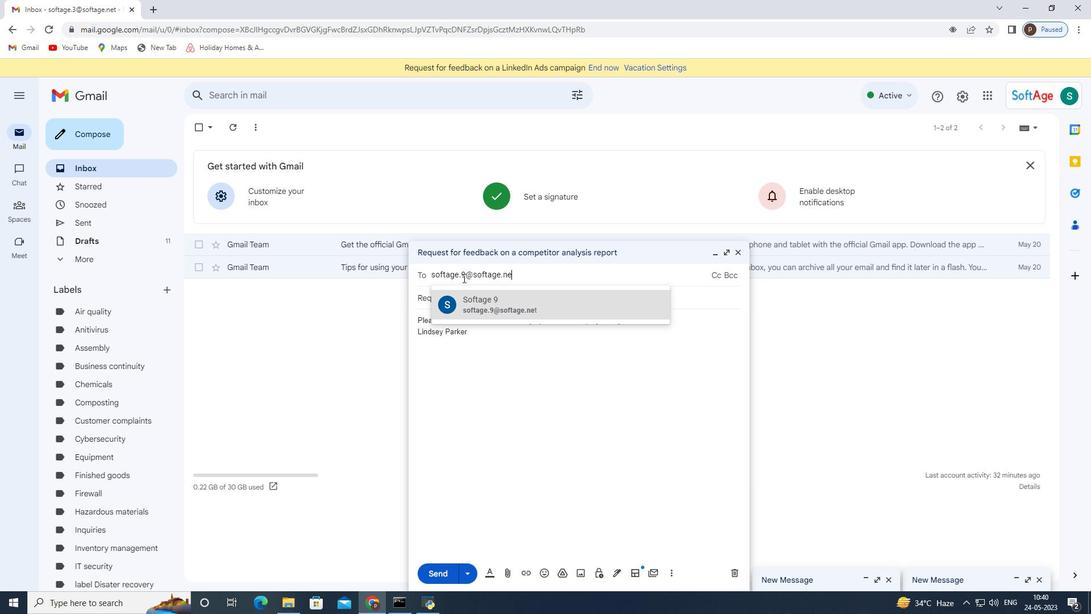 
Action: Mouse moved to (540, 304)
Screenshot: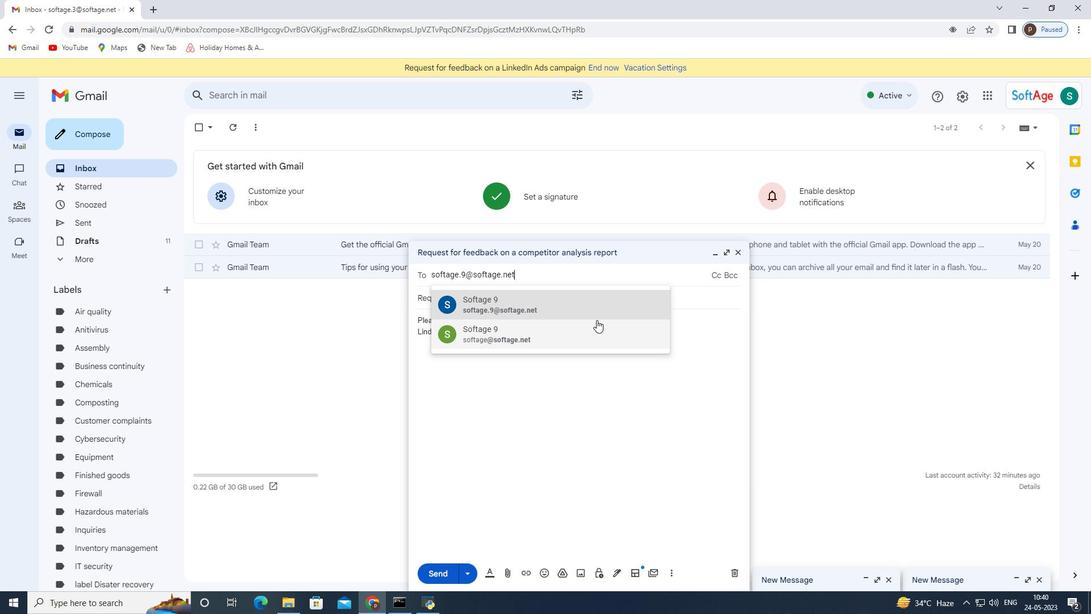 
Action: Mouse pressed left at (540, 304)
Screenshot: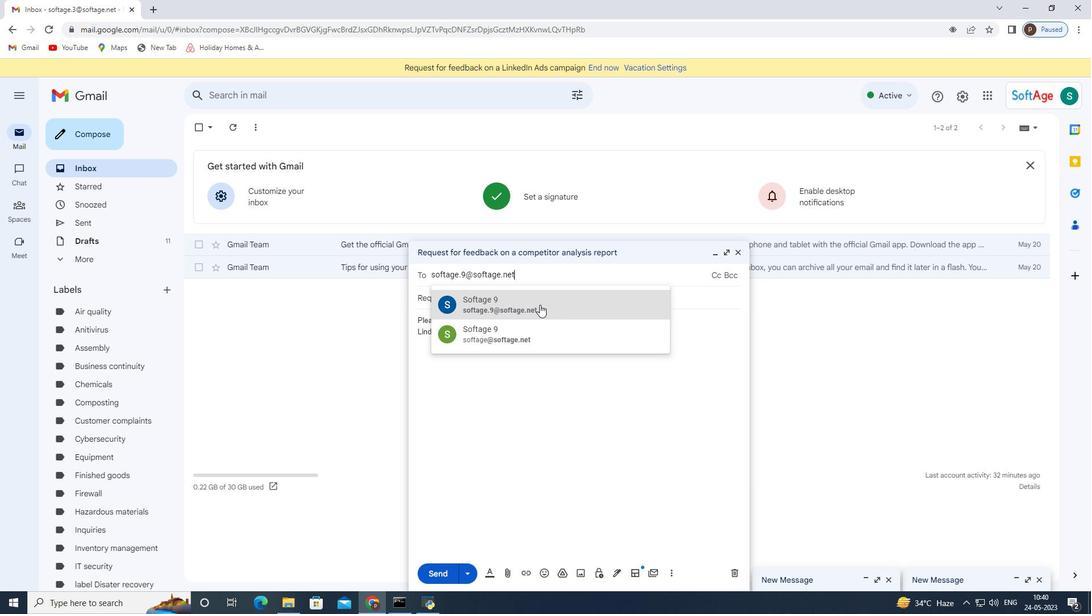 
Action: Mouse moved to (507, 570)
Screenshot: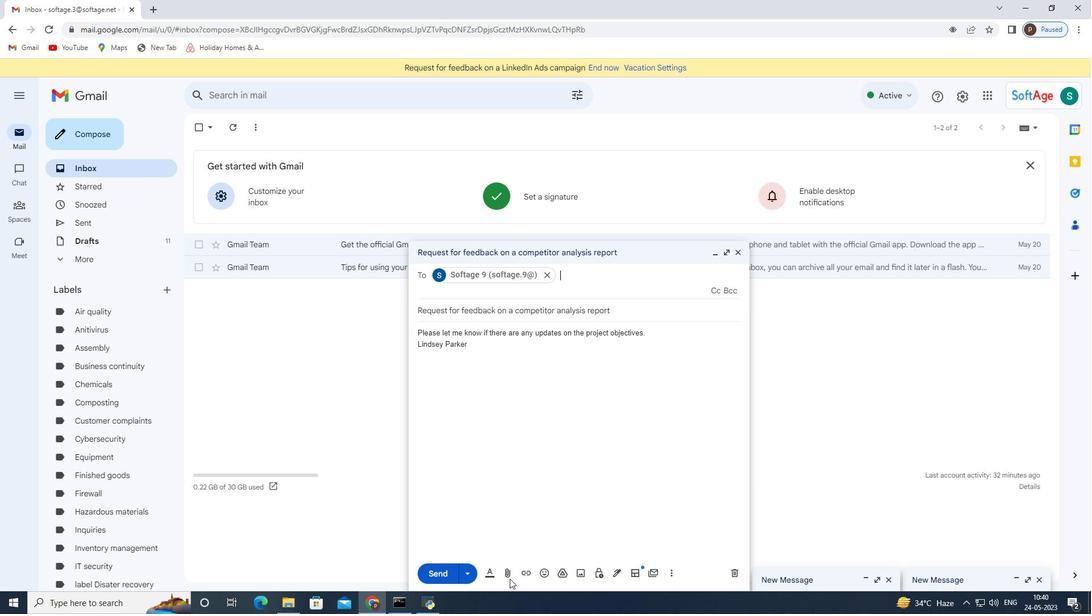 
Action: Mouse pressed left at (507, 570)
Screenshot: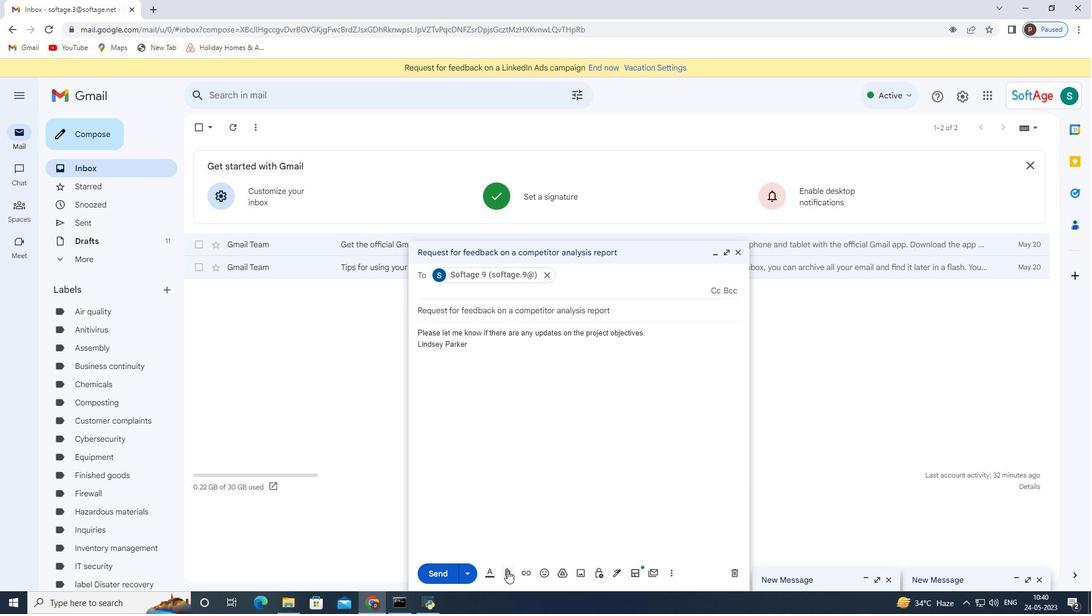 
Action: Mouse moved to (187, 99)
Screenshot: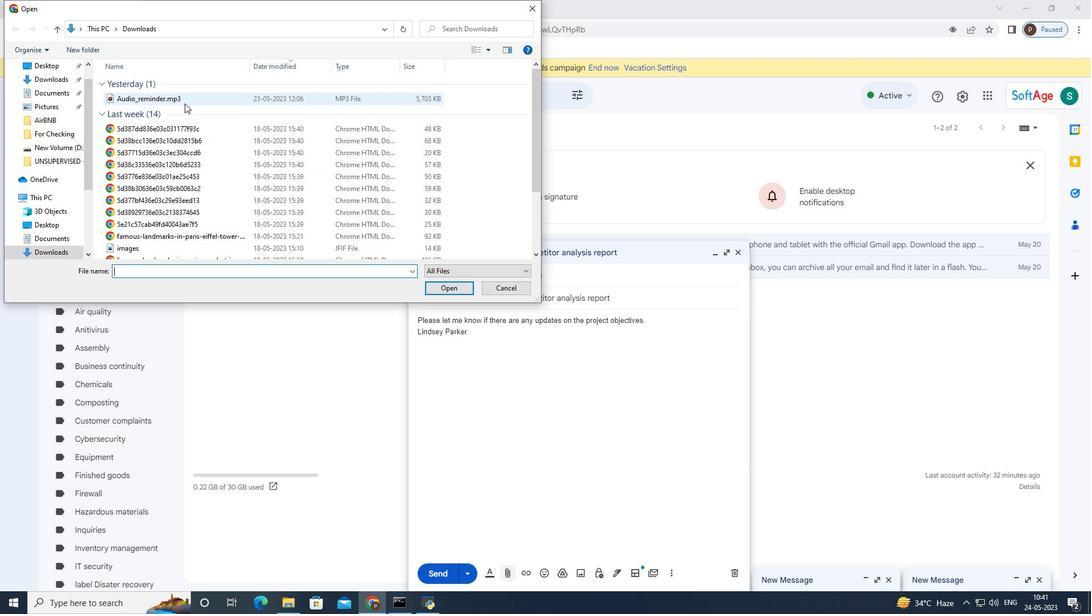
Action: Mouse pressed left at (187, 99)
Screenshot: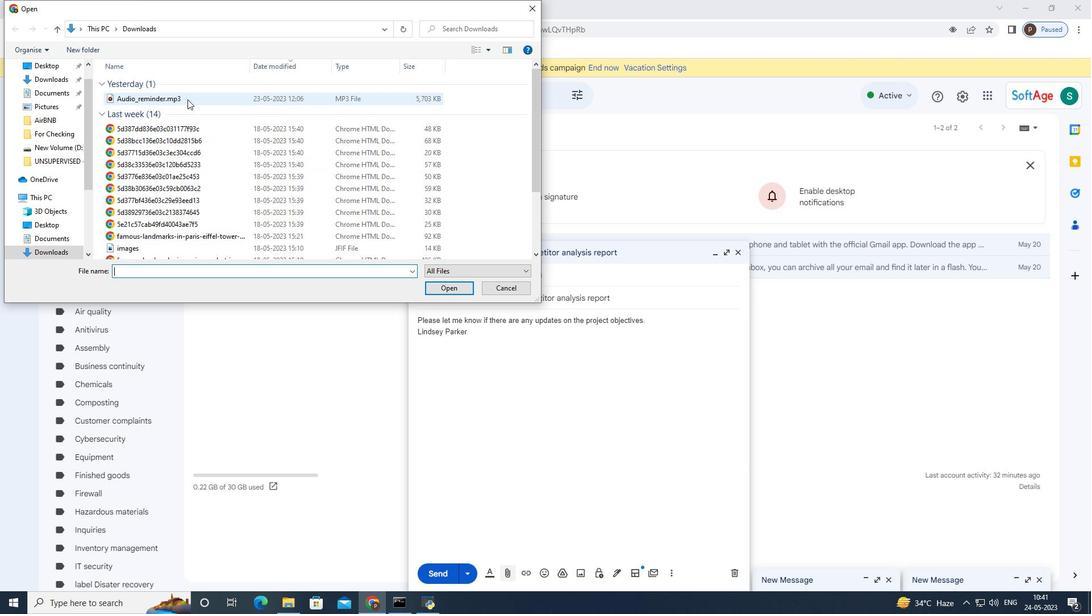 
Action: Mouse moved to (457, 288)
Screenshot: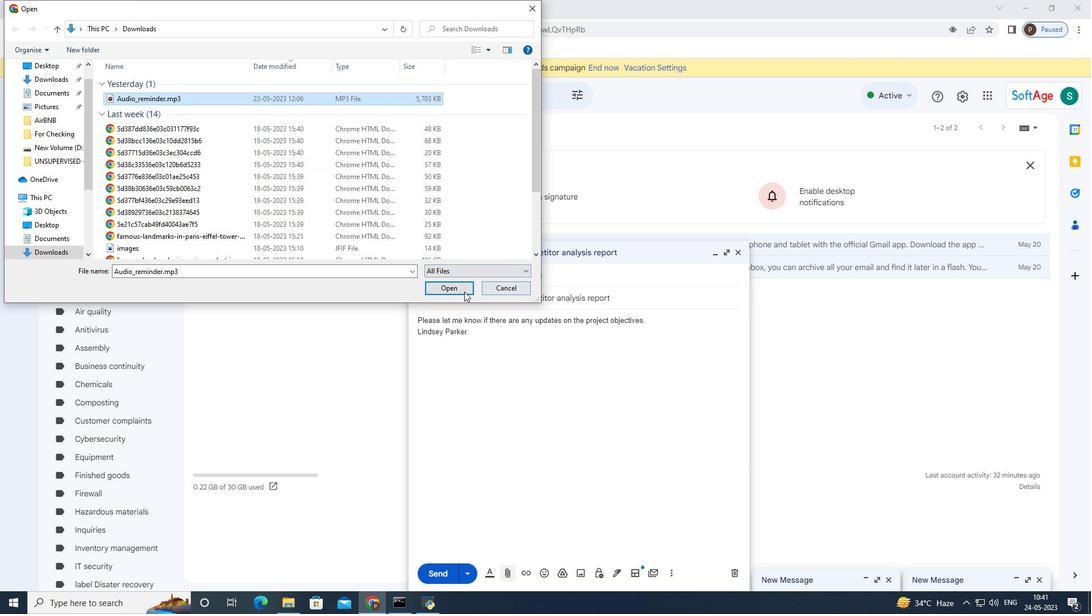 
Action: Mouse pressed left at (457, 288)
Screenshot: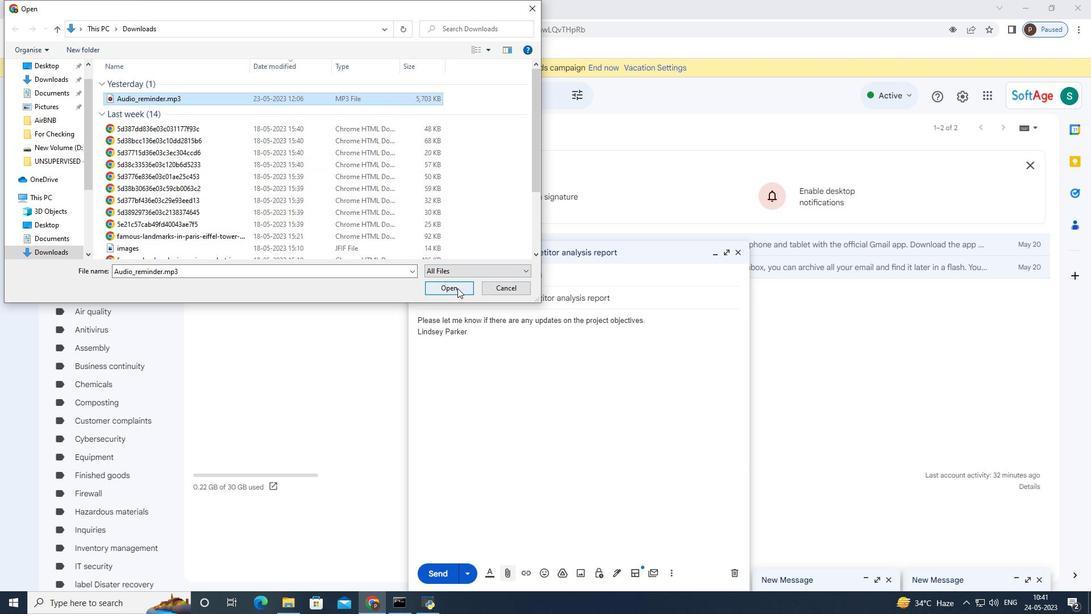
Action: Mouse moved to (666, 322)
Screenshot: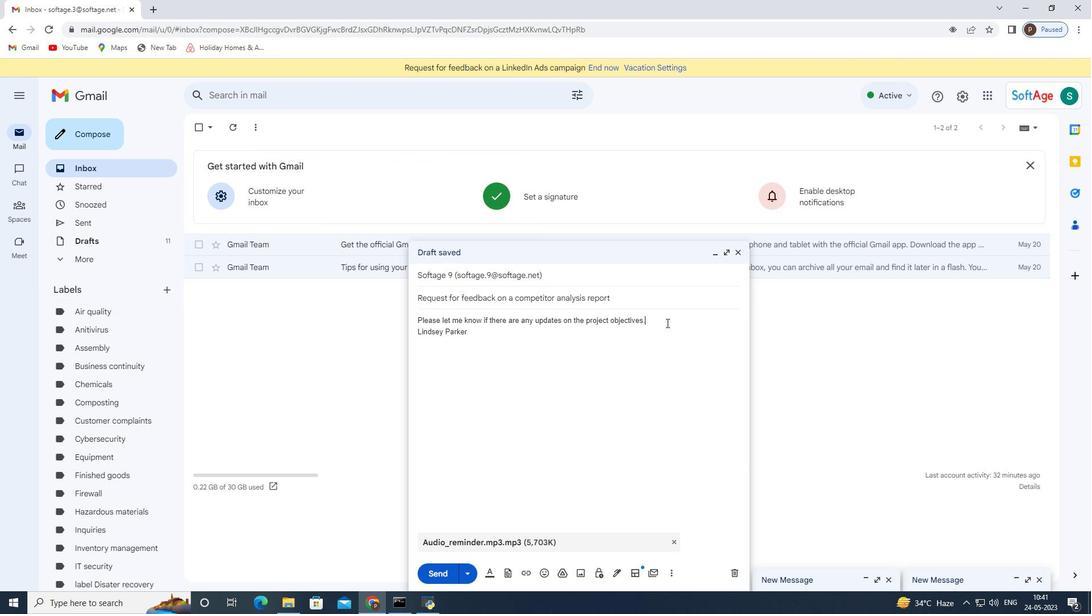 
Action: Mouse pressed left at (666, 322)
Screenshot: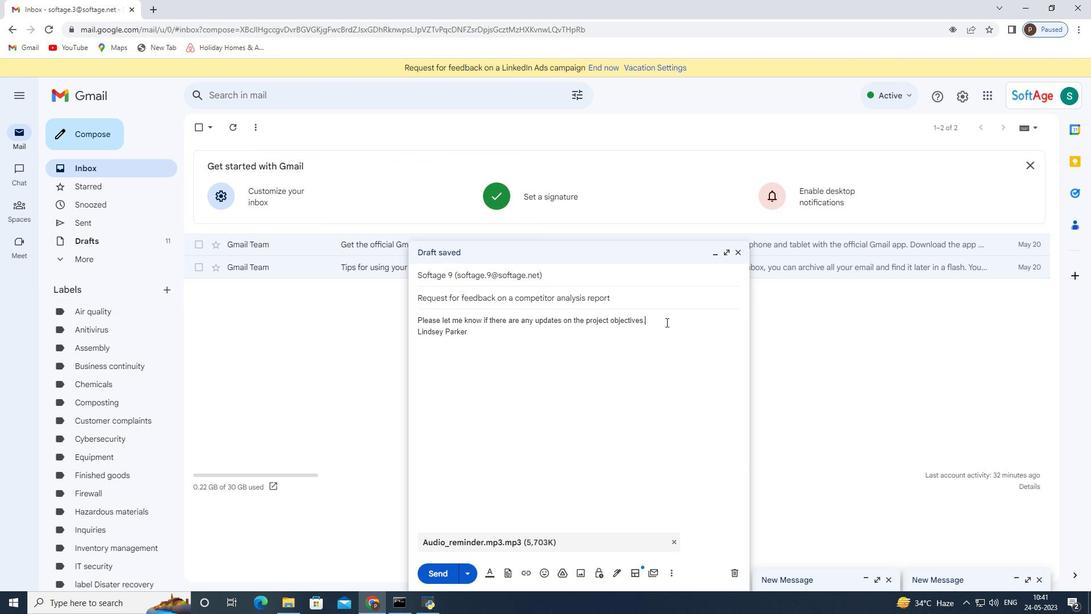 
Action: Key pressed <Key.backspace><Key.backspace><Key.backspace><Key.backspace><Key.backspace><Key.backspace><Key.backspace><Key.backspace><Key.backspace><Key.backspace><Key.backspace><Key.backspace><Key.backspace><Key.backspace><Key.backspace><Key.backspace><Key.backspace><Key.backspace><Key.backspace><Key.backspace><Key.backspace><Key.backspace><Key.backspace><Key.backspace><Key.backspace><Key.backspace><Key.backspace><Key.backspace><Key.backspace><Key.backspace><Key.backspace><Key.backspace><Key.backspace><Key.backspace><Key.backspace><Key.backspace><Key.backspace><Key.backspace><Key.backspace><Key.backspace><Key.backspace><Key.backspace><Key.backspace><Key.backspace><Key.backspace><Key.backspace><Key.backspace><Key.backspace><Key.backspace><Key.backspace><Key.backspace><Key.backspace><Key.backspace><Key.backspace><Key.backspace><Key.backspace><Key.backspace><Key.backspace><Key.backspace><Key.backspace><Key.backspace><Key.backspace><Key.backspace><Key.backspace><Key.backspace><Key.backspace><Key.backspace><Key.backspace><Key.backspace><Key.backspace><Key.backspace><Key.backspace><Key.backspace><Key.backspace>ctrl+Z<'\x1a'><'\x1a'><'\x1a'><'\x1a'><'\x1a'><'\x1a'><'\x1a'><'\x1a'><'\x1a'><'\x1a'><'\x1a'><'\x1a'><'\x1a'>s.<Key.enter><Key.enter><Key.shift>Thank<Key.space>you
Screenshot: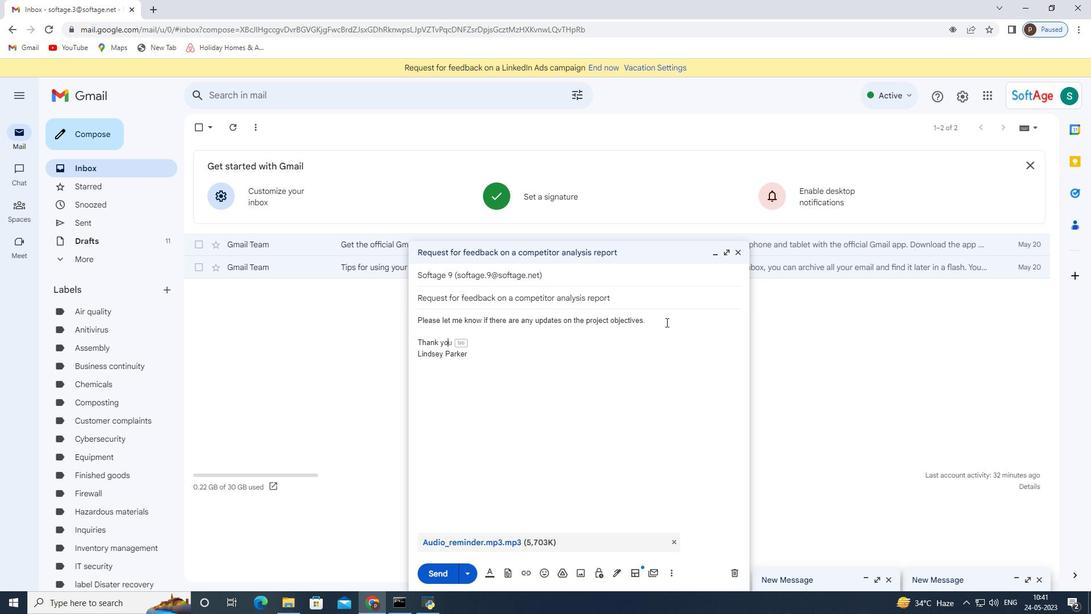 
Action: Mouse moved to (431, 573)
Screenshot: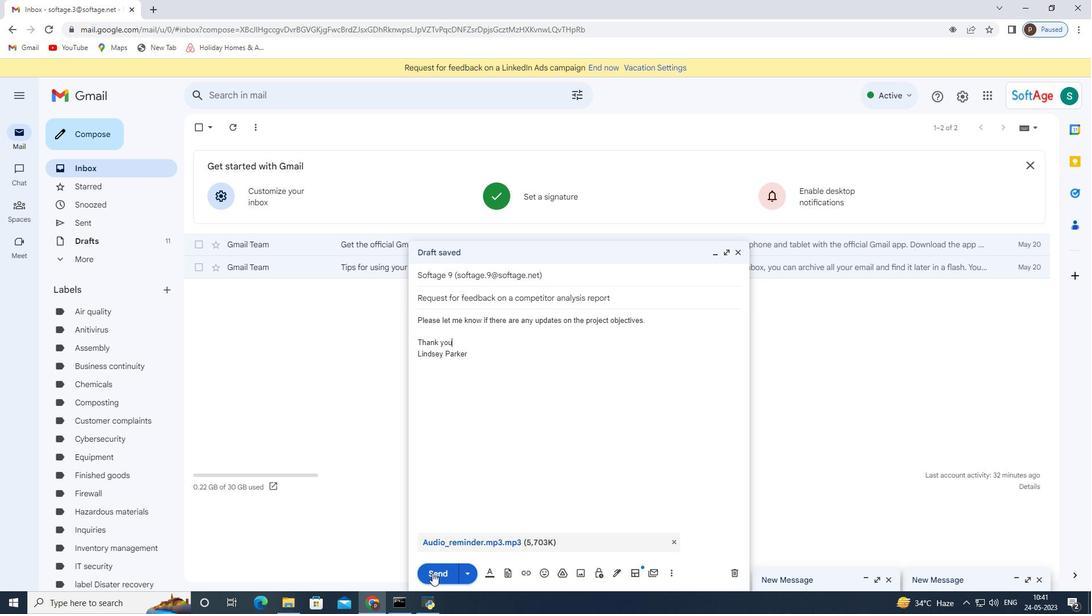 
Action: Mouse pressed left at (431, 573)
Screenshot: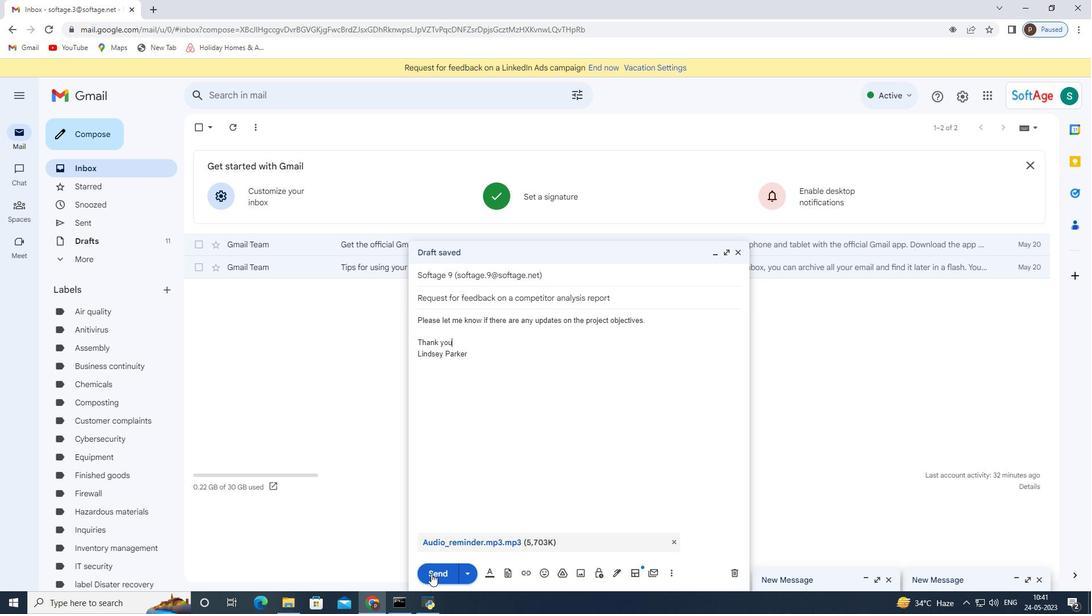 
Action: Mouse moved to (117, 221)
Screenshot: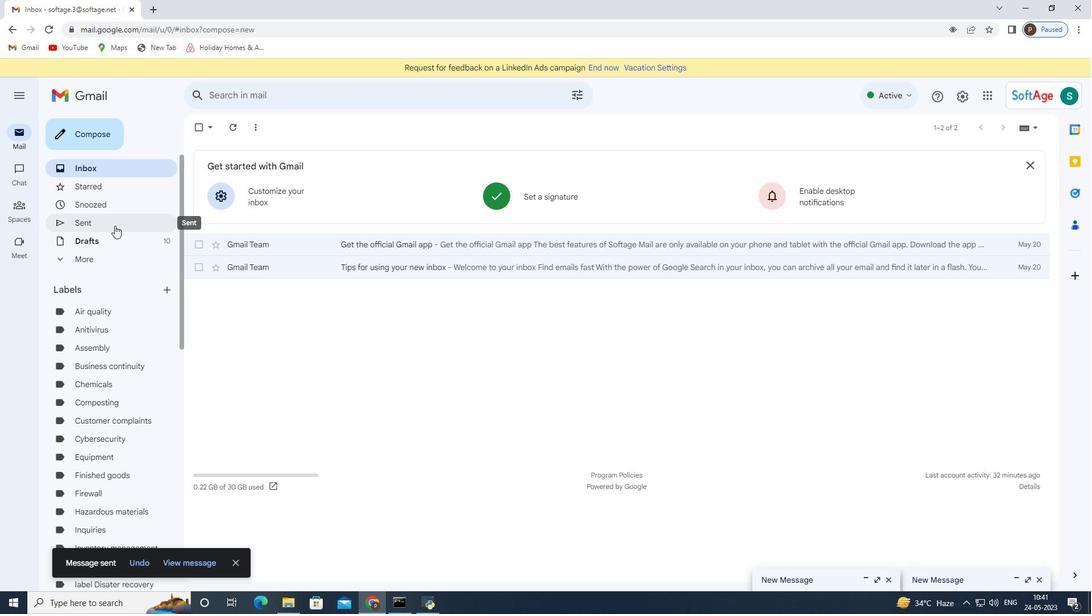 
Action: Mouse pressed left at (117, 221)
Screenshot: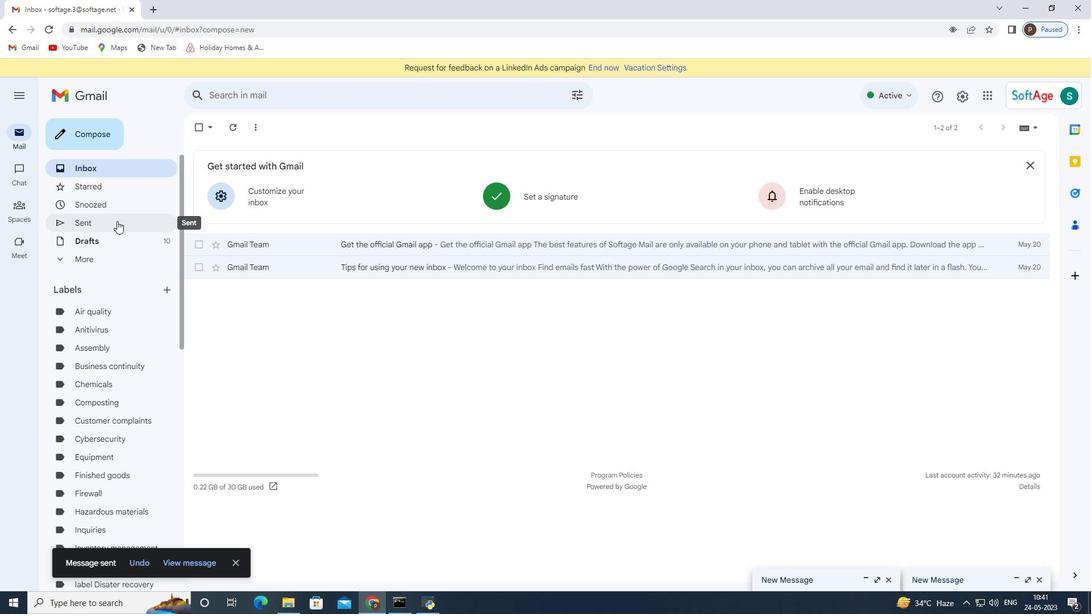 
Action: Mouse moved to (471, 188)
Screenshot: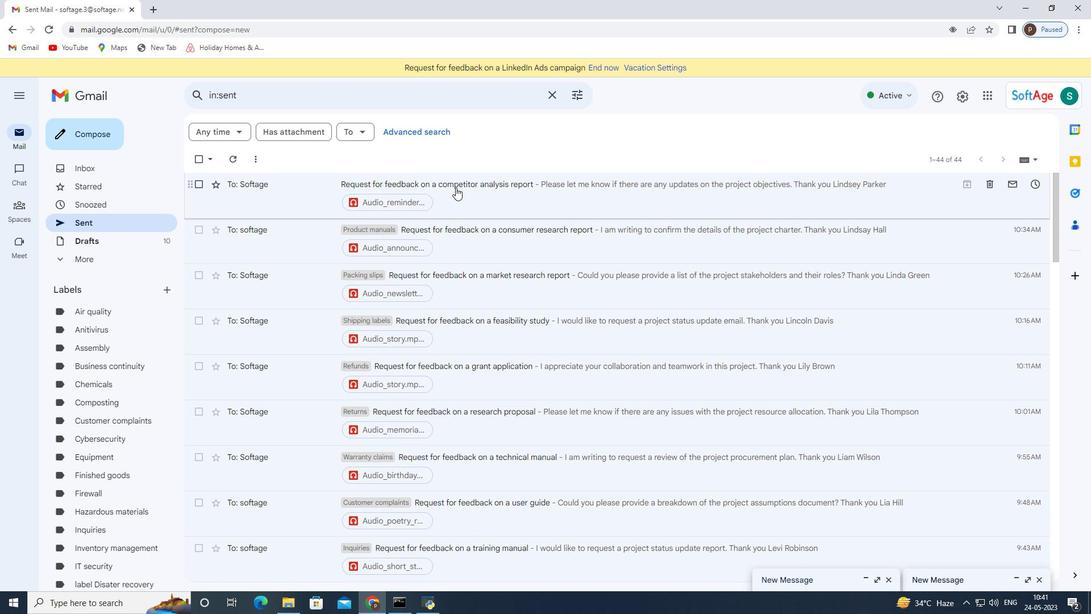 
Action: Mouse pressed right at (471, 188)
Screenshot: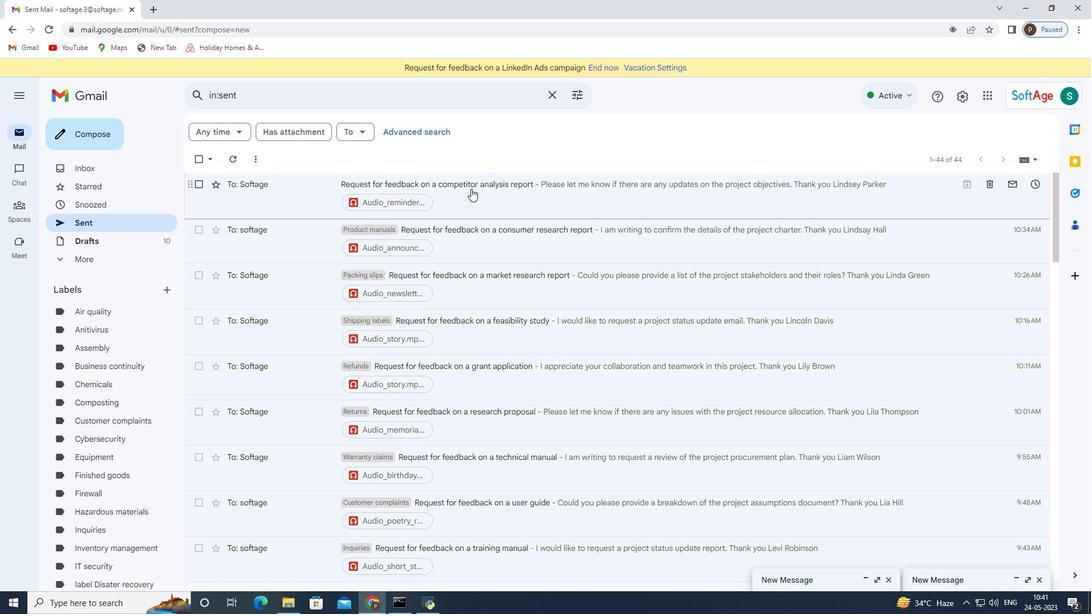 
Action: Mouse moved to (519, 376)
Screenshot: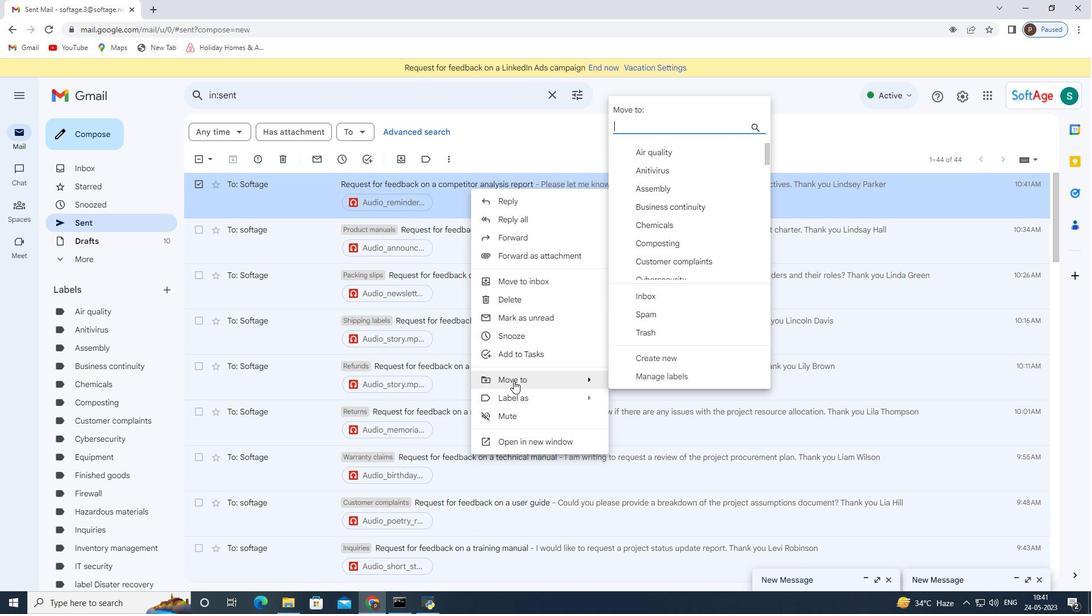 
Action: Mouse pressed left at (519, 376)
Screenshot: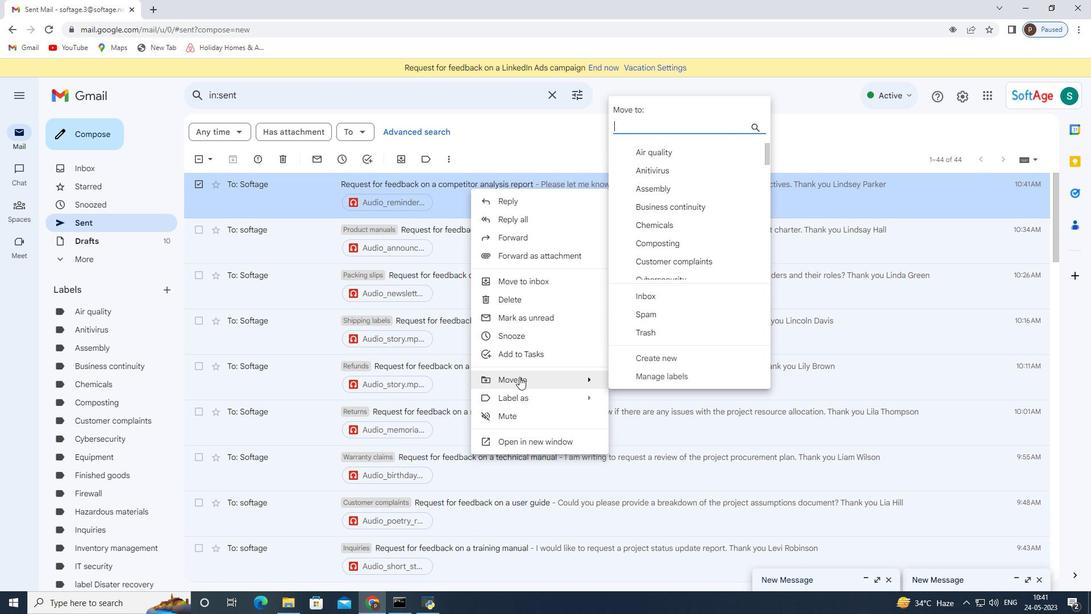 
Action: Mouse moved to (667, 355)
Screenshot: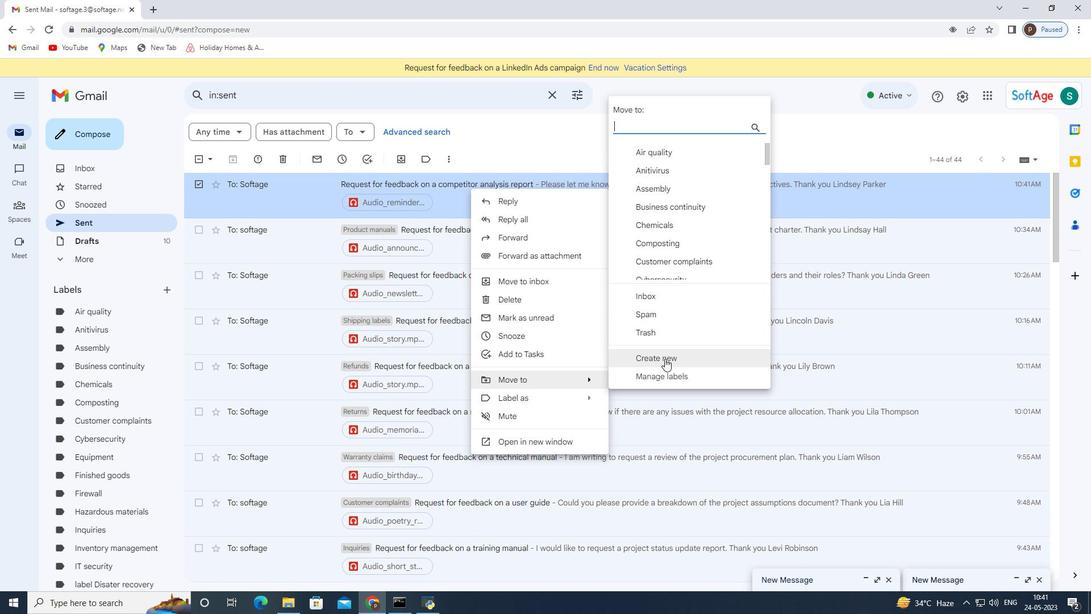 
Action: Mouse pressed left at (667, 355)
Screenshot: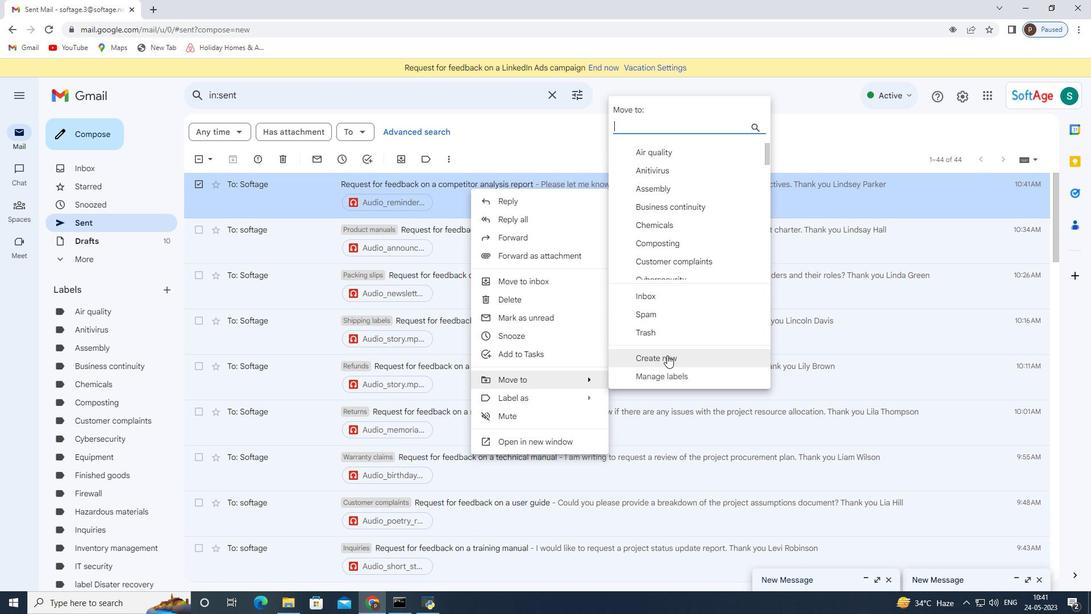 
Action: Mouse moved to (423, 311)
Screenshot: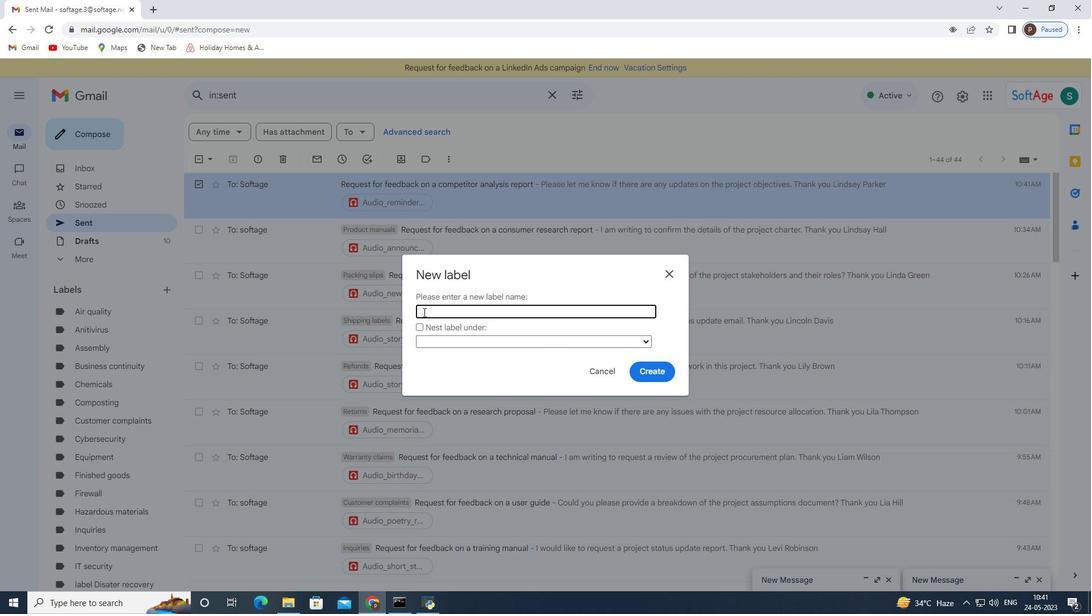 
Action: Mouse pressed left at (423, 311)
Screenshot: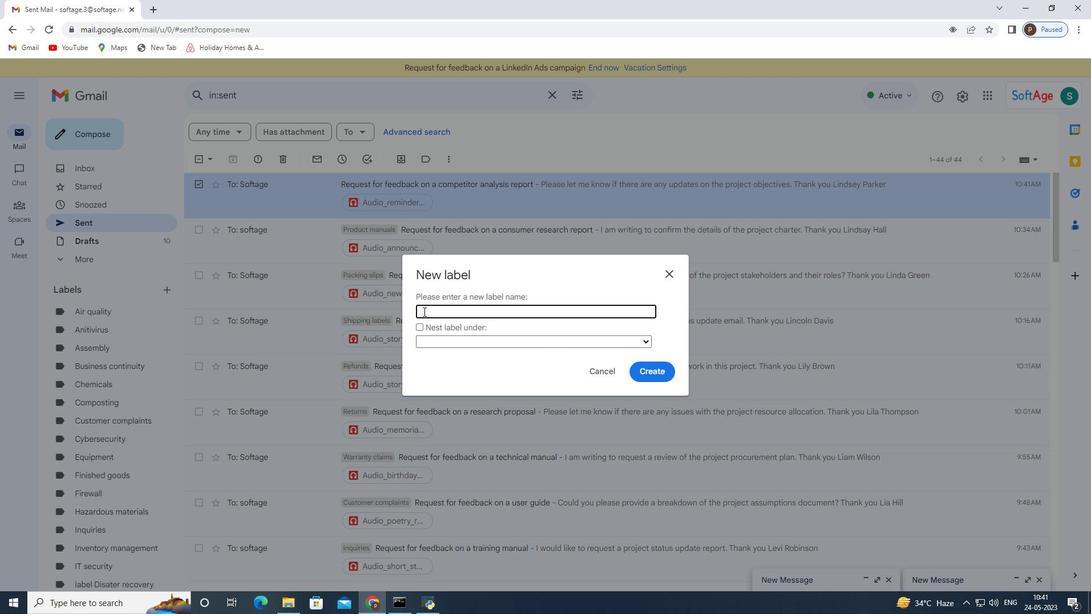 
Action: Key pressed <Key.shift>Safety<Key.space>manuals
Screenshot: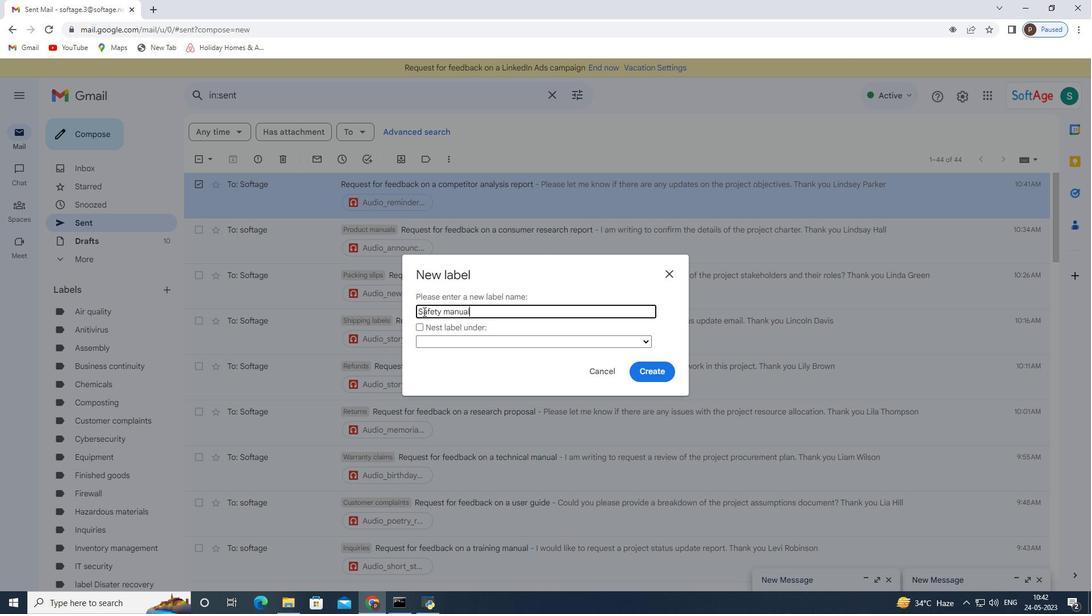 
Action: Mouse moved to (644, 374)
Screenshot: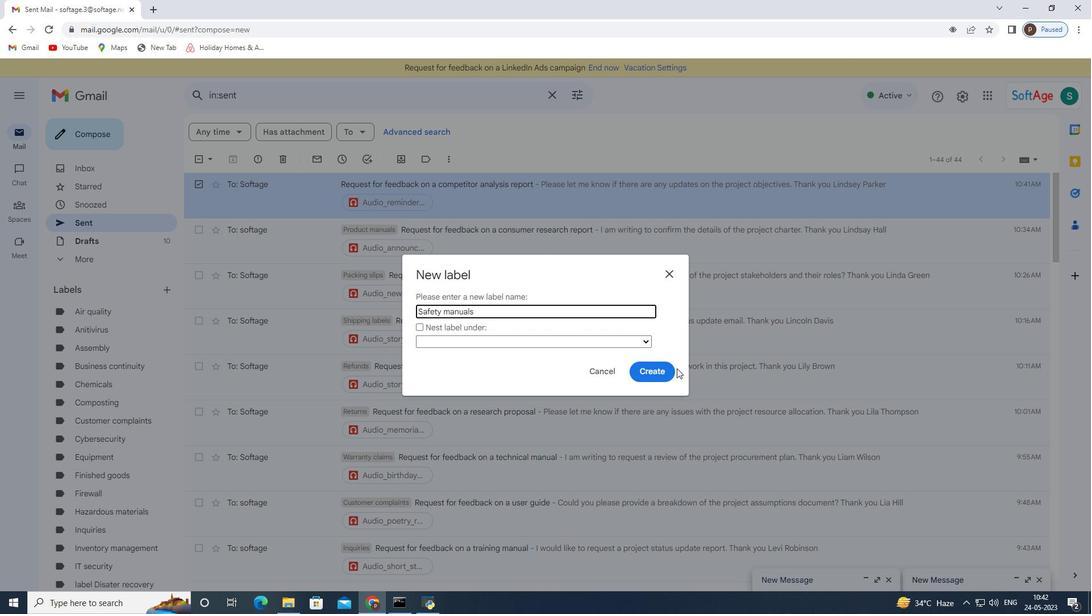 
Action: Mouse pressed left at (644, 374)
Screenshot: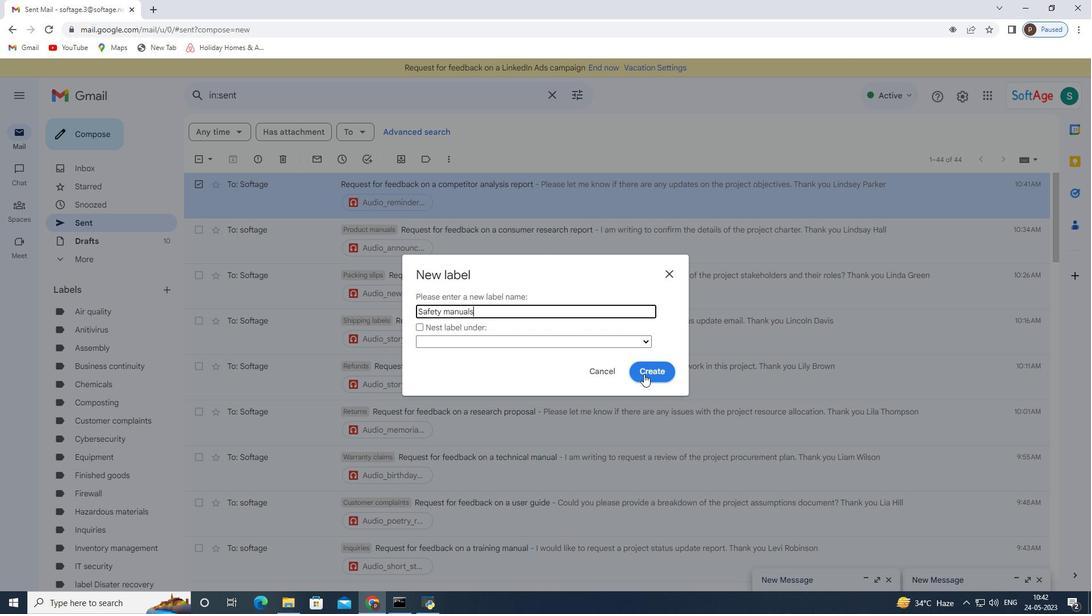 
